 Task: Look for space in Puruliya, India from 9th June, 2023 to 16th June, 2023 for 2 adults in price range Rs.8000 to Rs.16000. Place can be entire place with 2 bedrooms having 2 beds and 1 bathroom. Property type can be house, flat, guest house. Booking option can be shelf check-in. Required host language is English.
Action: Mouse moved to (500, 68)
Screenshot: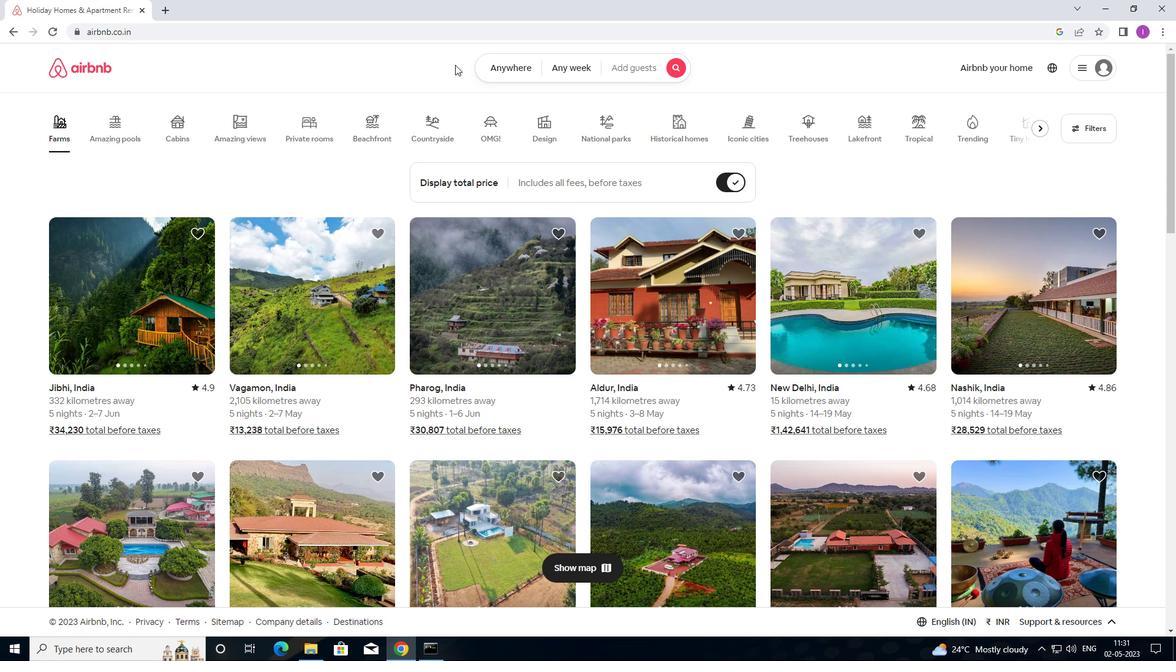
Action: Mouse pressed left at (500, 68)
Screenshot: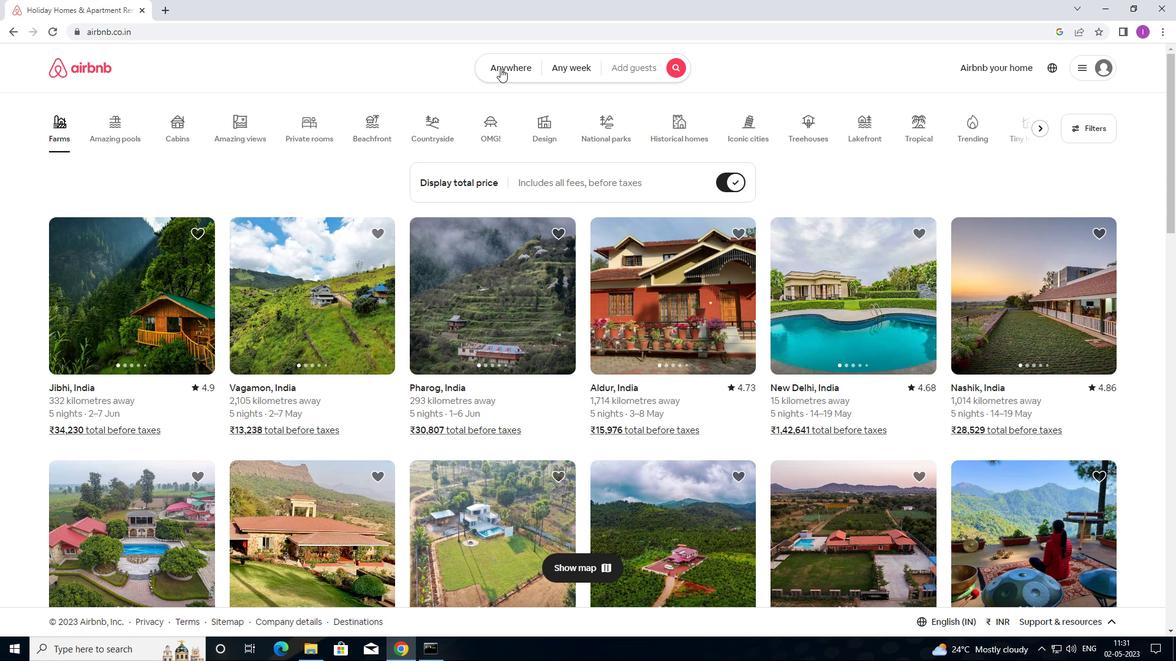 
Action: Mouse moved to (418, 107)
Screenshot: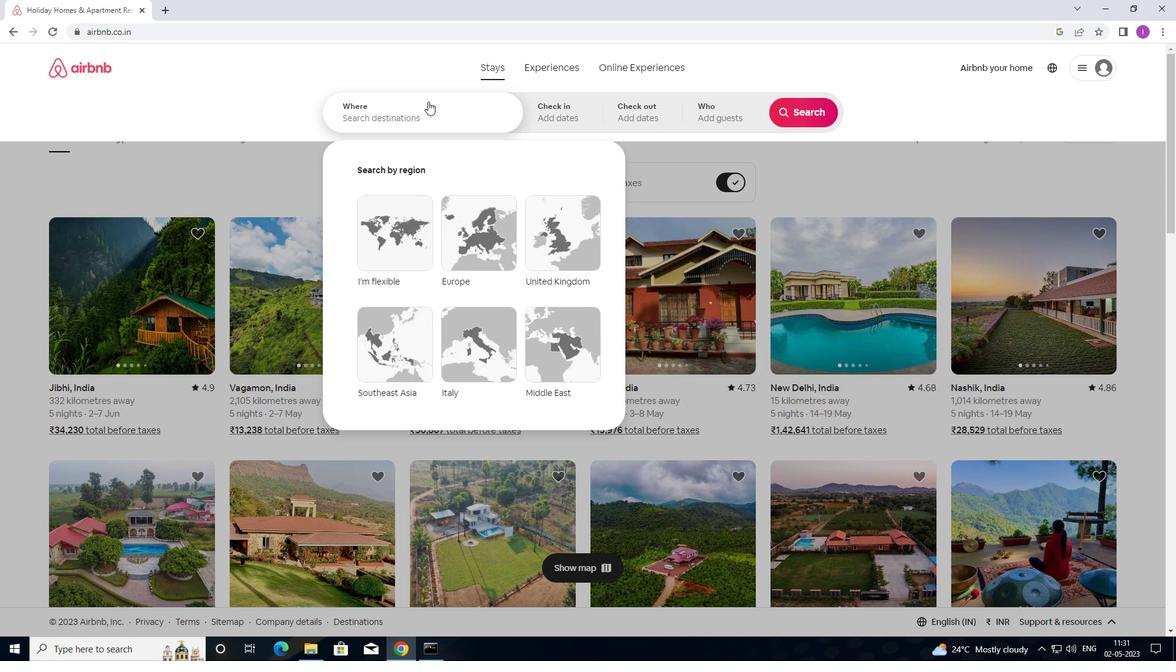 
Action: Mouse pressed left at (418, 107)
Screenshot: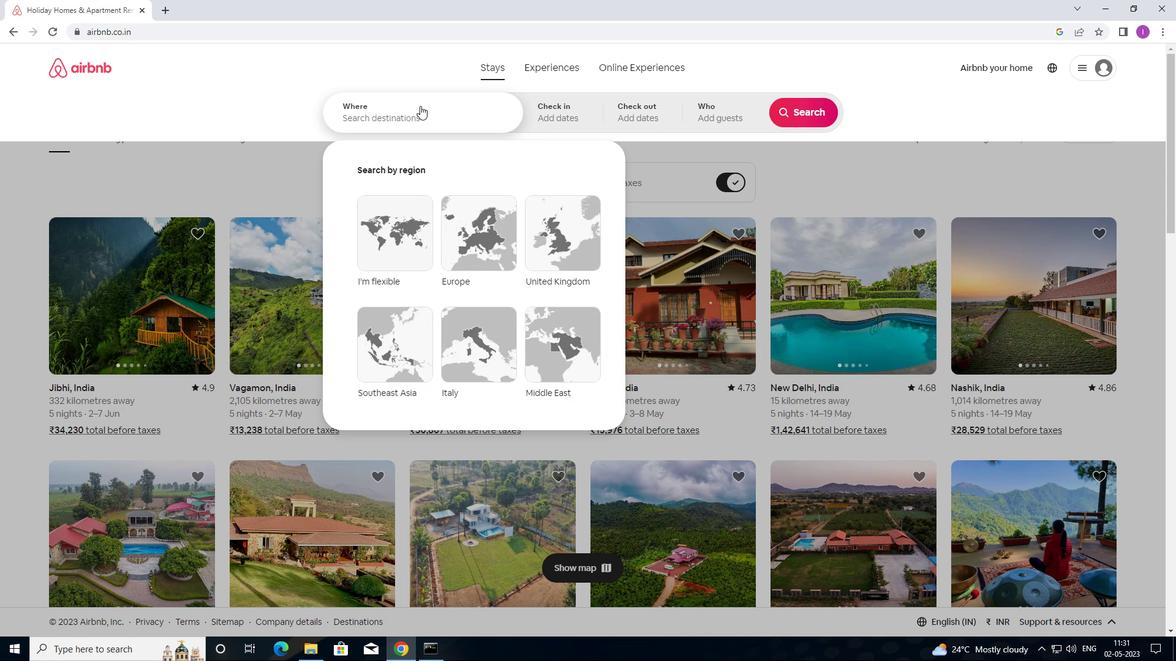 
Action: Key pressed <Key.shift>PURULIYA,<Key.shift>ctrl+INDIA
Screenshot: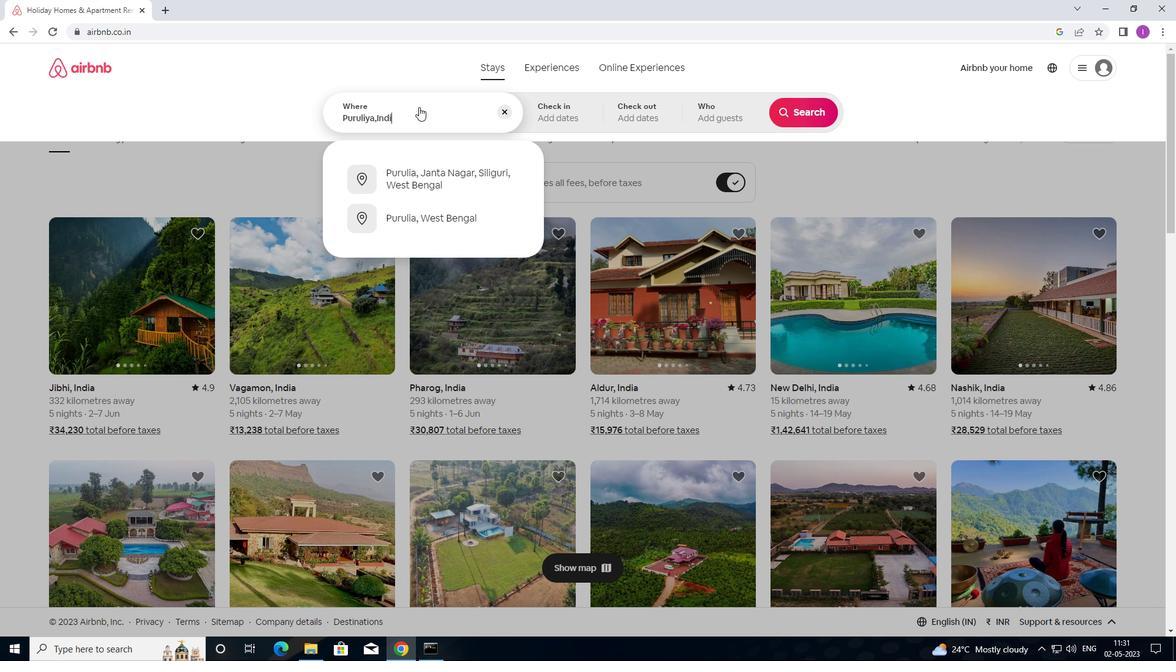 
Action: Mouse moved to (557, 115)
Screenshot: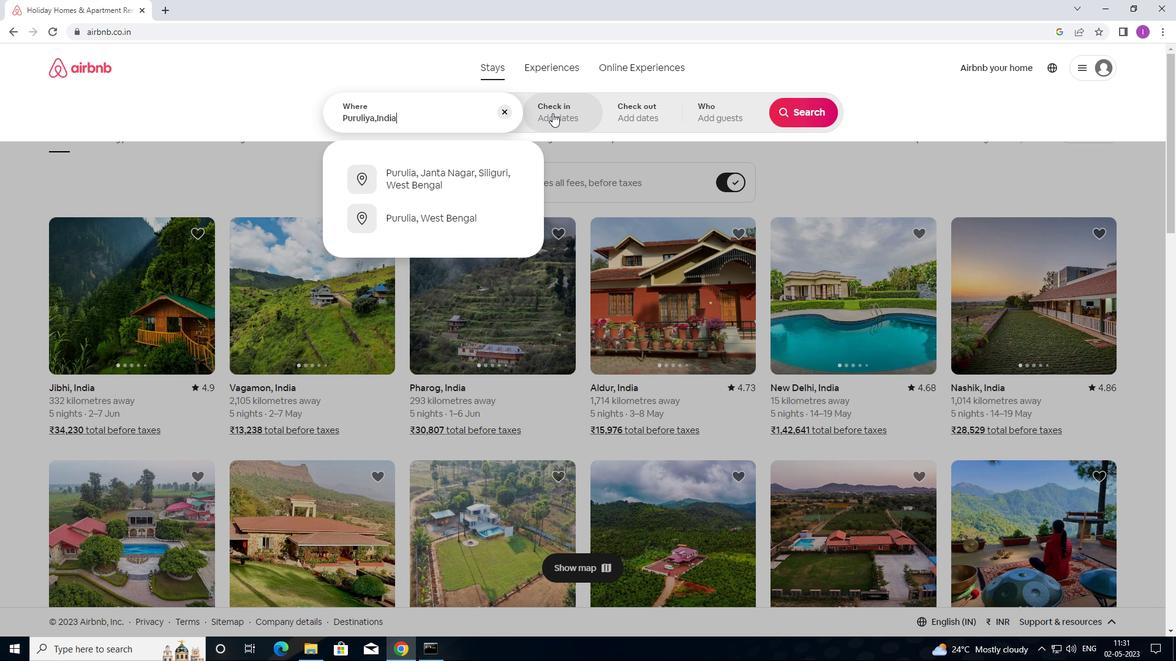 
Action: Mouse pressed left at (557, 115)
Screenshot: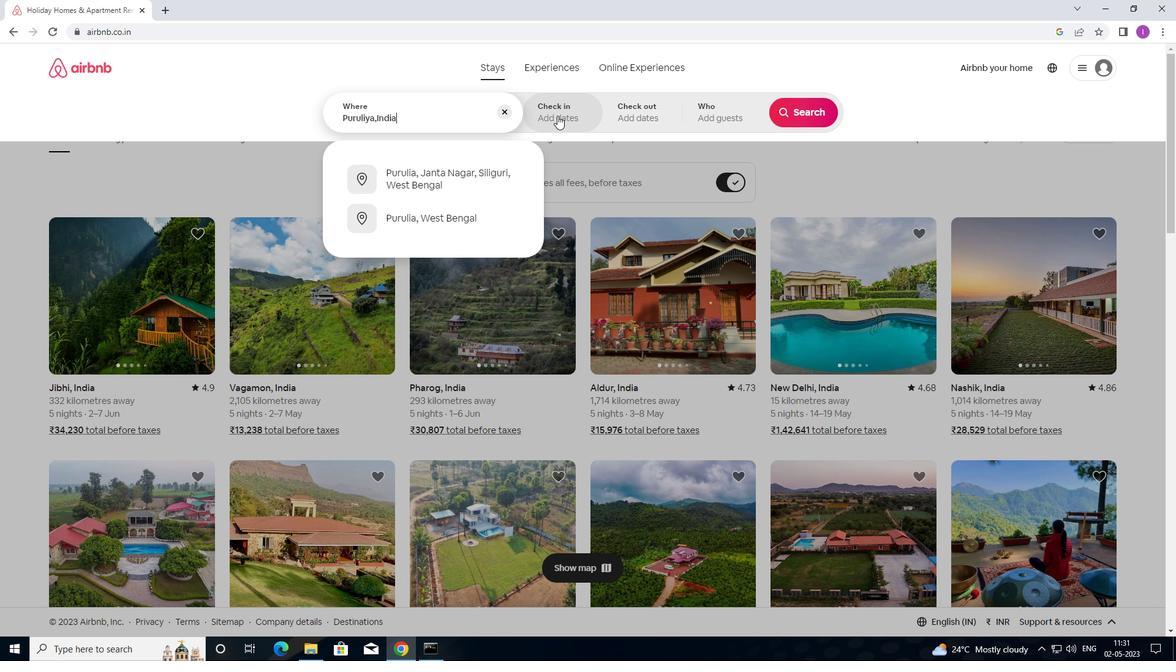 
Action: Mouse moved to (756, 291)
Screenshot: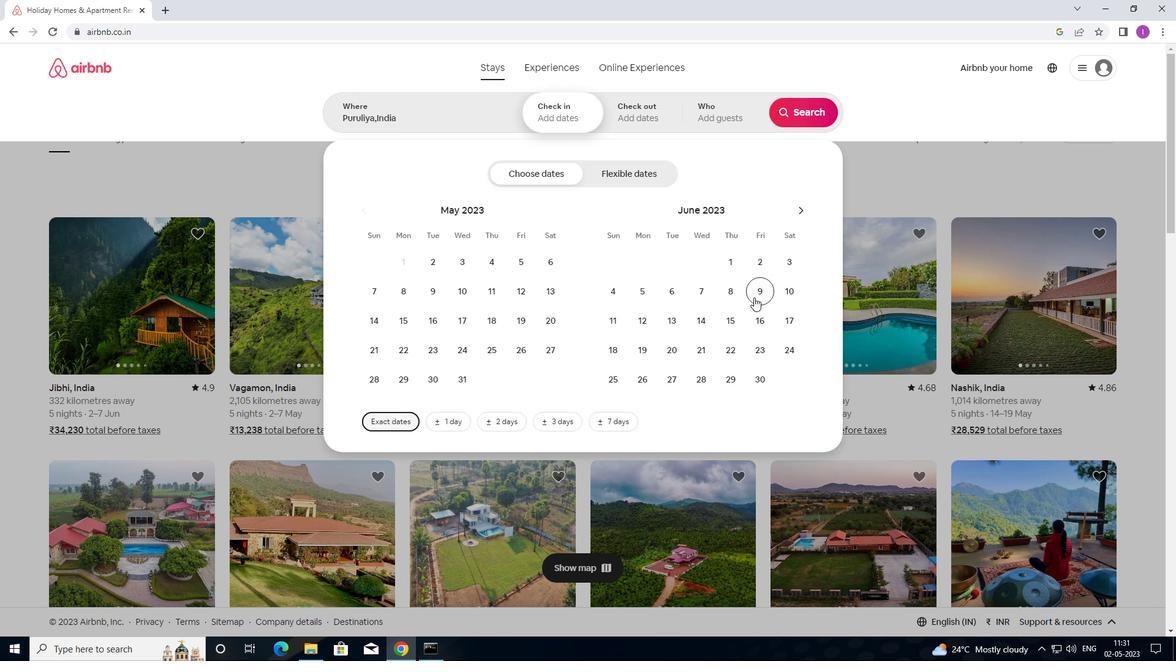 
Action: Mouse pressed left at (756, 291)
Screenshot: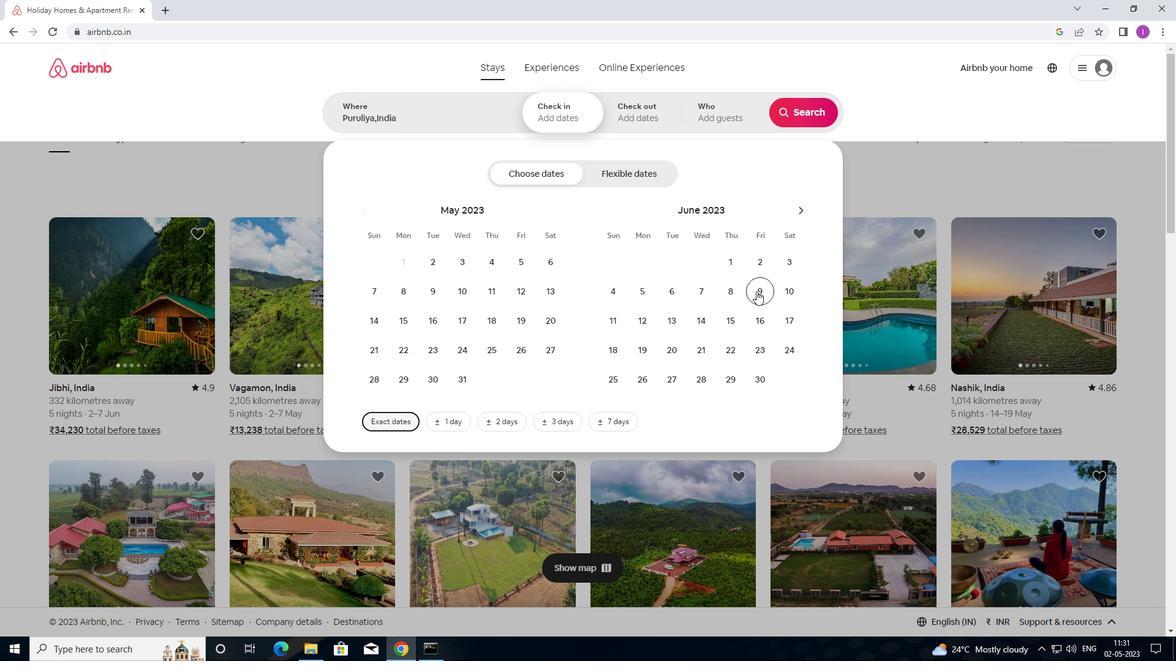 
Action: Mouse moved to (761, 313)
Screenshot: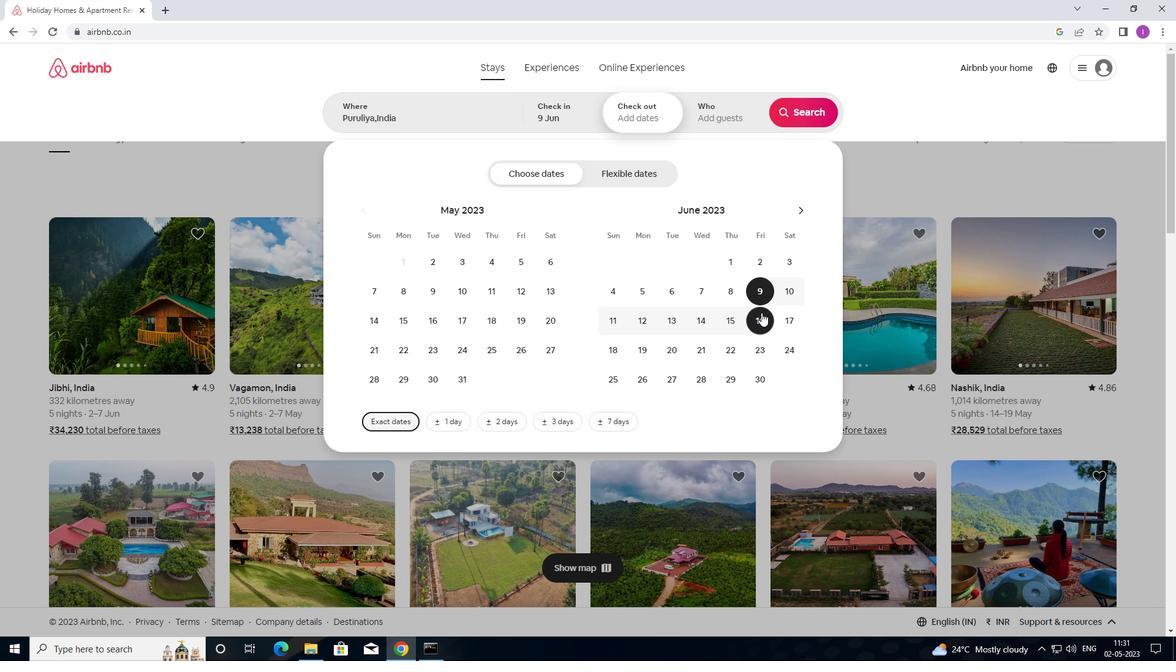 
Action: Mouse pressed left at (761, 313)
Screenshot: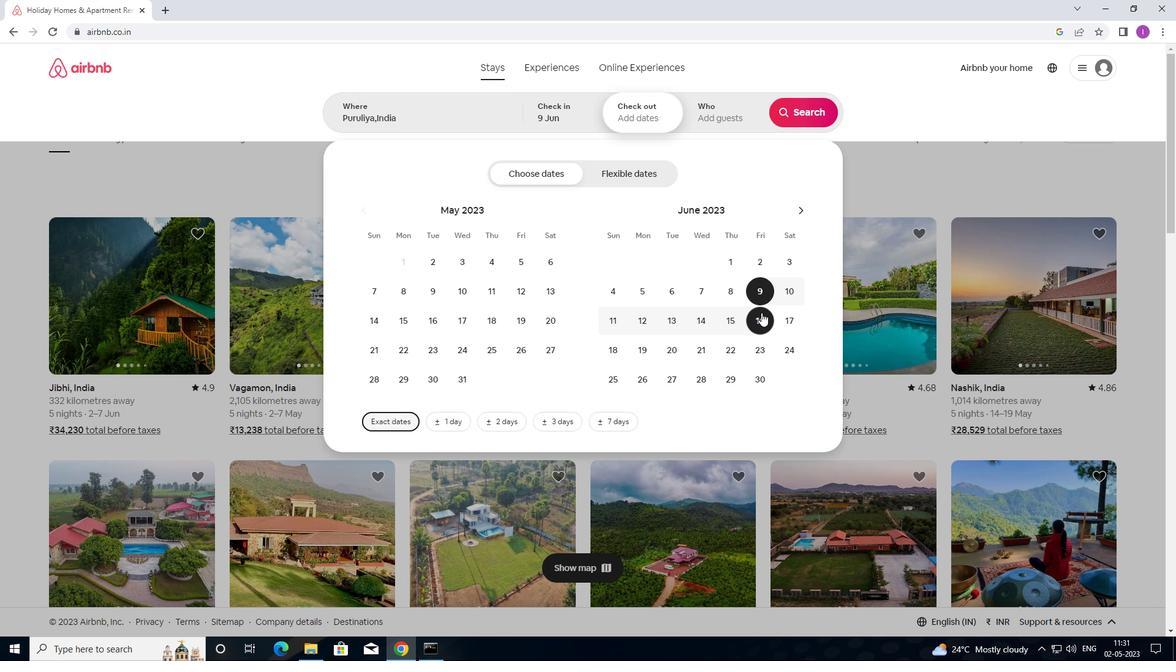 
Action: Mouse moved to (742, 124)
Screenshot: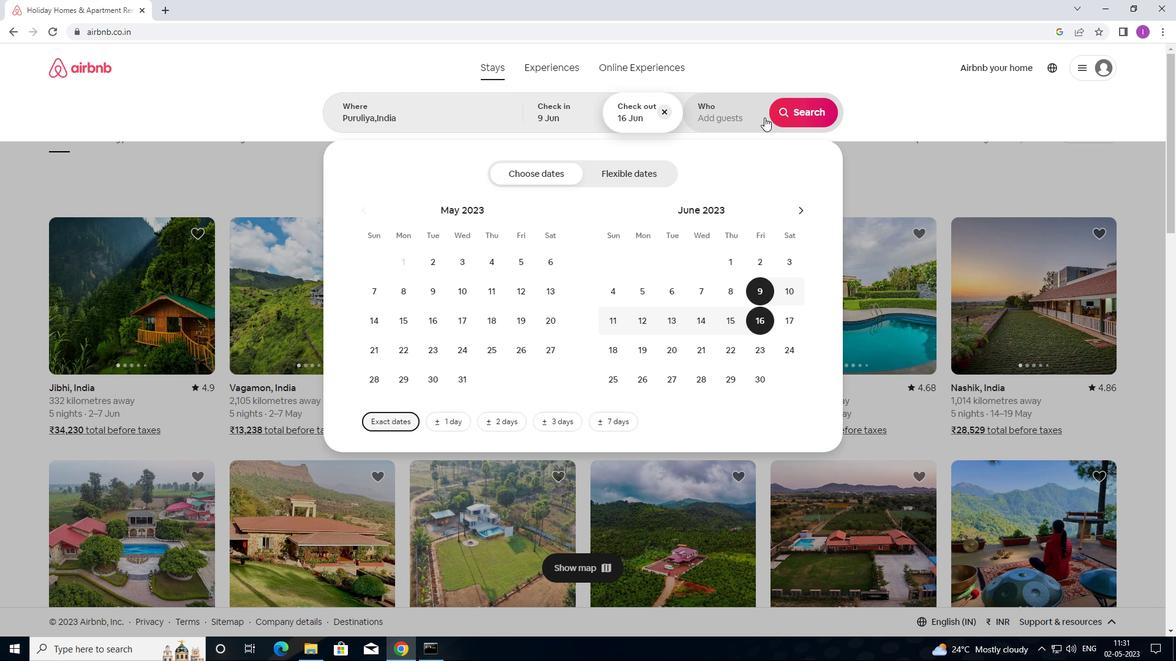 
Action: Mouse pressed left at (742, 124)
Screenshot: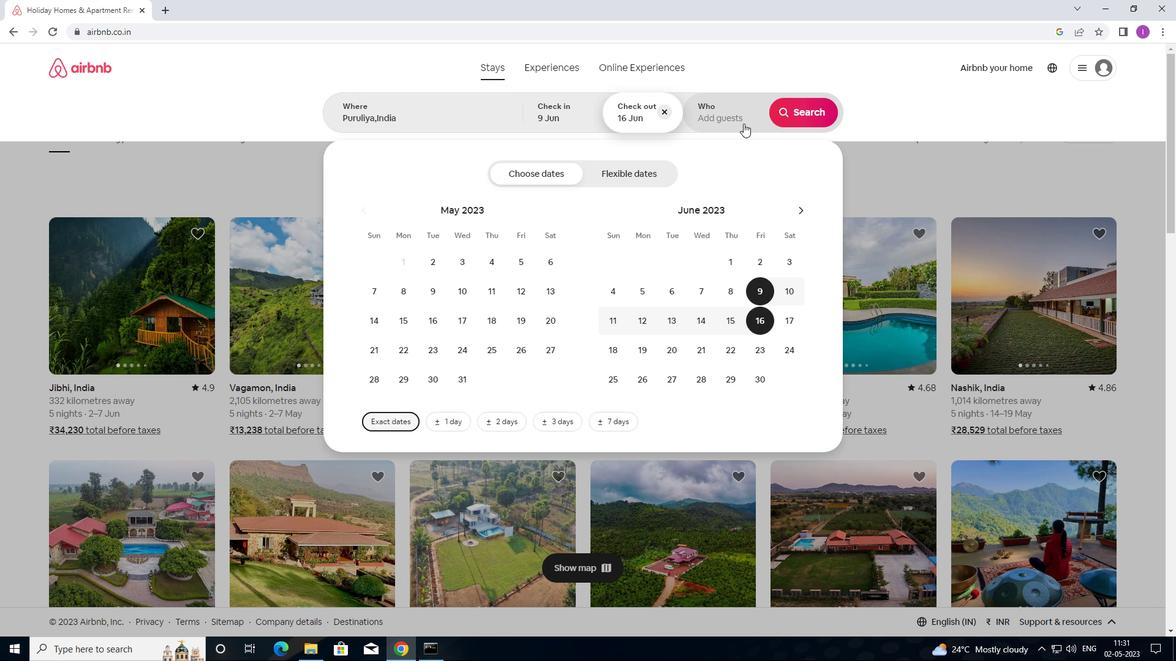 
Action: Mouse moved to (797, 178)
Screenshot: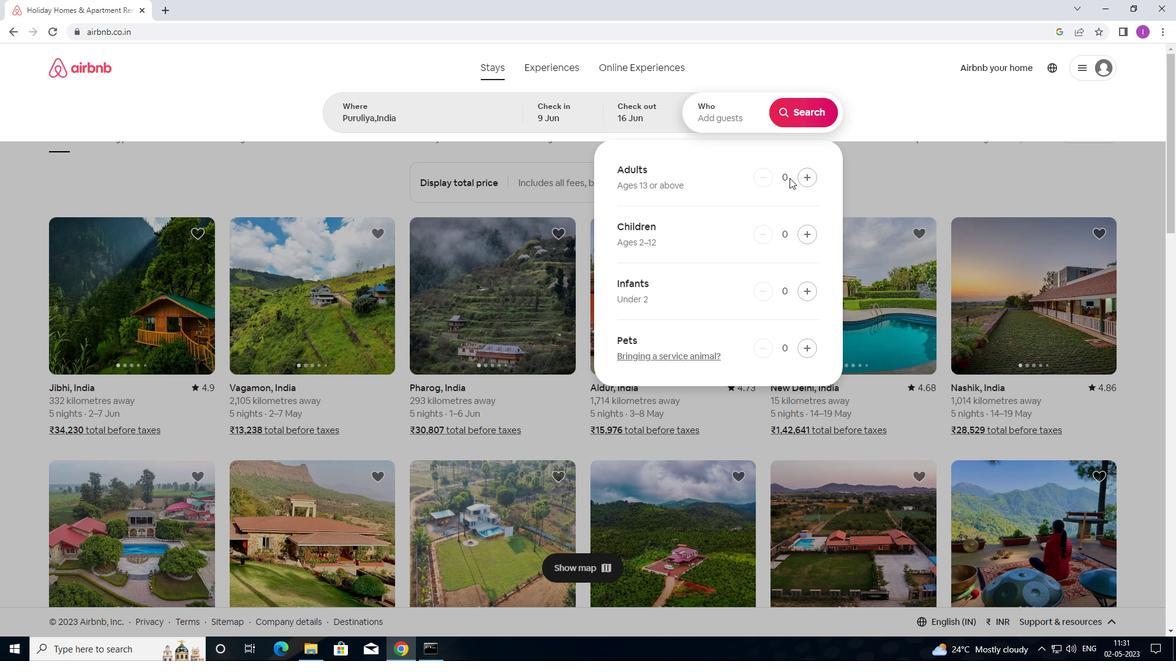 
Action: Mouse pressed left at (797, 178)
Screenshot: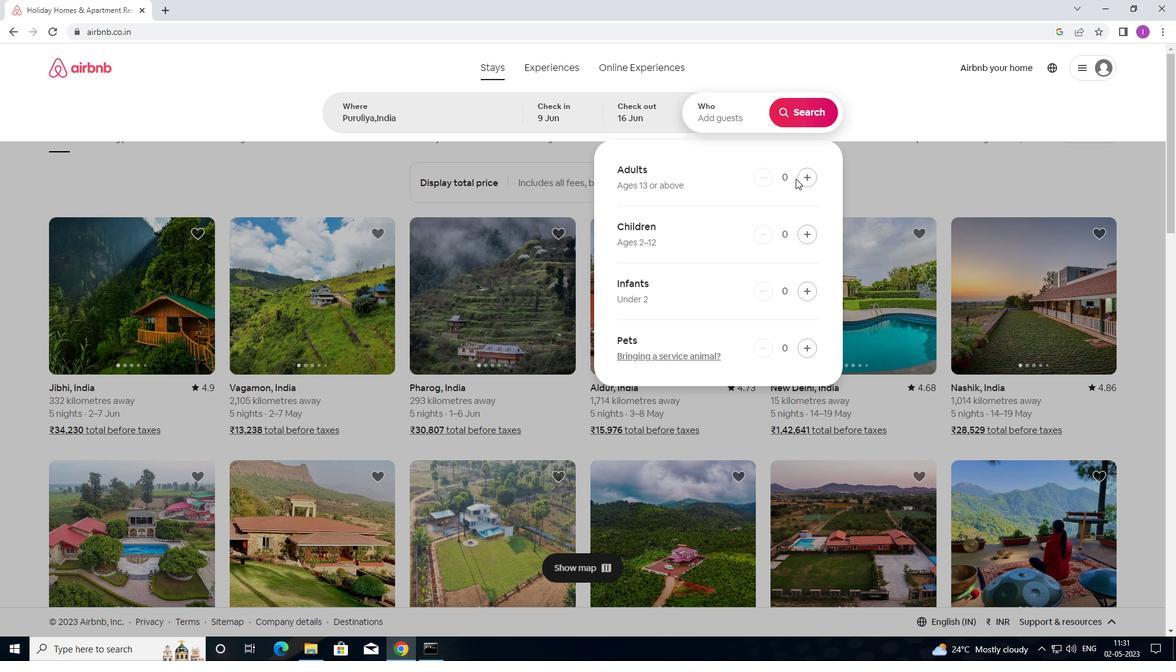 
Action: Mouse moved to (804, 178)
Screenshot: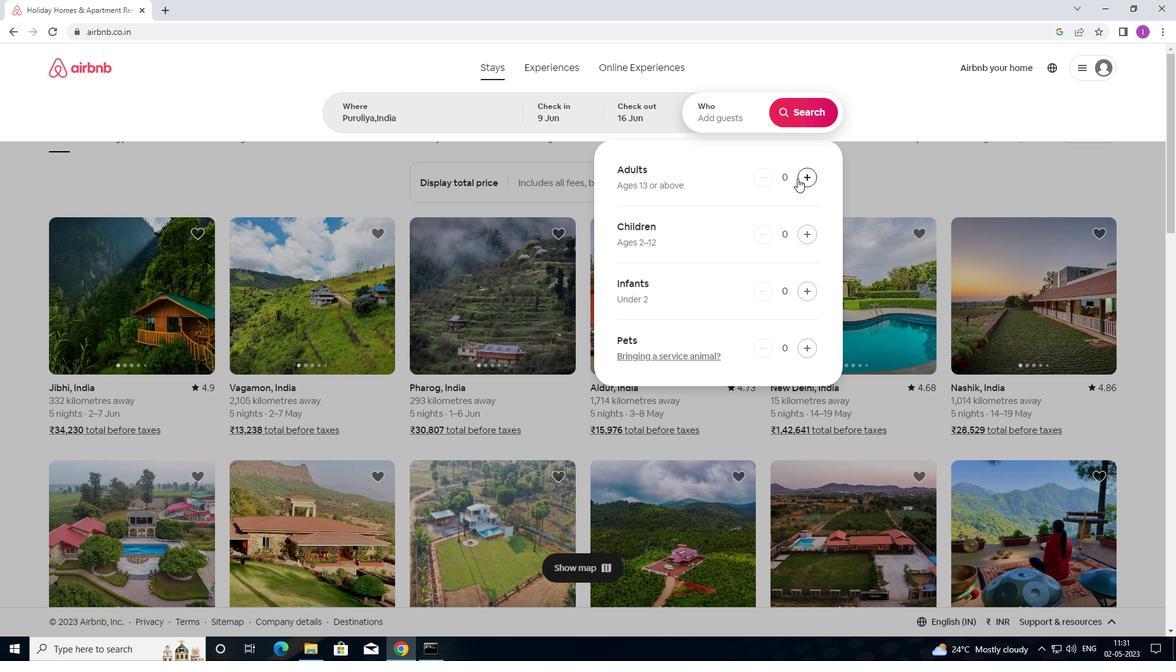 
Action: Mouse pressed left at (804, 178)
Screenshot: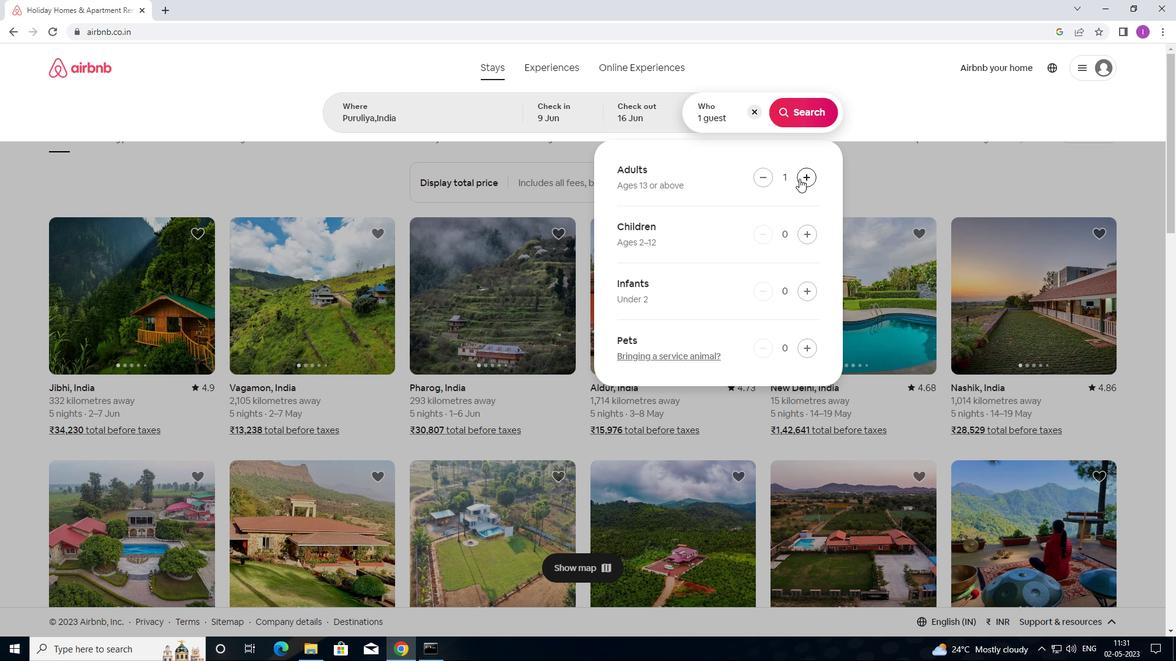 
Action: Mouse moved to (809, 106)
Screenshot: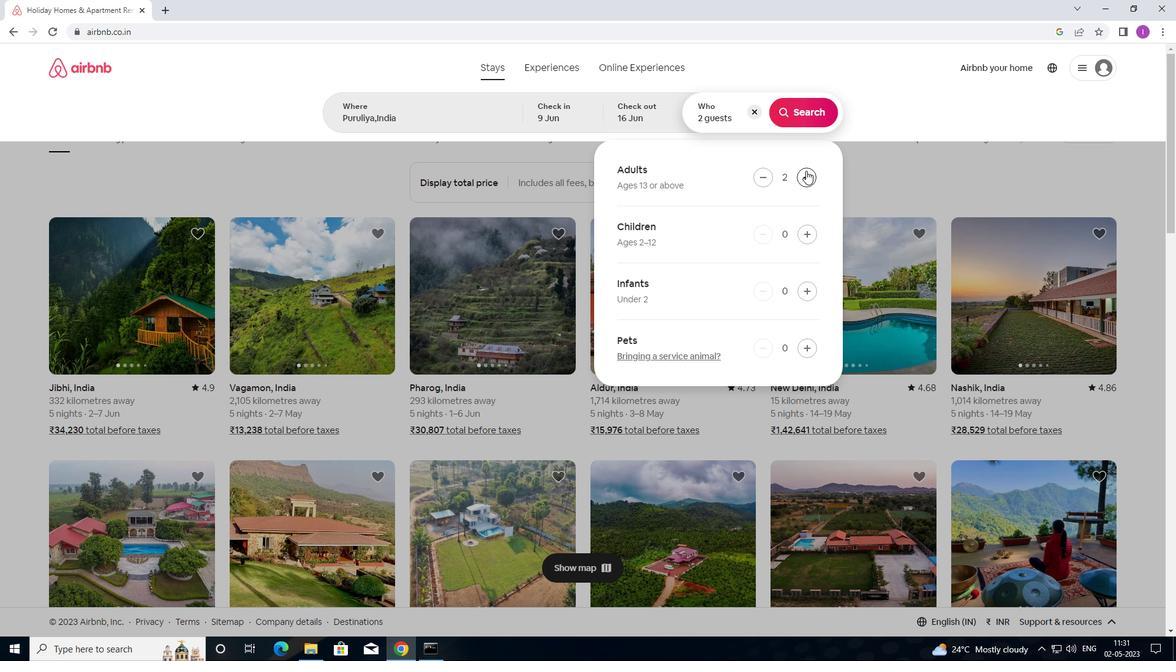 
Action: Mouse pressed left at (809, 106)
Screenshot: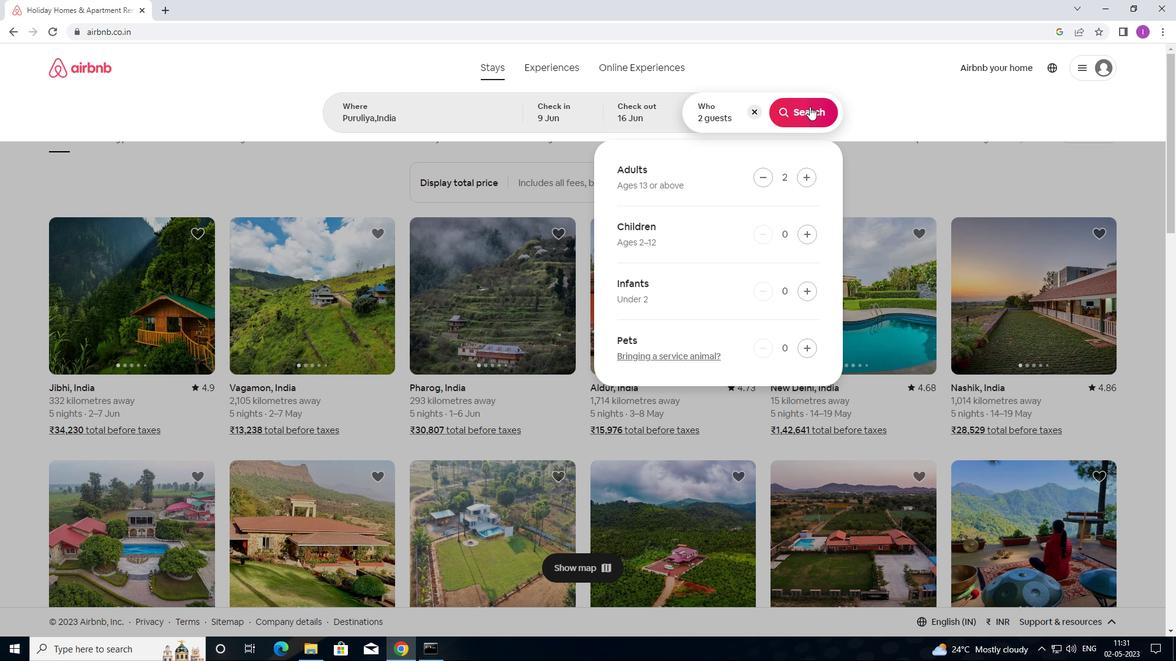 
Action: Mouse moved to (1106, 117)
Screenshot: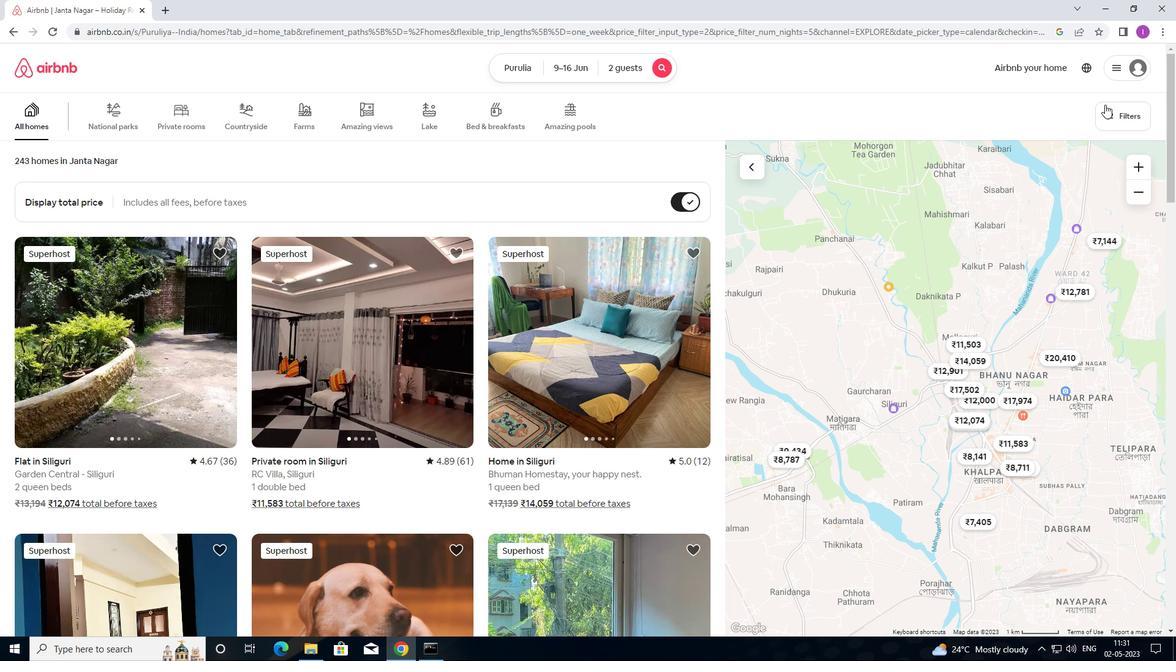 
Action: Mouse pressed left at (1106, 117)
Screenshot: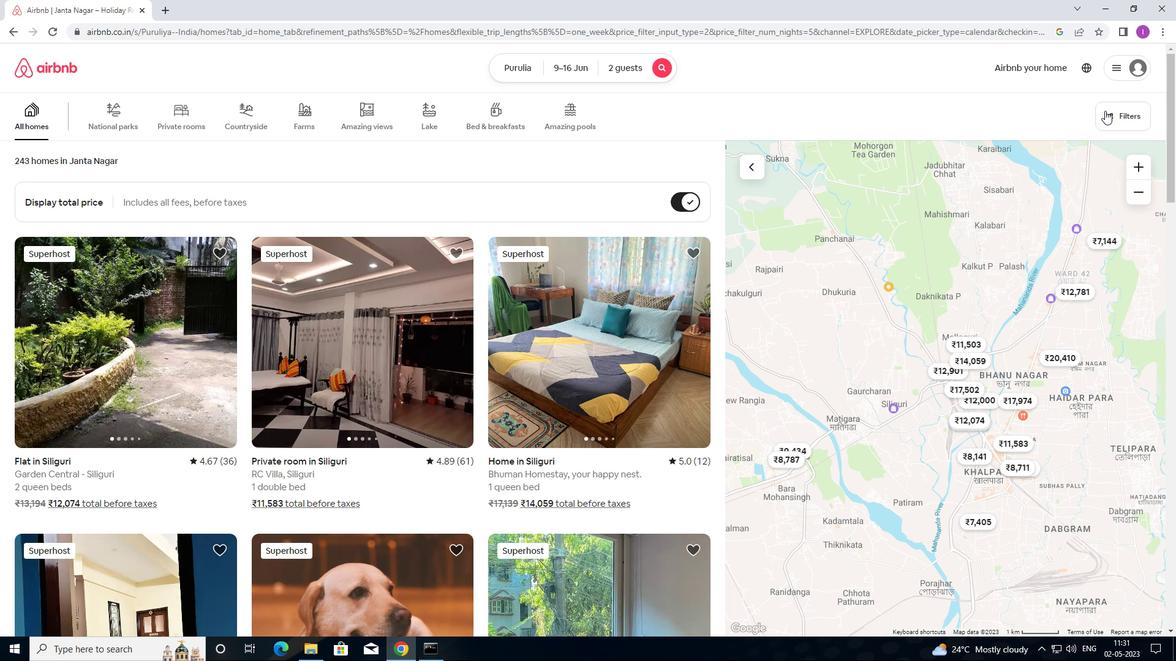 
Action: Mouse moved to (448, 270)
Screenshot: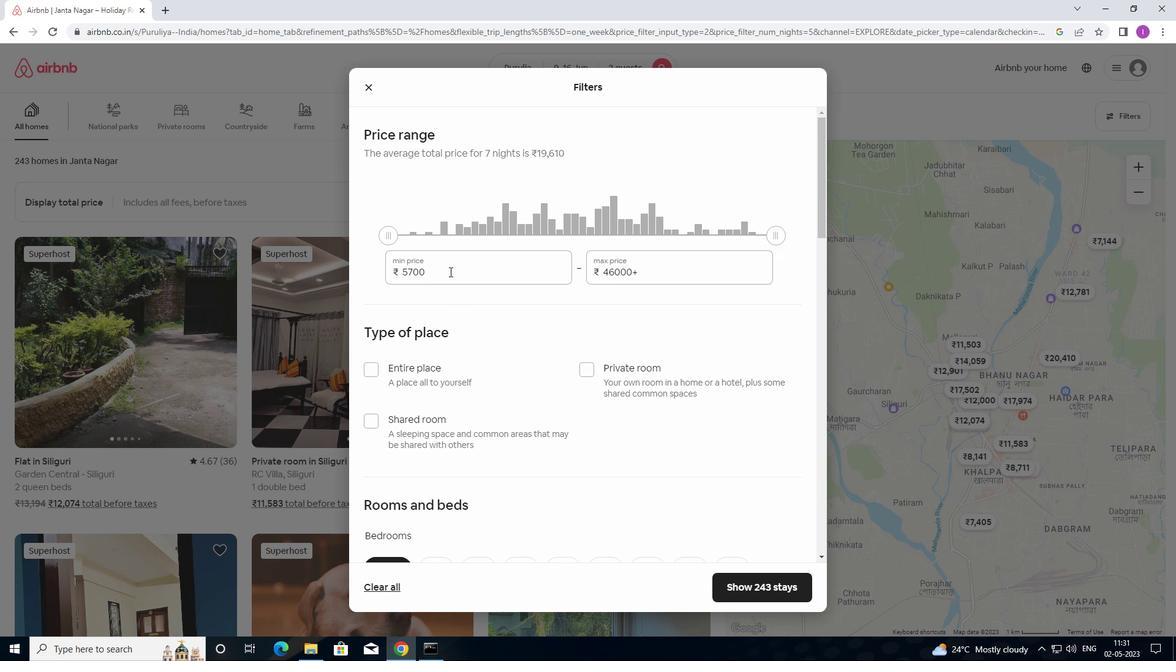 
Action: Mouse pressed left at (448, 270)
Screenshot: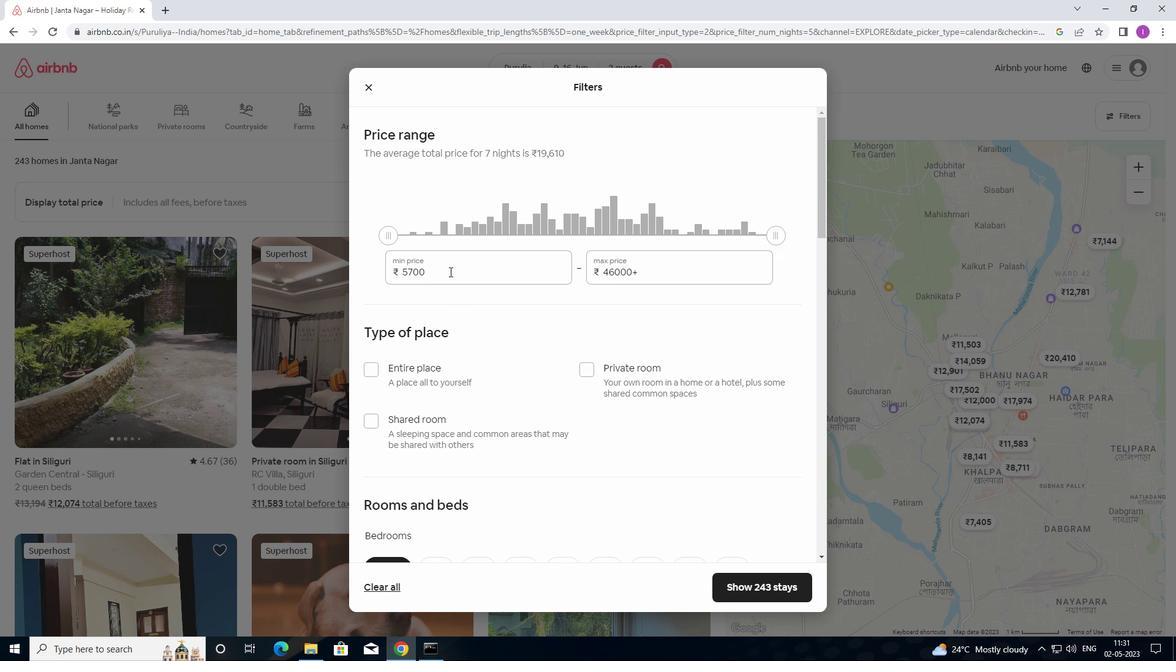 
Action: Mouse moved to (431, 270)
Screenshot: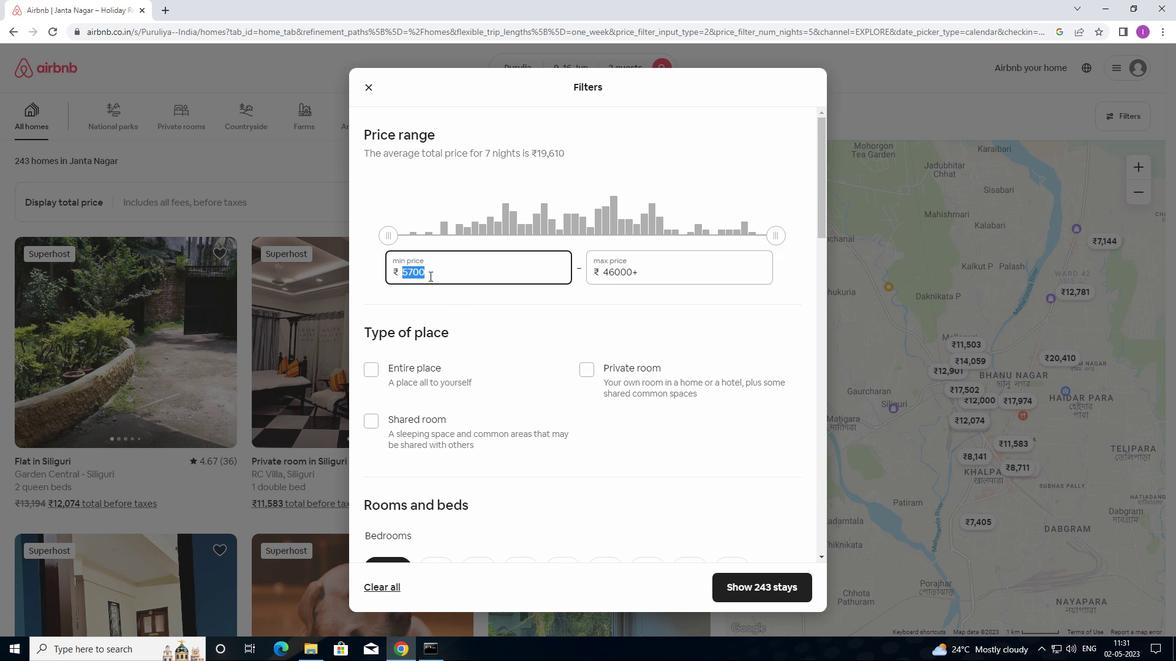 
Action: Key pressed 8
Screenshot: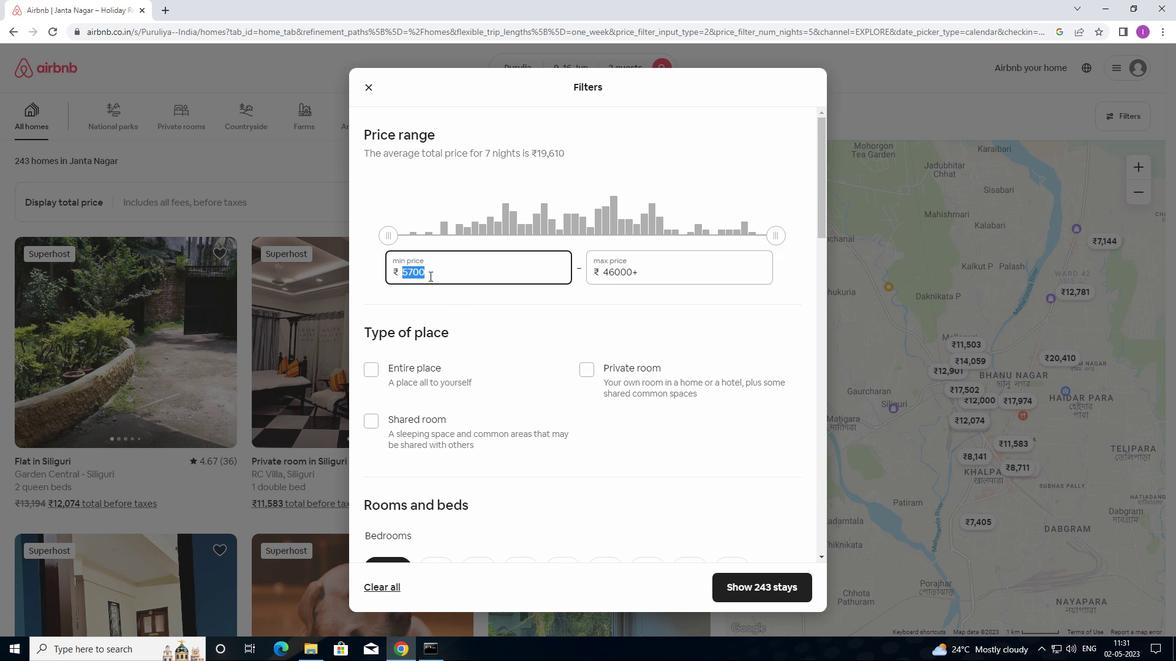 
Action: Mouse moved to (431, 268)
Screenshot: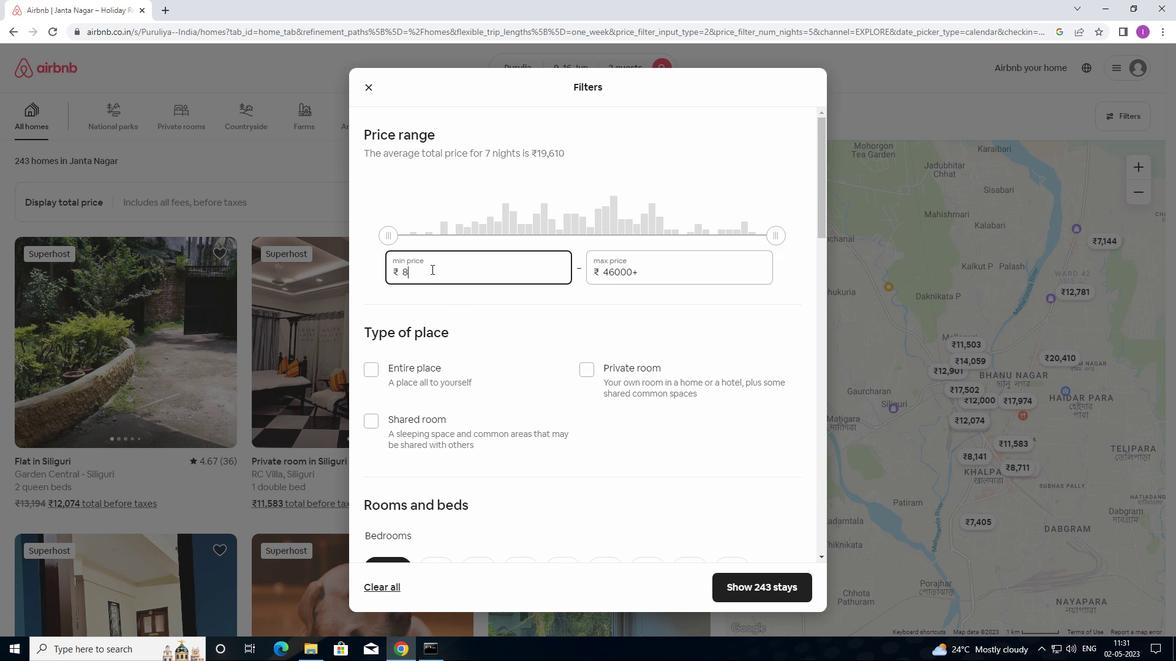 
Action: Key pressed 000
Screenshot: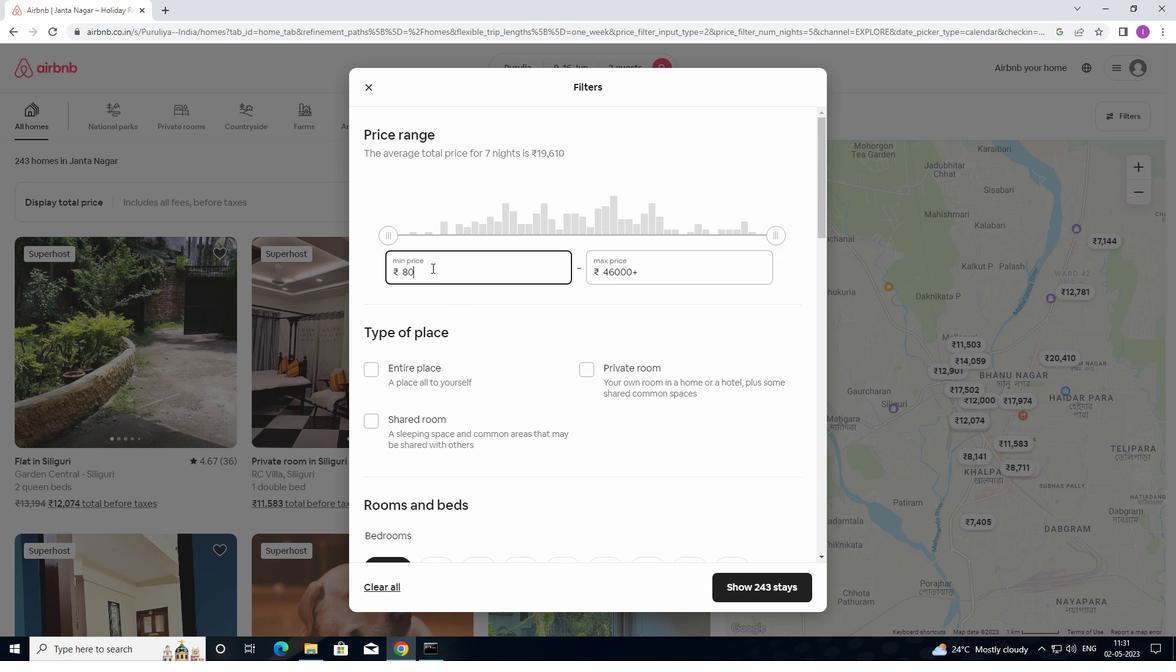 
Action: Mouse moved to (655, 276)
Screenshot: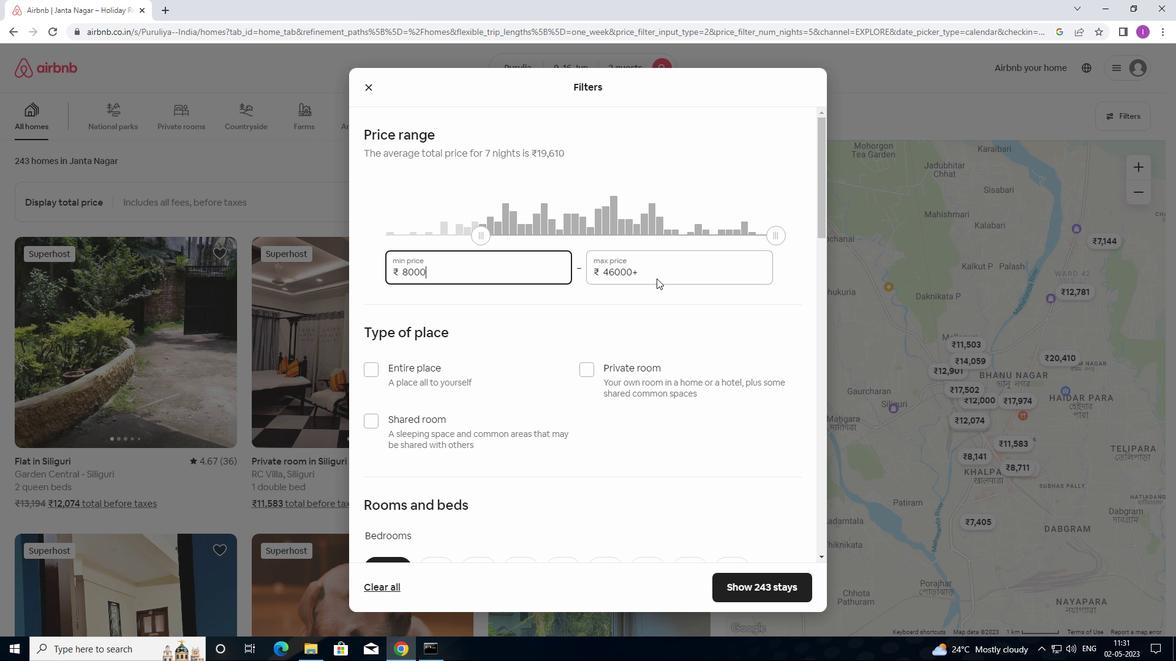 
Action: Mouse pressed left at (655, 276)
Screenshot: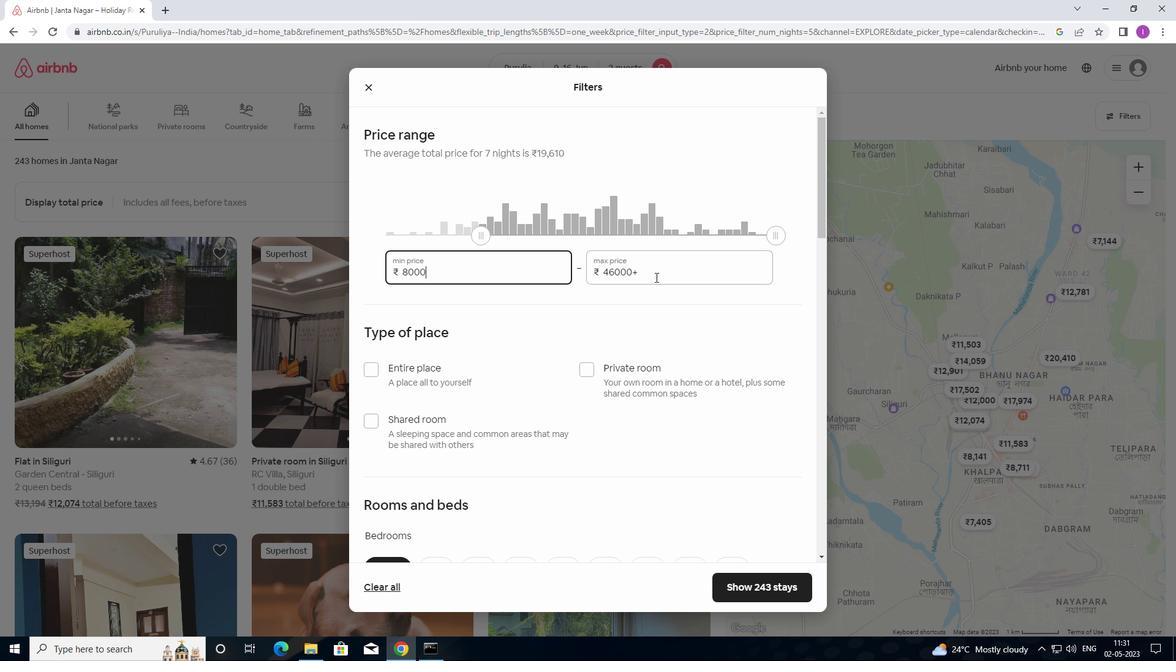 
Action: Mouse moved to (580, 280)
Screenshot: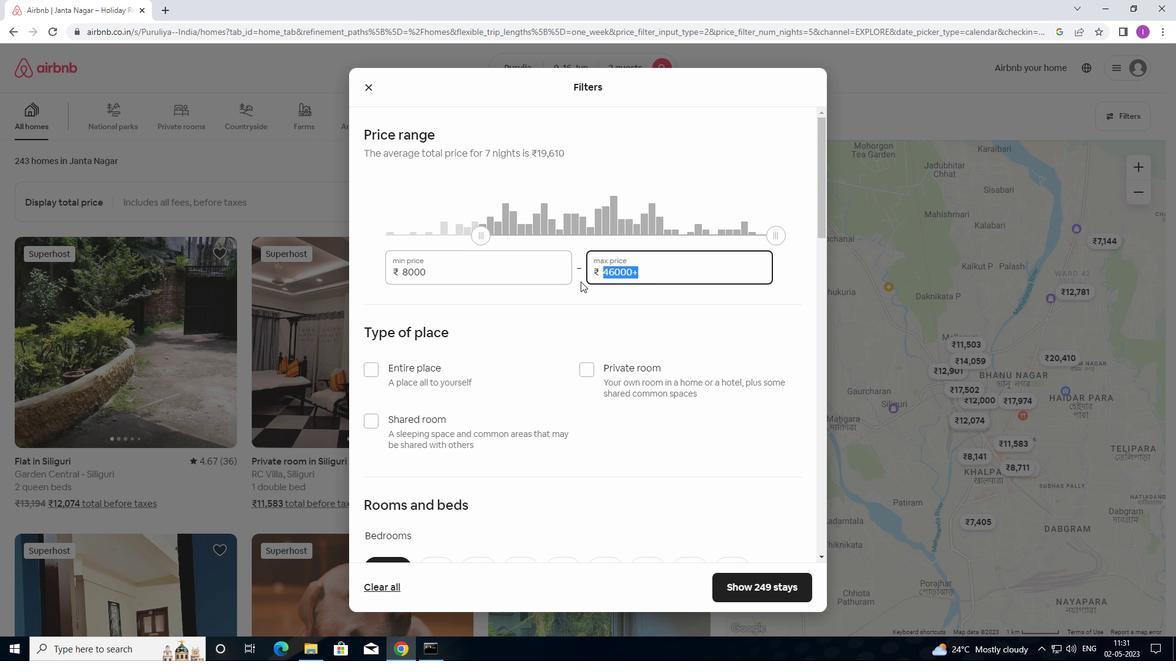 
Action: Key pressed 1
Screenshot: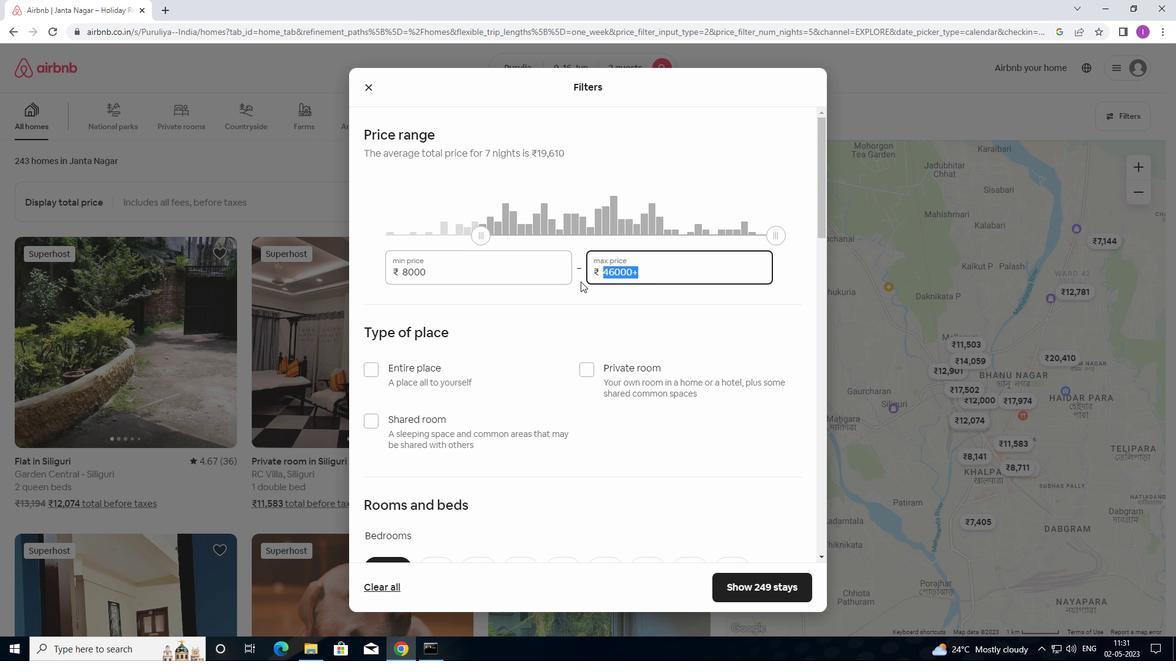 
Action: Mouse moved to (583, 275)
Screenshot: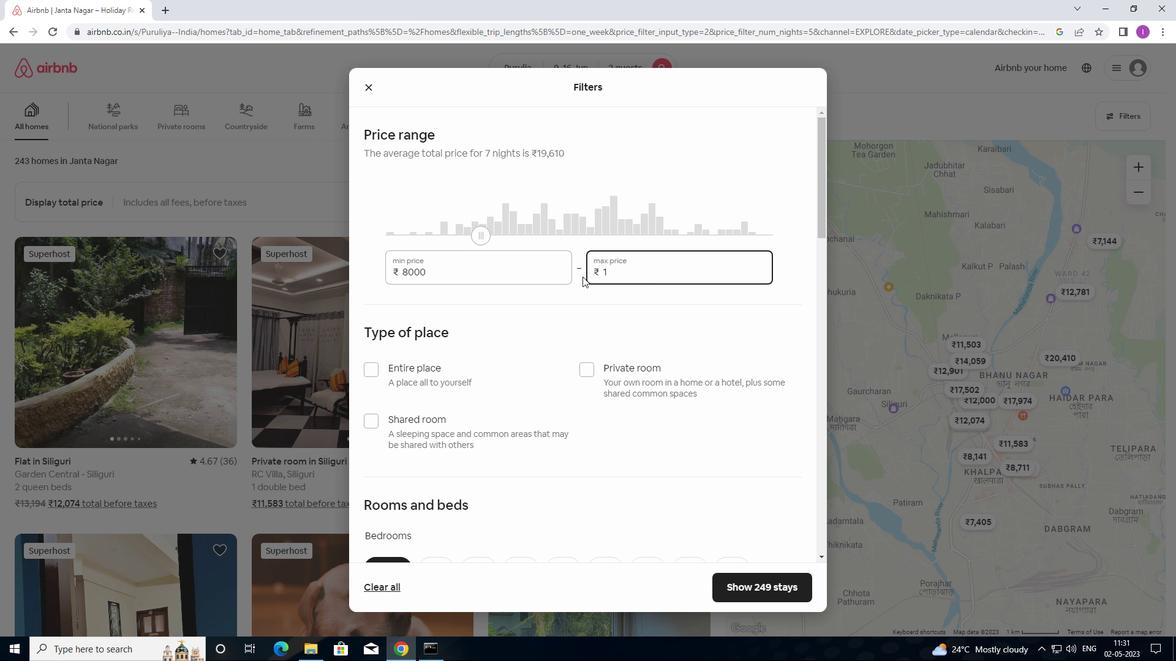 
Action: Key pressed 6
Screenshot: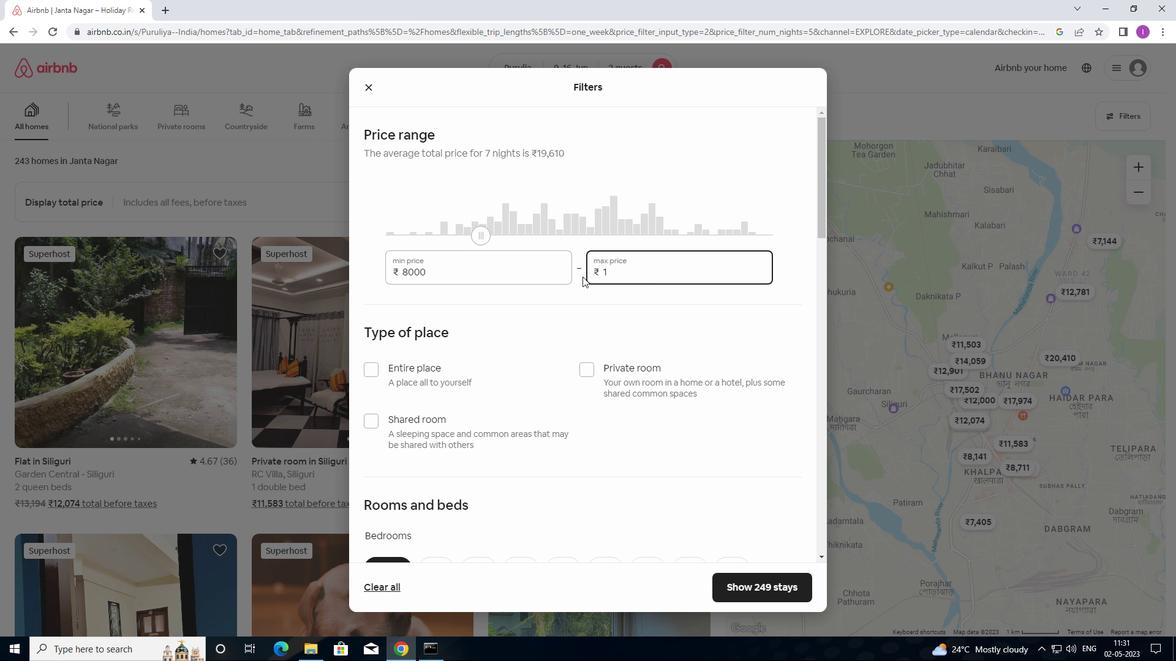 
Action: Mouse moved to (583, 275)
Screenshot: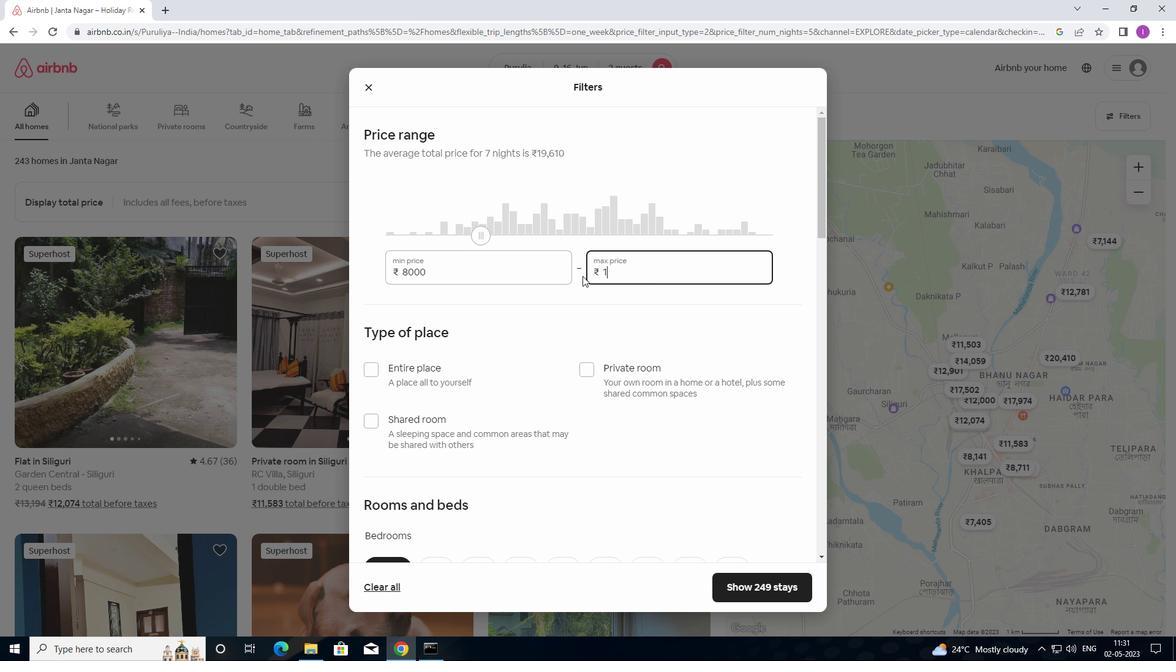 
Action: Key pressed 00
Screenshot: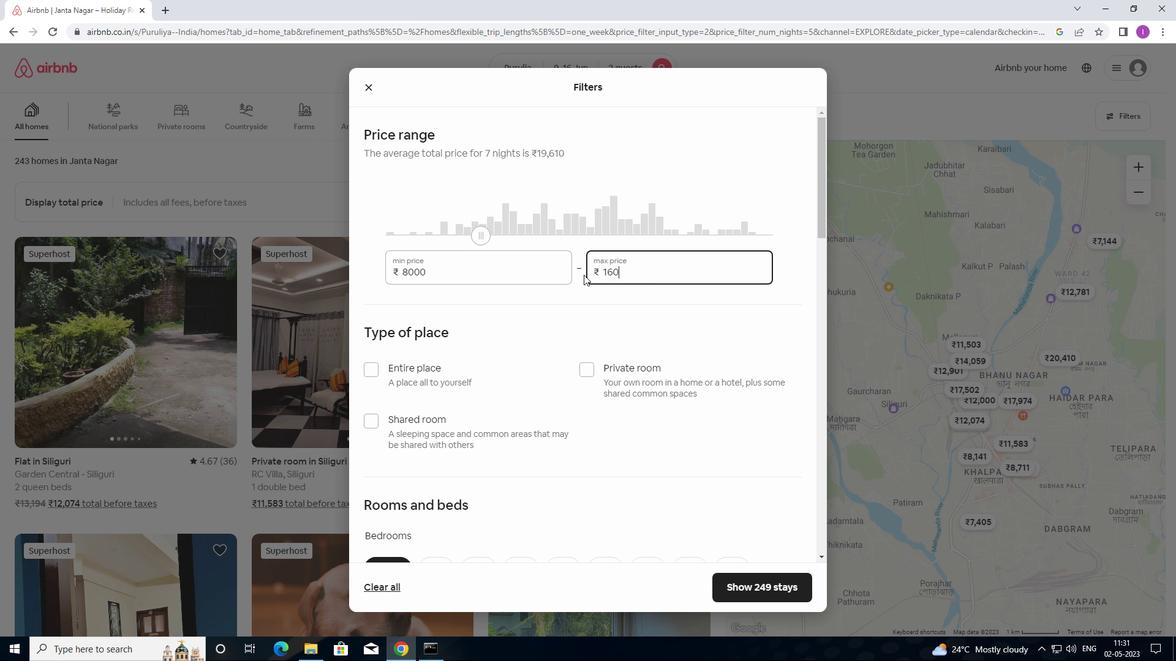 
Action: Mouse moved to (584, 272)
Screenshot: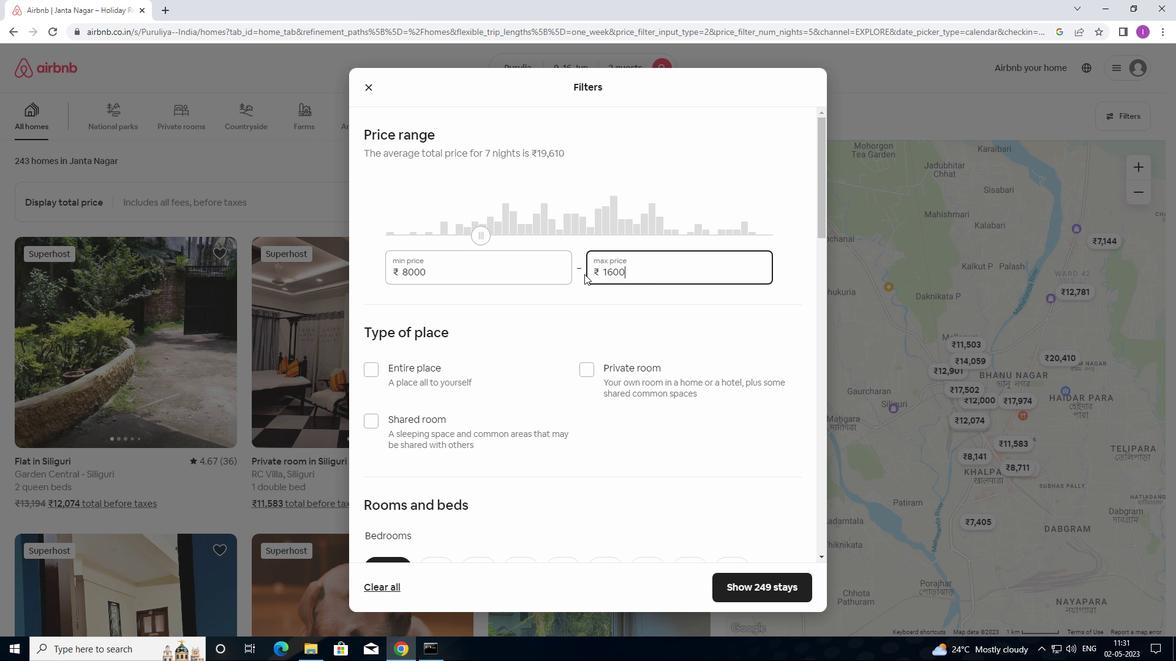 
Action: Key pressed 0
Screenshot: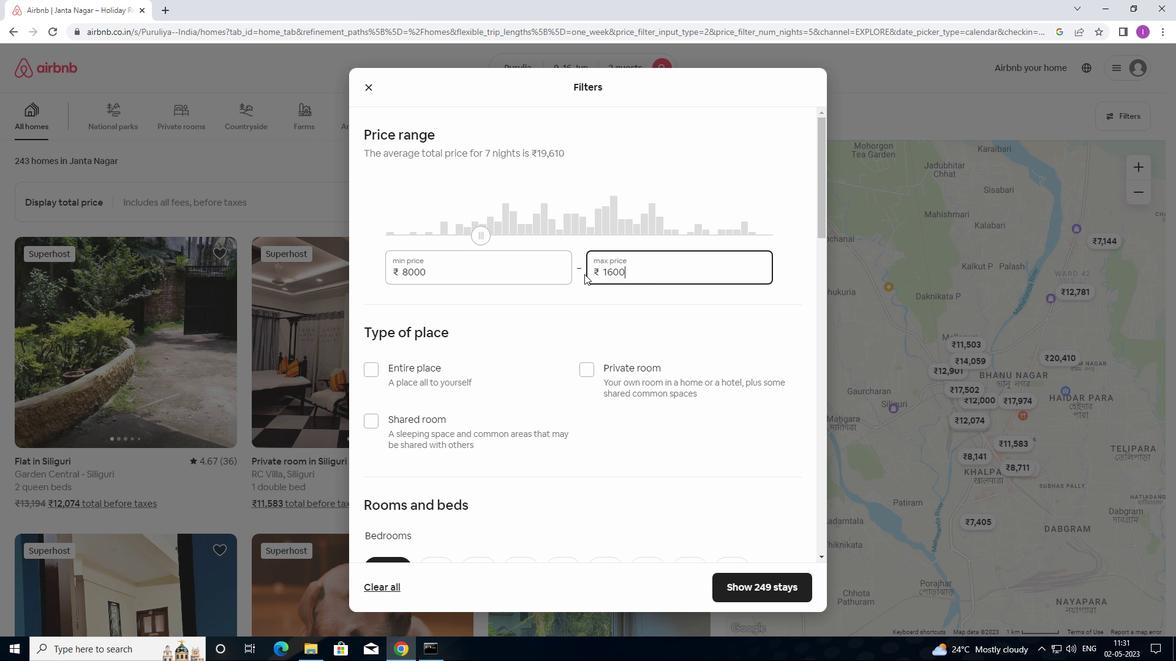 
Action: Mouse moved to (578, 335)
Screenshot: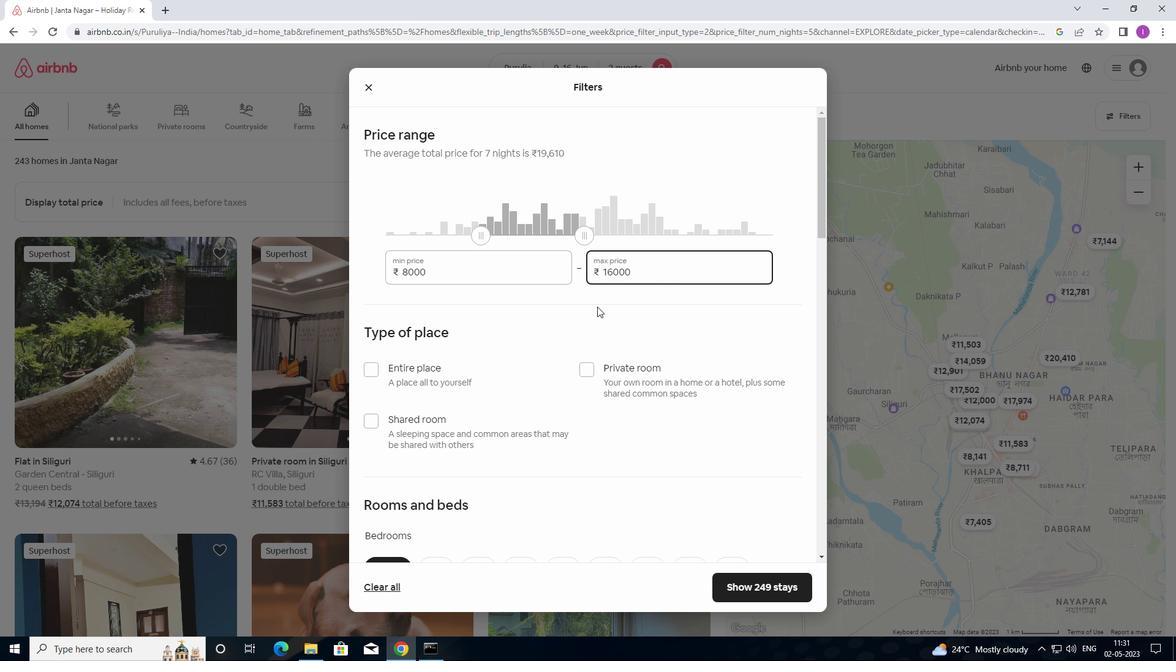 
Action: Mouse scrolled (578, 334) with delta (0, 0)
Screenshot: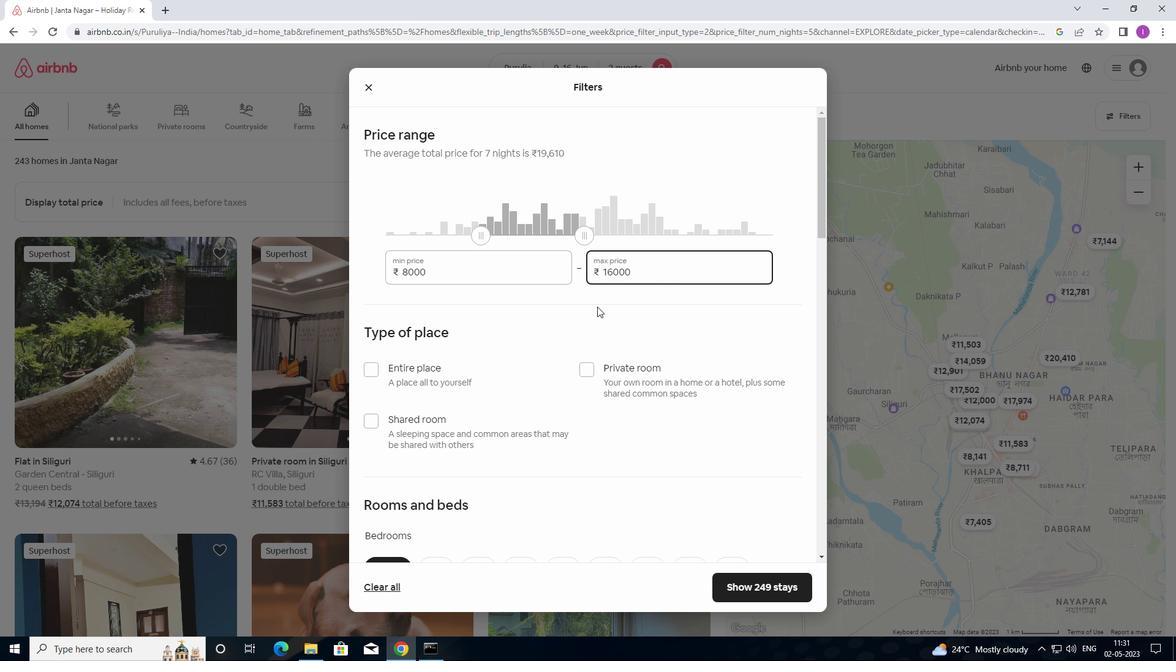 
Action: Mouse moved to (578, 336)
Screenshot: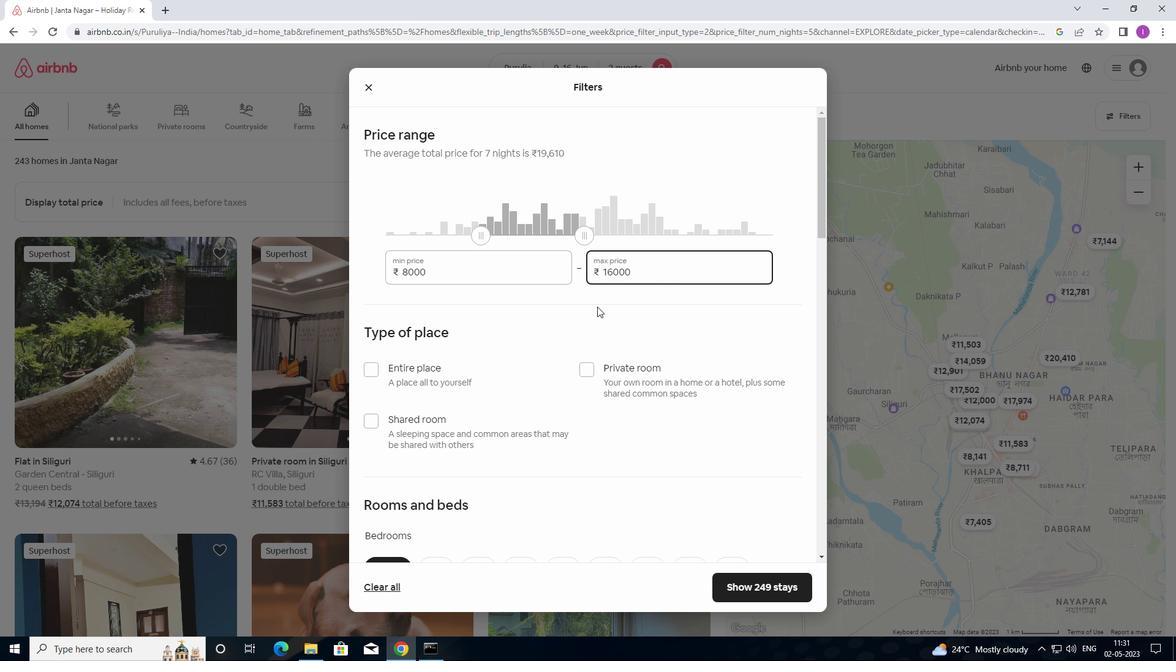 
Action: Mouse scrolled (578, 336) with delta (0, 0)
Screenshot: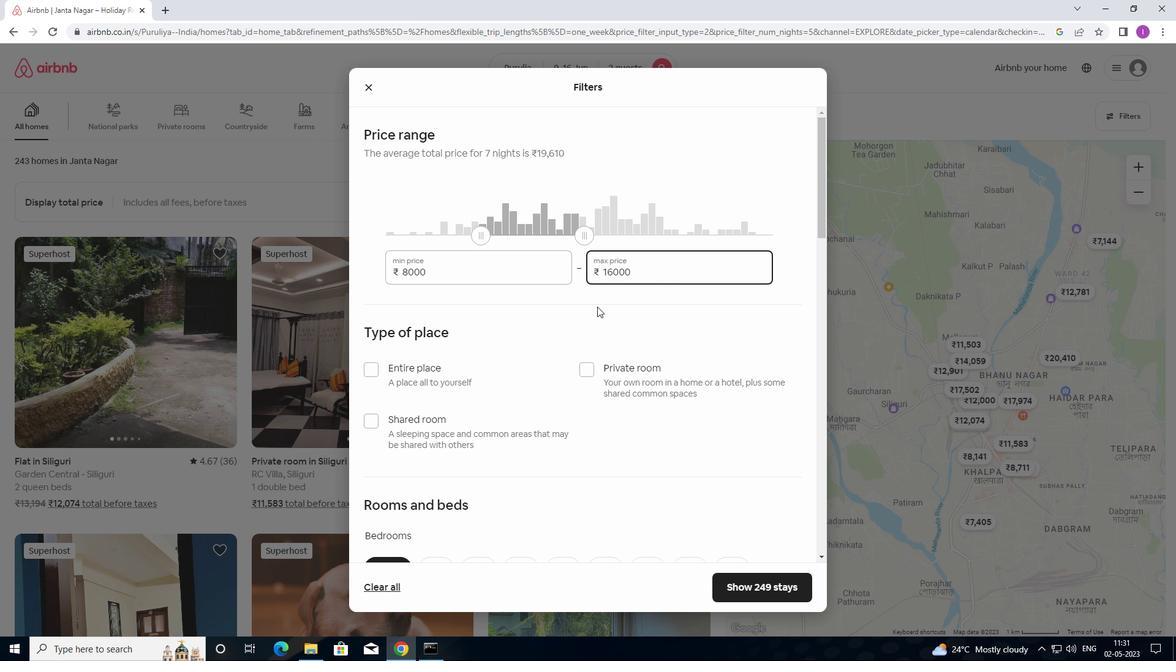 
Action: Mouse moved to (369, 247)
Screenshot: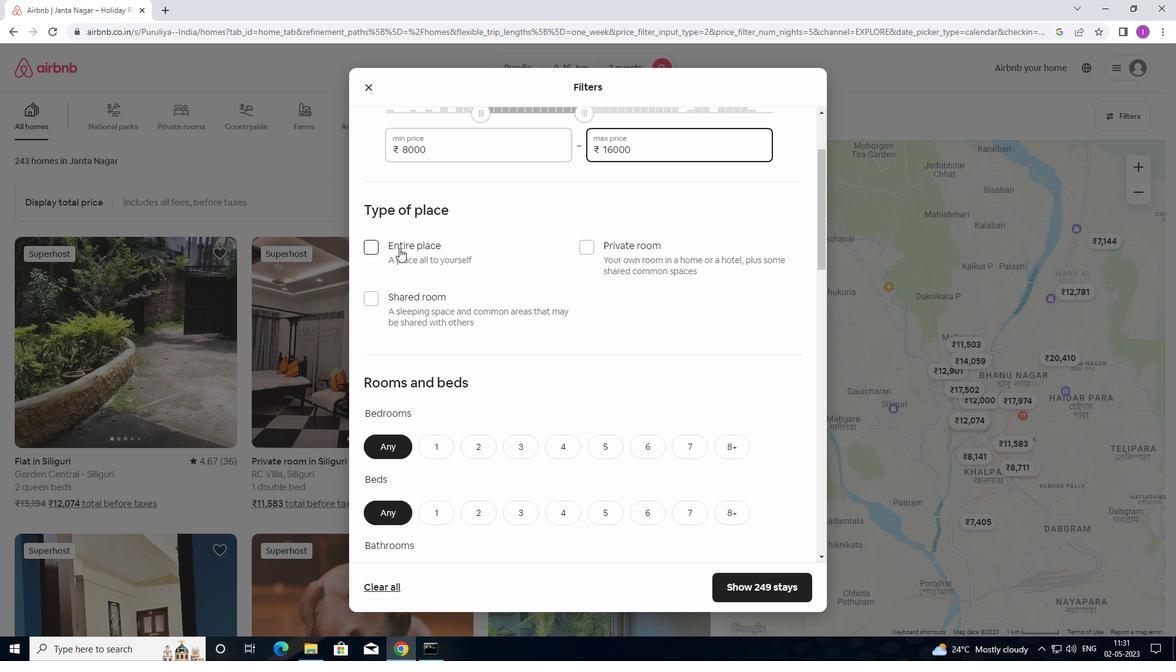 
Action: Mouse pressed left at (369, 247)
Screenshot: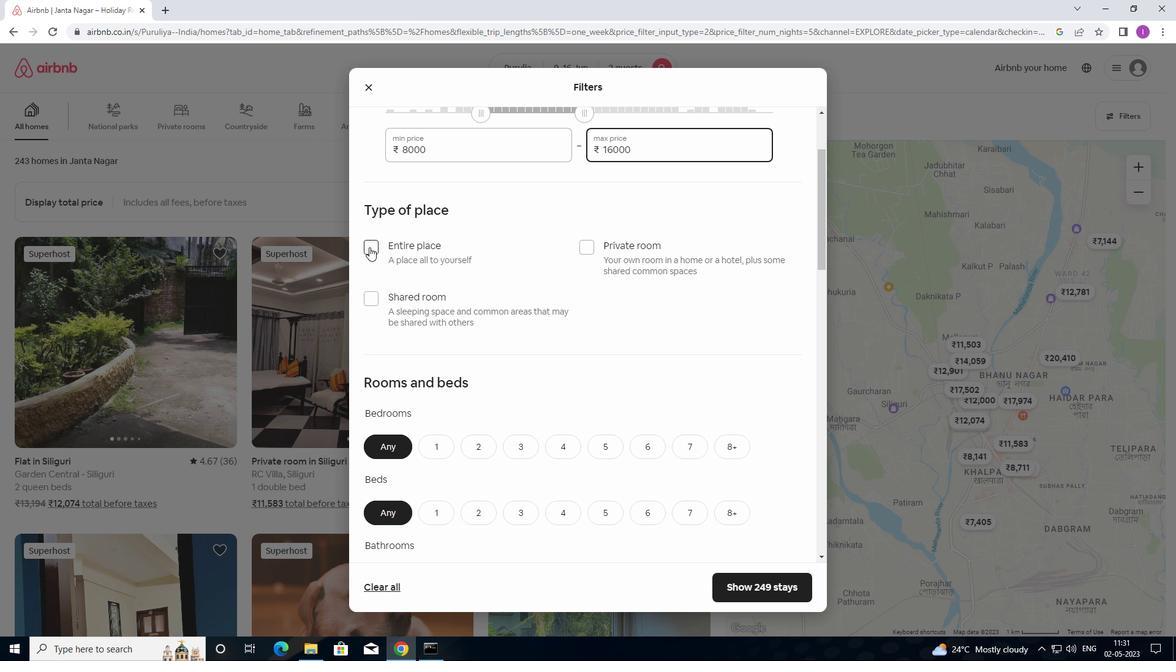 
Action: Mouse moved to (414, 302)
Screenshot: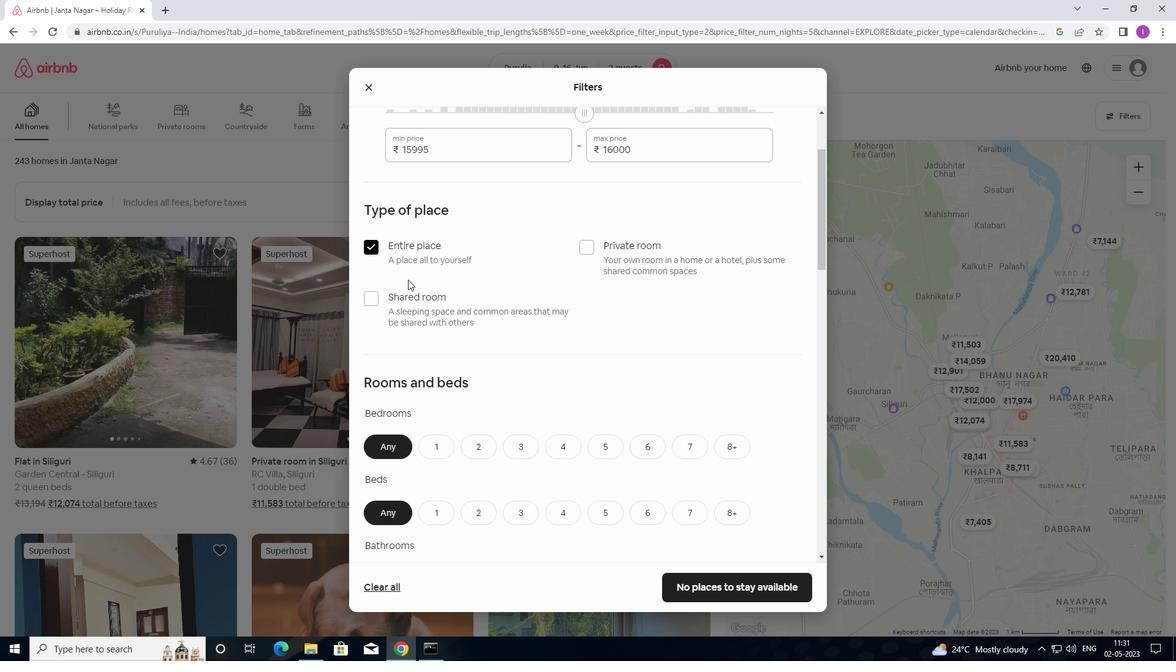 
Action: Mouse scrolled (414, 301) with delta (0, 0)
Screenshot: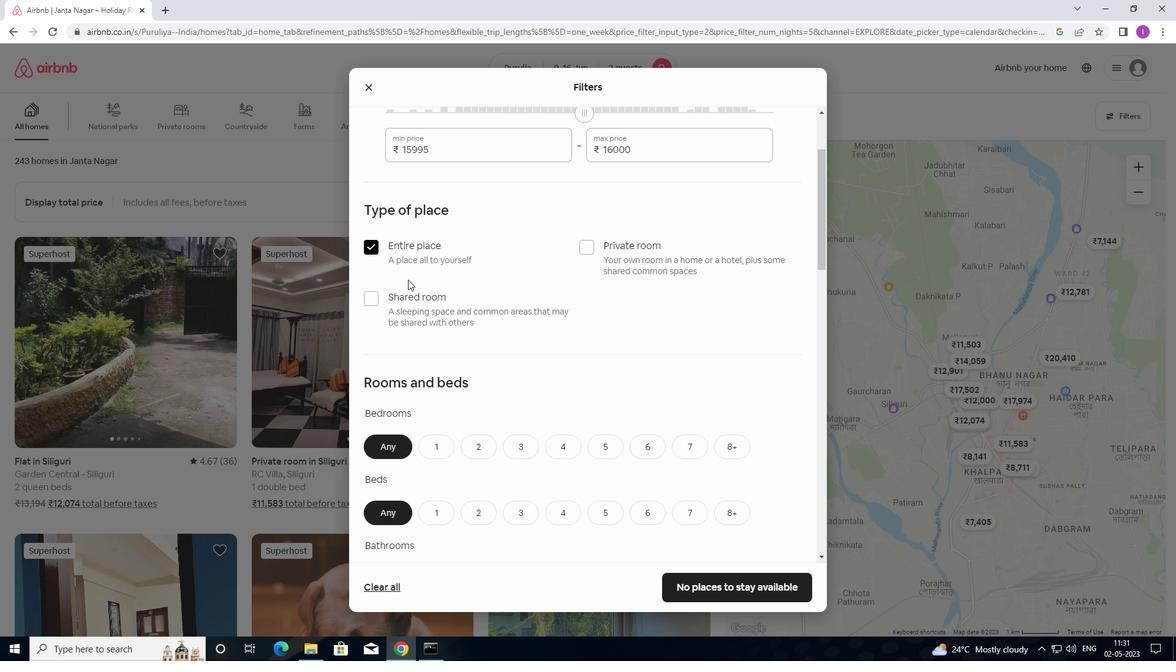 
Action: Mouse moved to (418, 312)
Screenshot: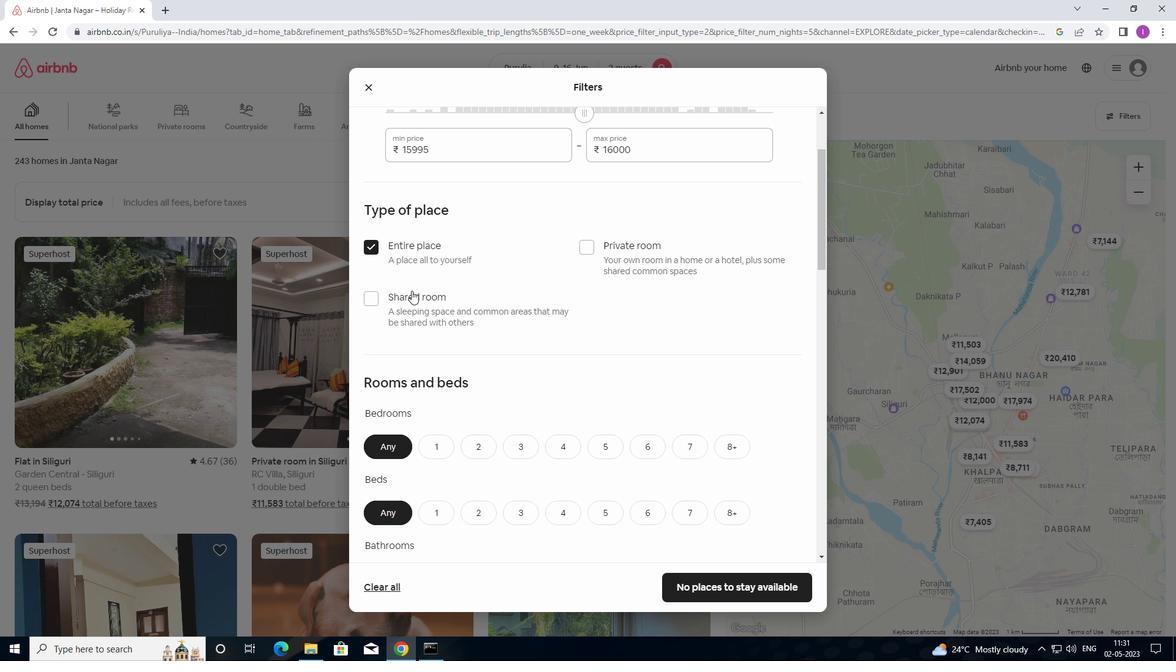 
Action: Mouse scrolled (418, 312) with delta (0, 0)
Screenshot: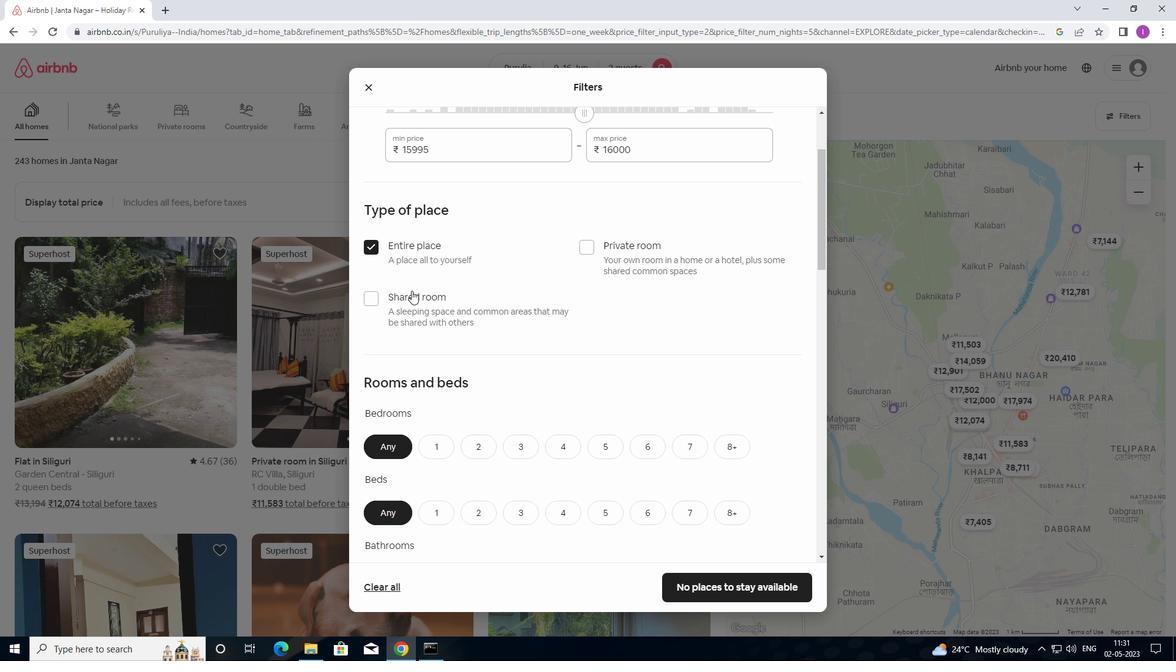 
Action: Mouse moved to (418, 313)
Screenshot: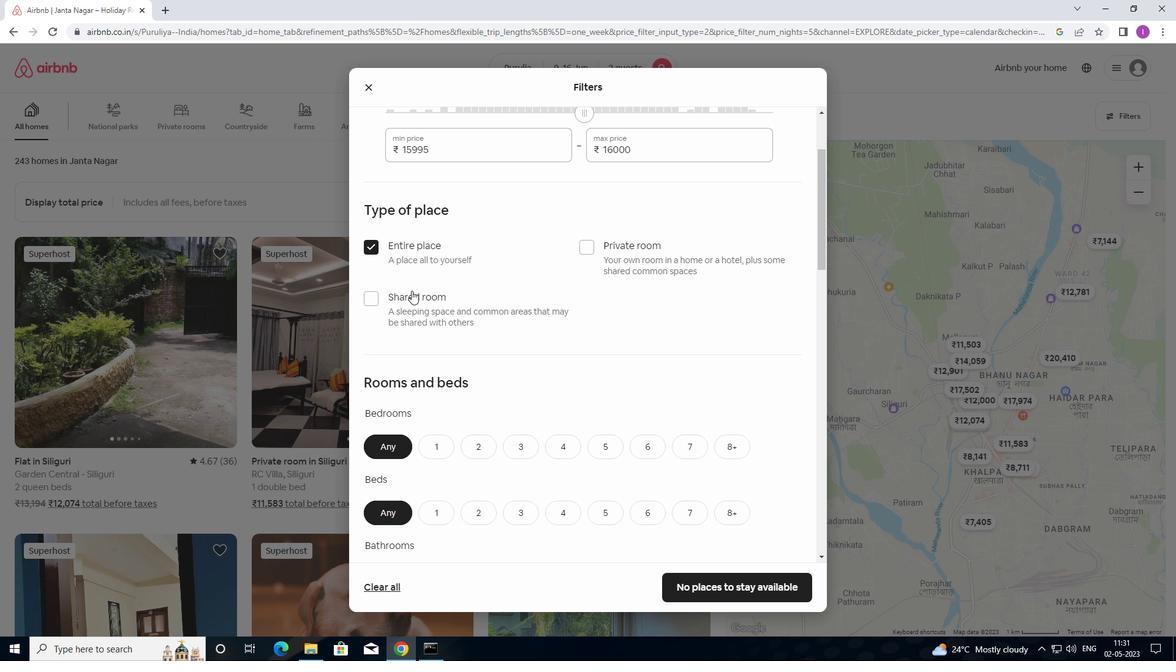 
Action: Mouse scrolled (418, 312) with delta (0, 0)
Screenshot: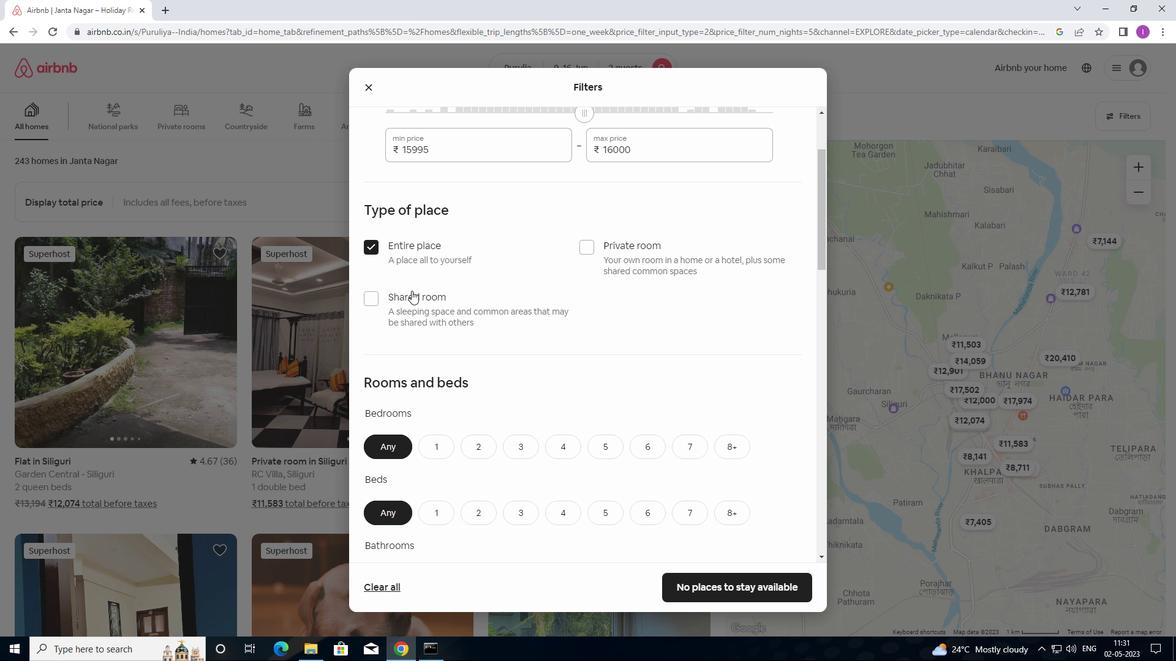
Action: Mouse moved to (418, 314)
Screenshot: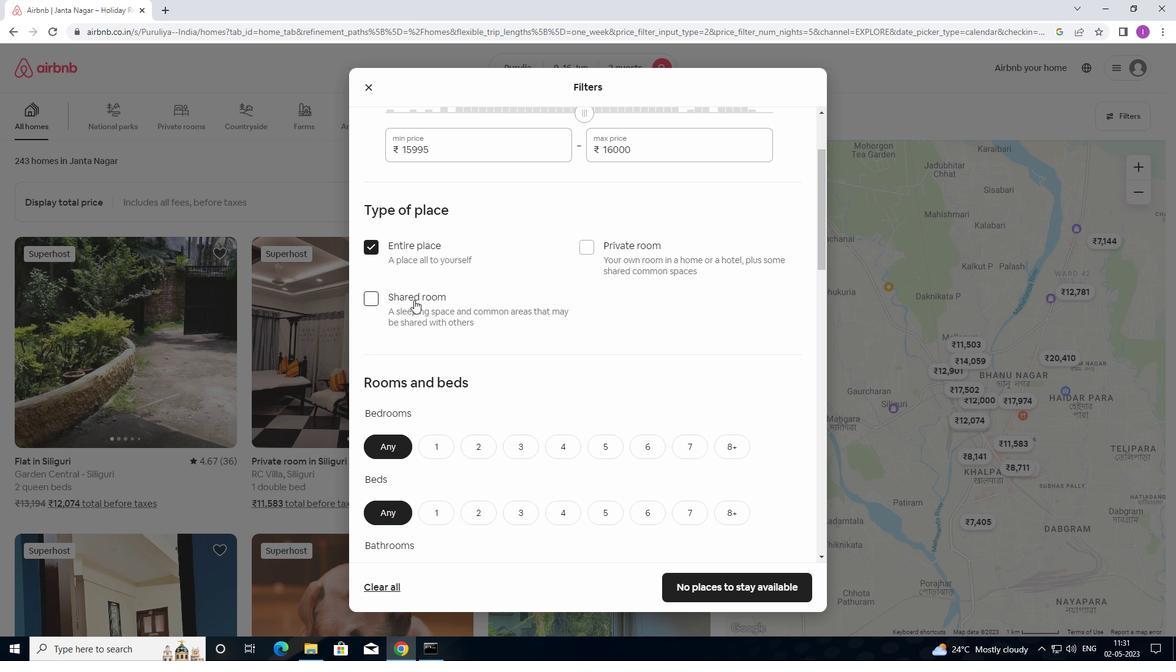 
Action: Mouse scrolled (418, 314) with delta (0, 0)
Screenshot: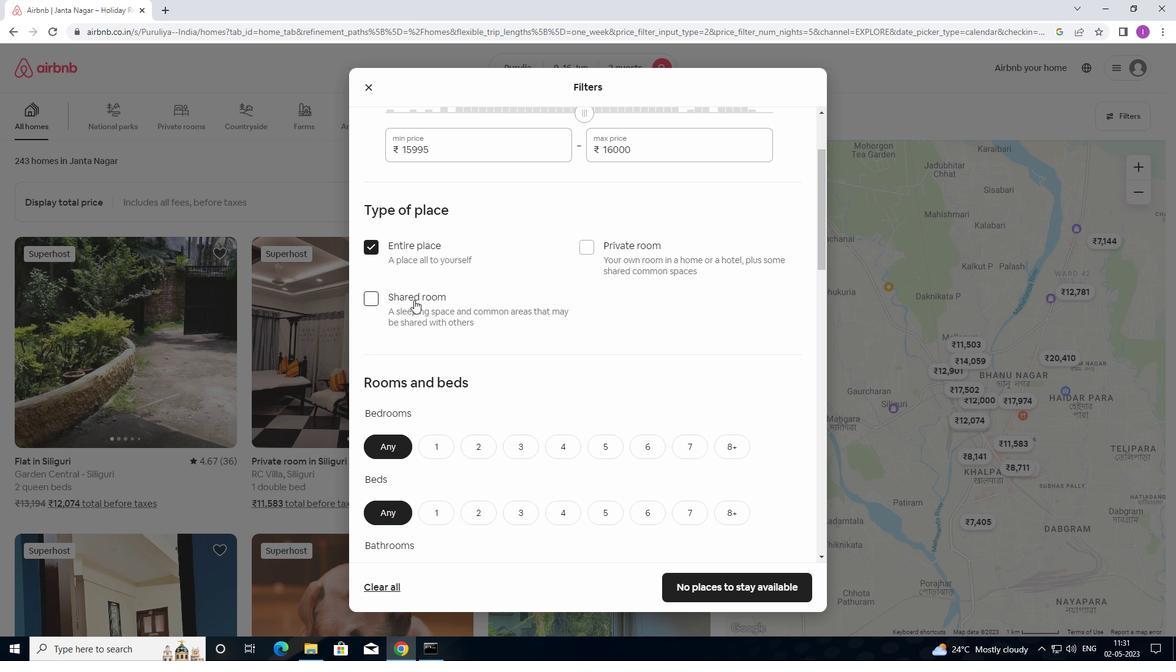 
Action: Mouse moved to (471, 208)
Screenshot: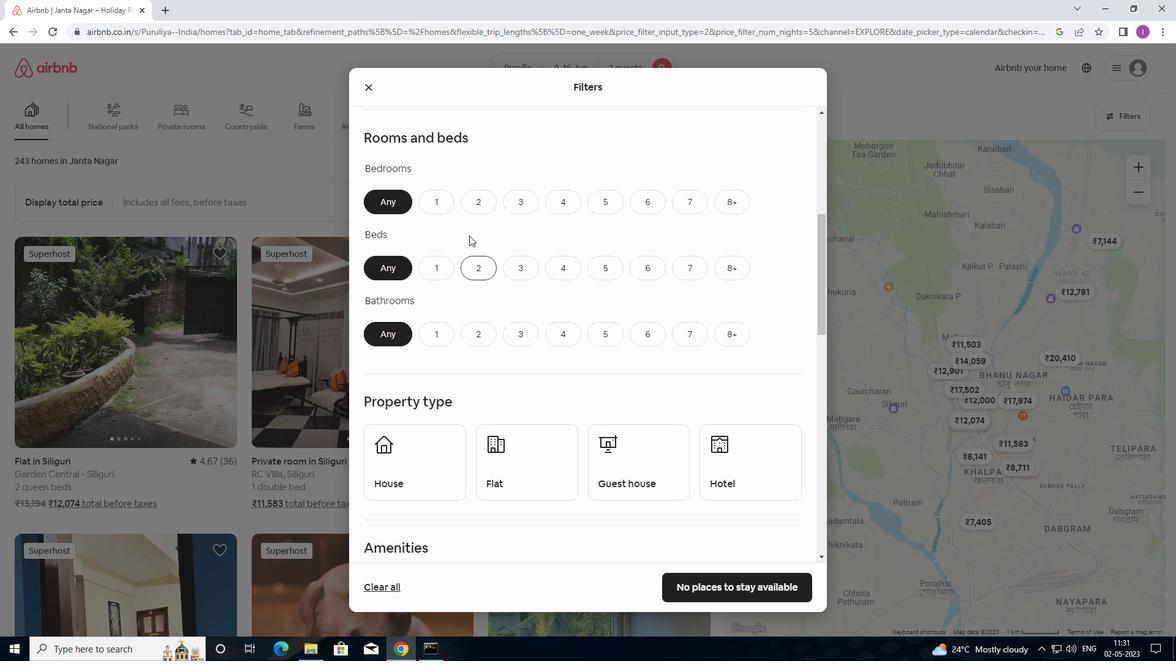 
Action: Mouse pressed left at (471, 208)
Screenshot: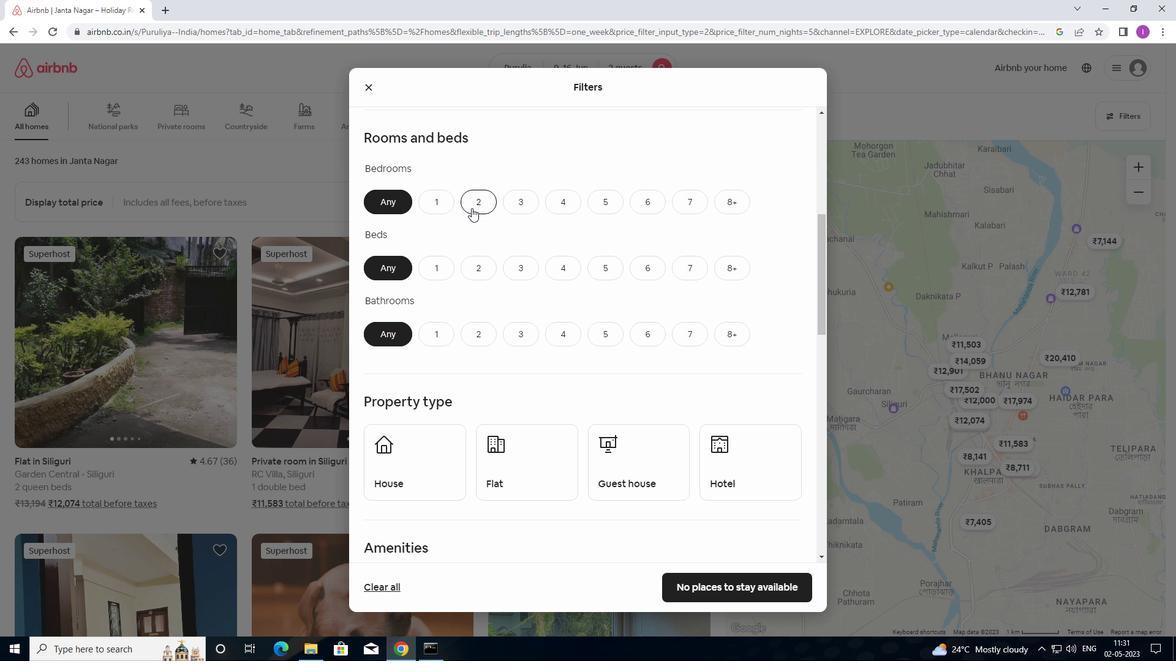 
Action: Mouse moved to (479, 263)
Screenshot: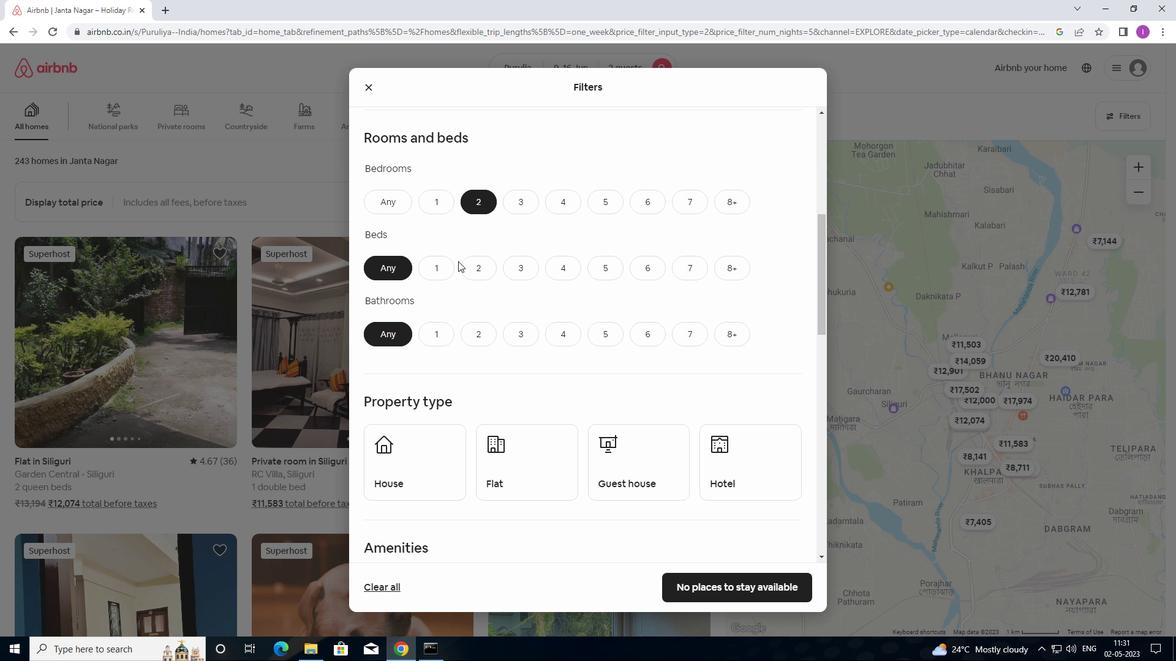 
Action: Mouse pressed left at (479, 263)
Screenshot: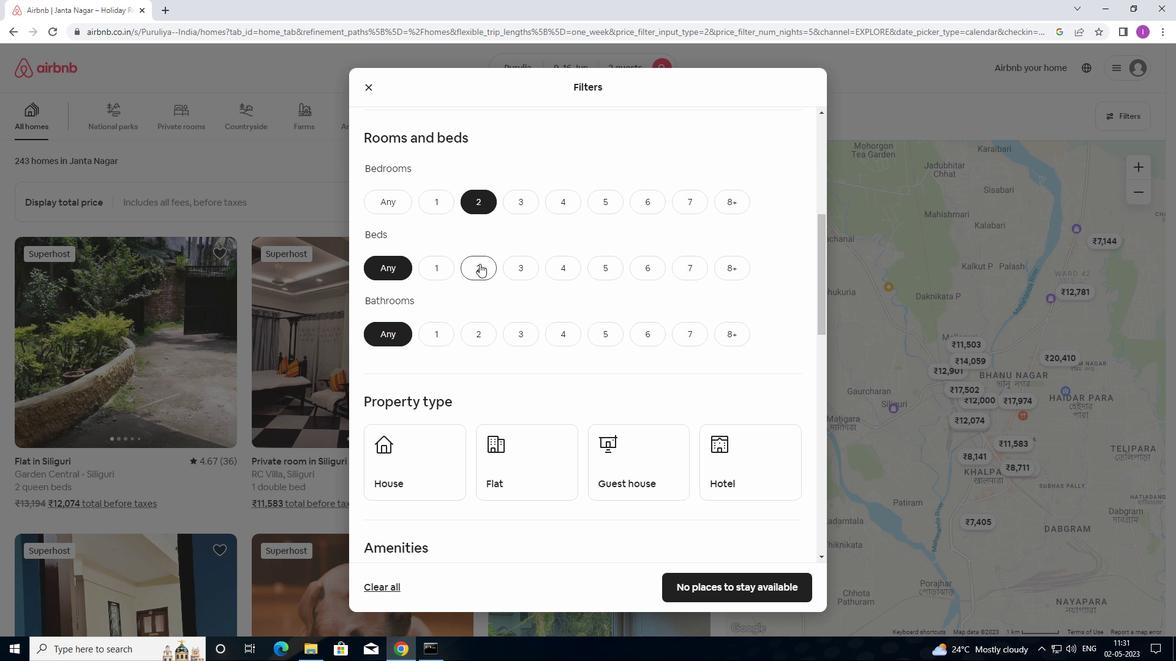 
Action: Mouse moved to (435, 334)
Screenshot: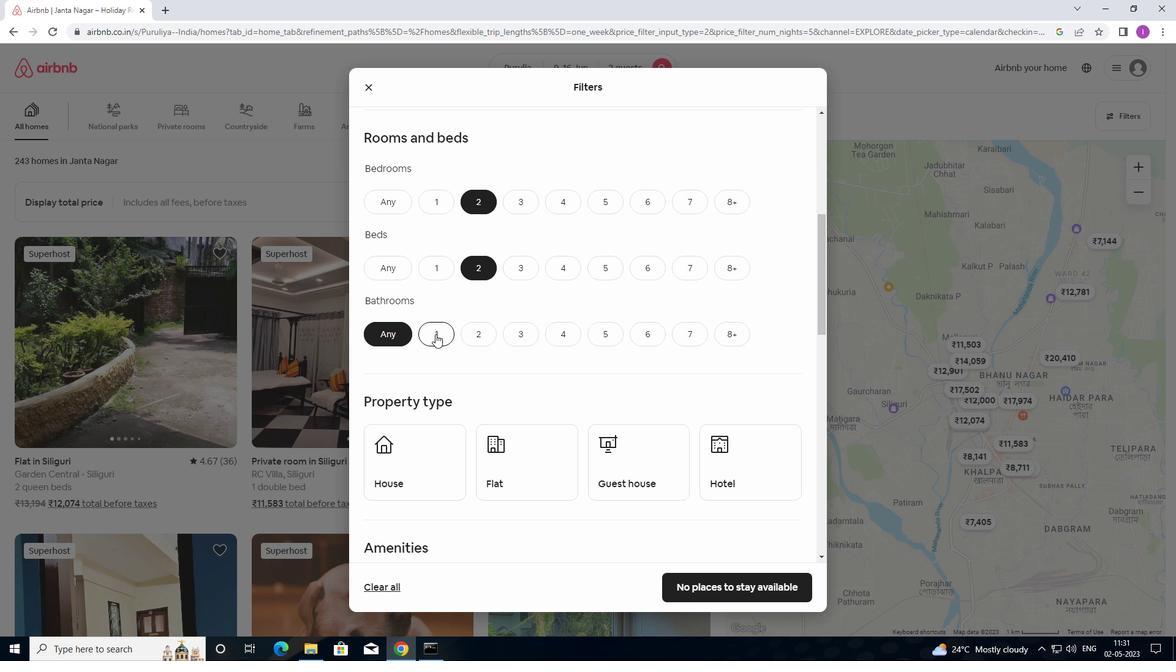 
Action: Mouse pressed left at (435, 334)
Screenshot: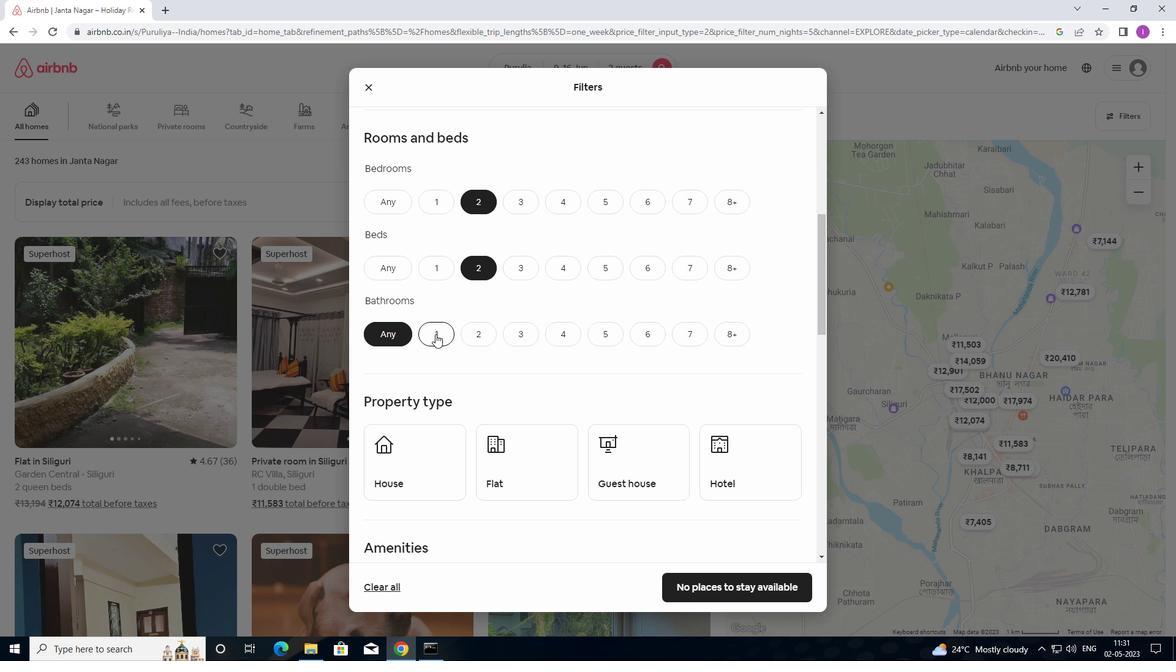 
Action: Mouse moved to (458, 332)
Screenshot: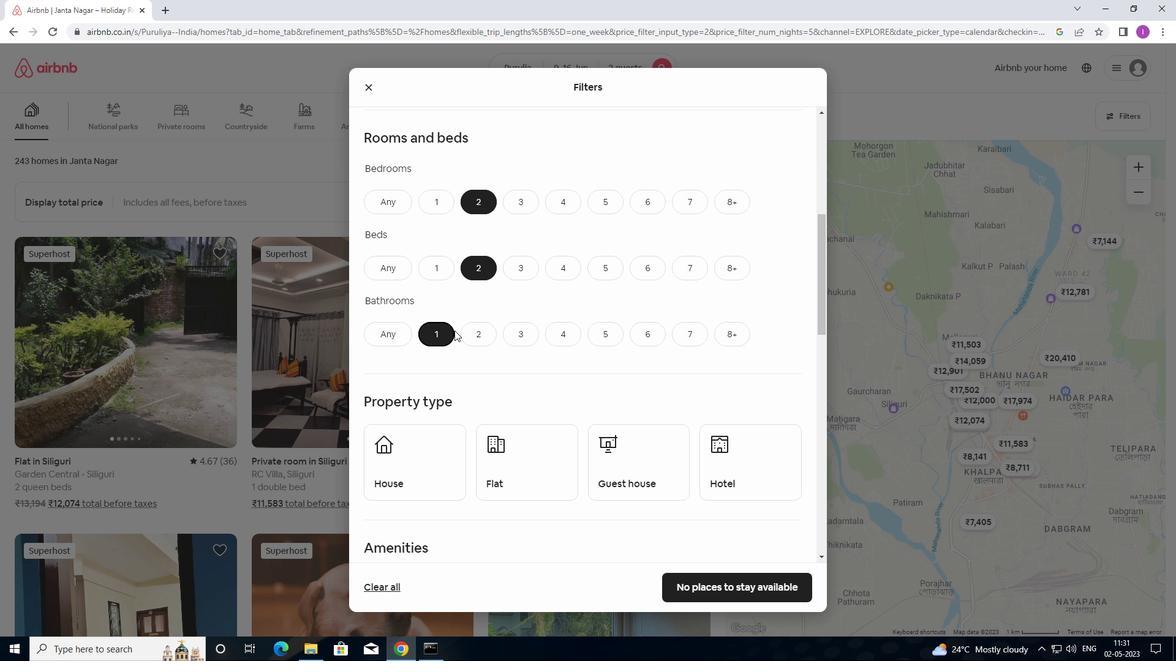 
Action: Mouse scrolled (458, 331) with delta (0, 0)
Screenshot: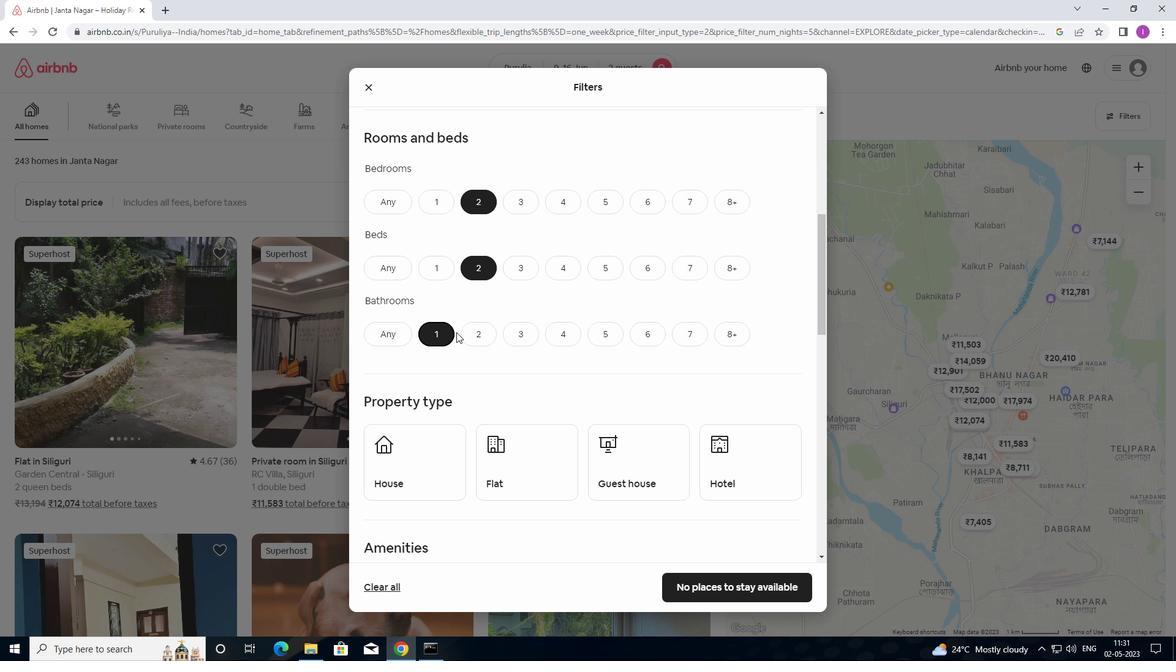 
Action: Mouse scrolled (458, 331) with delta (0, 0)
Screenshot: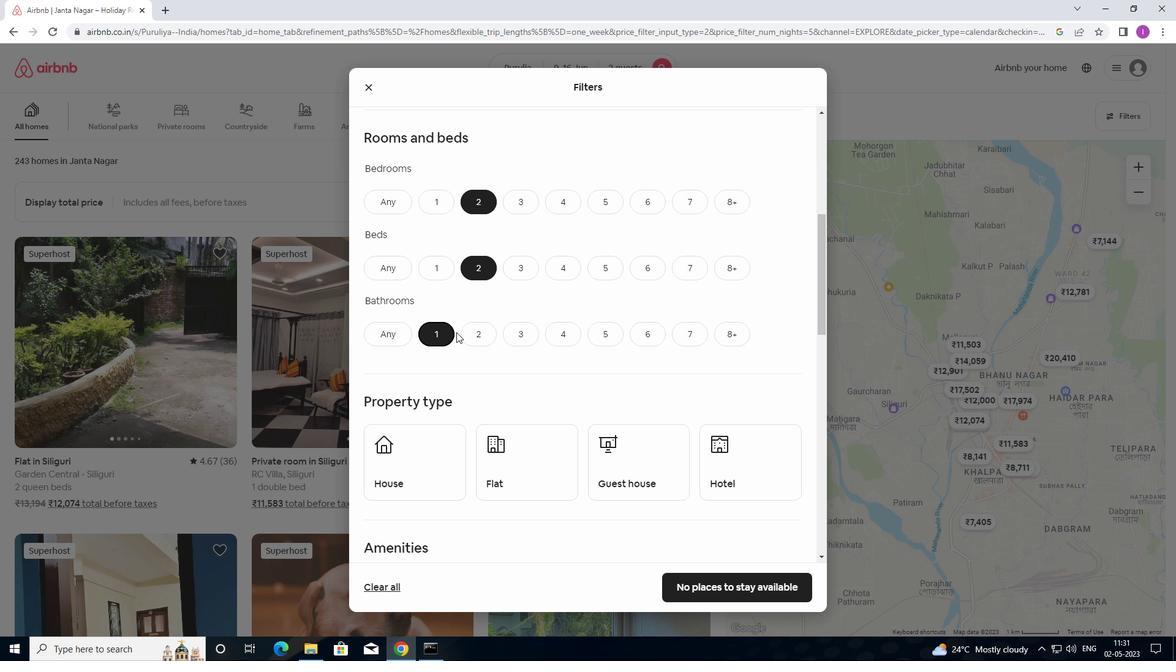 
Action: Mouse scrolled (458, 331) with delta (0, 0)
Screenshot: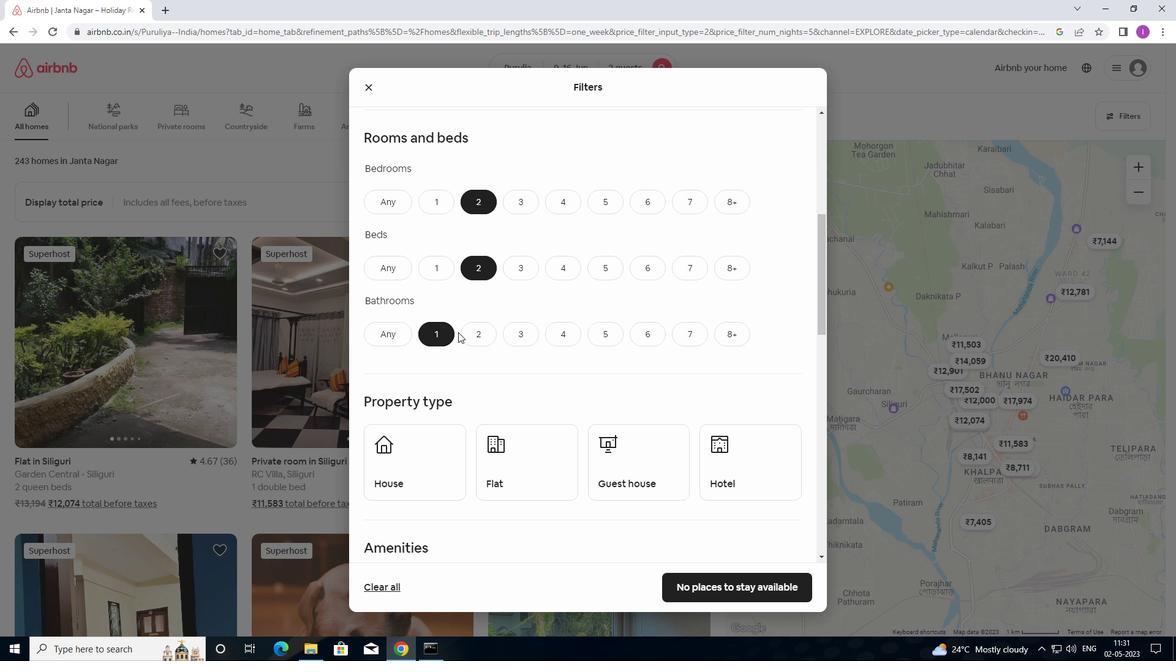 
Action: Mouse moved to (421, 298)
Screenshot: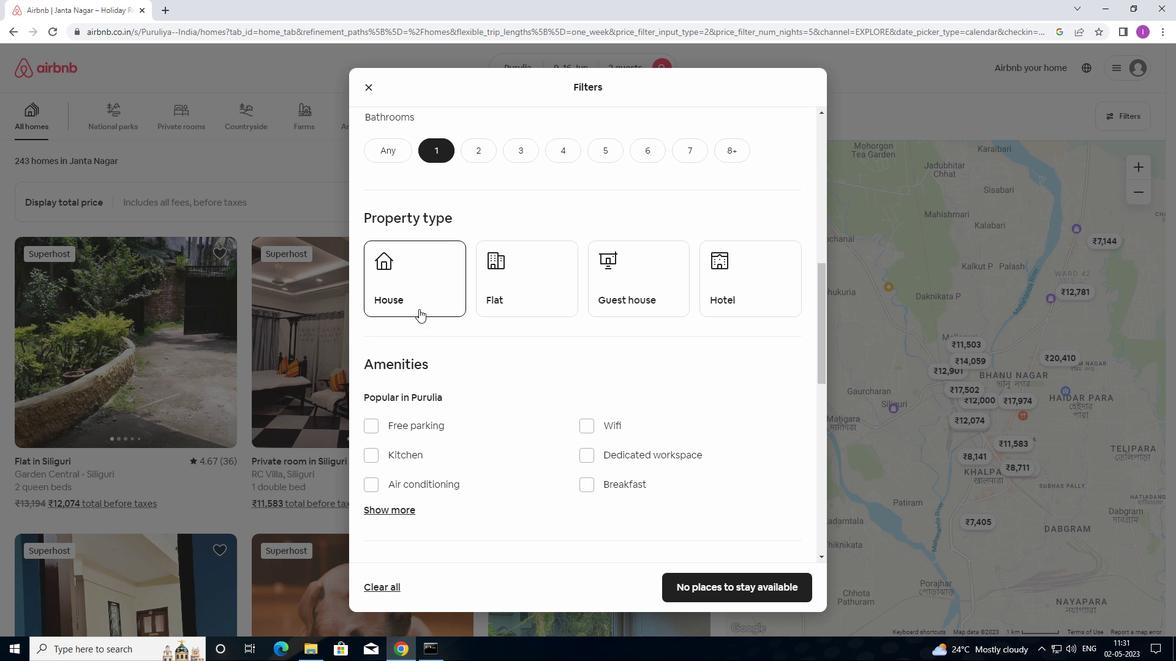 
Action: Mouse pressed left at (421, 298)
Screenshot: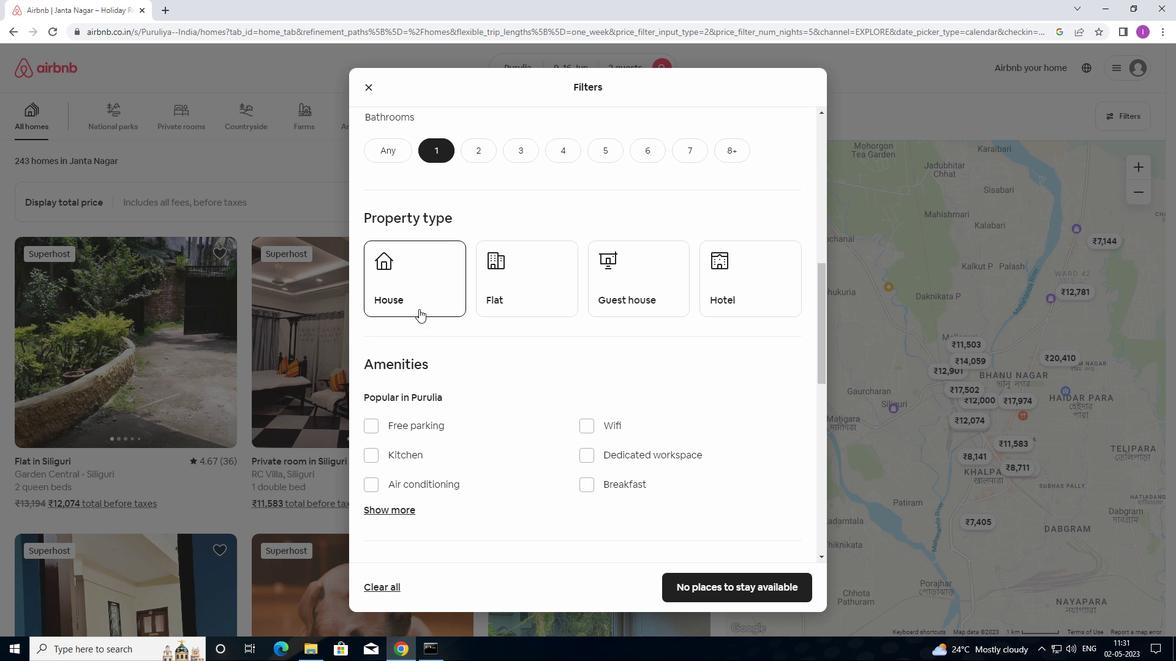 
Action: Mouse moved to (529, 306)
Screenshot: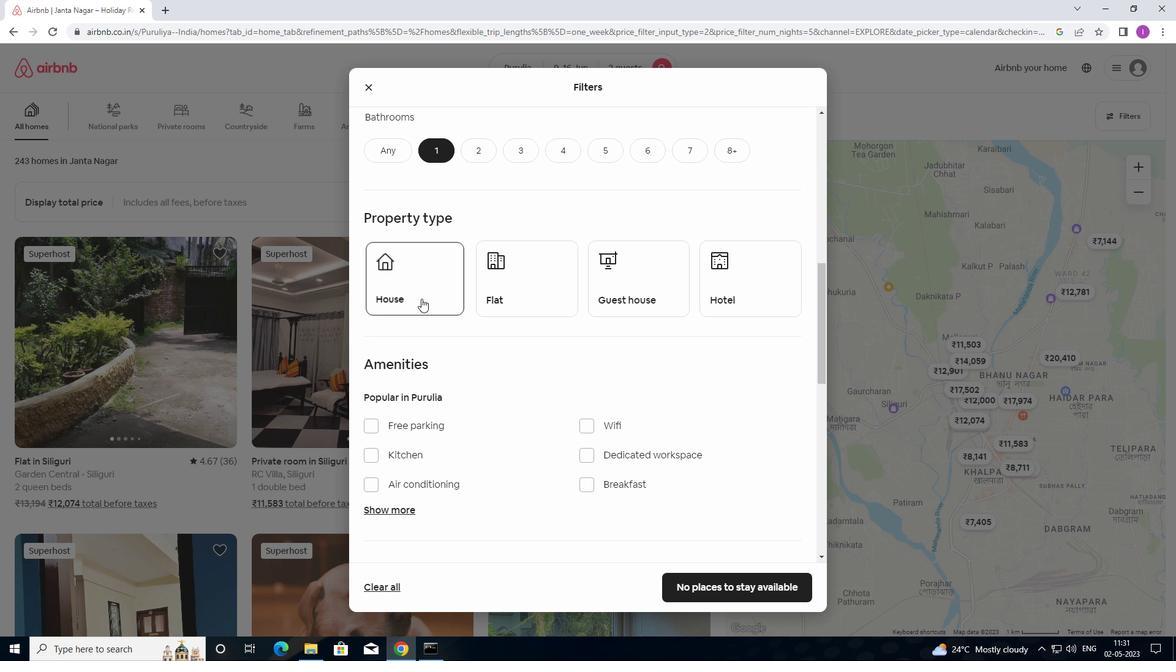 
Action: Mouse pressed left at (529, 306)
Screenshot: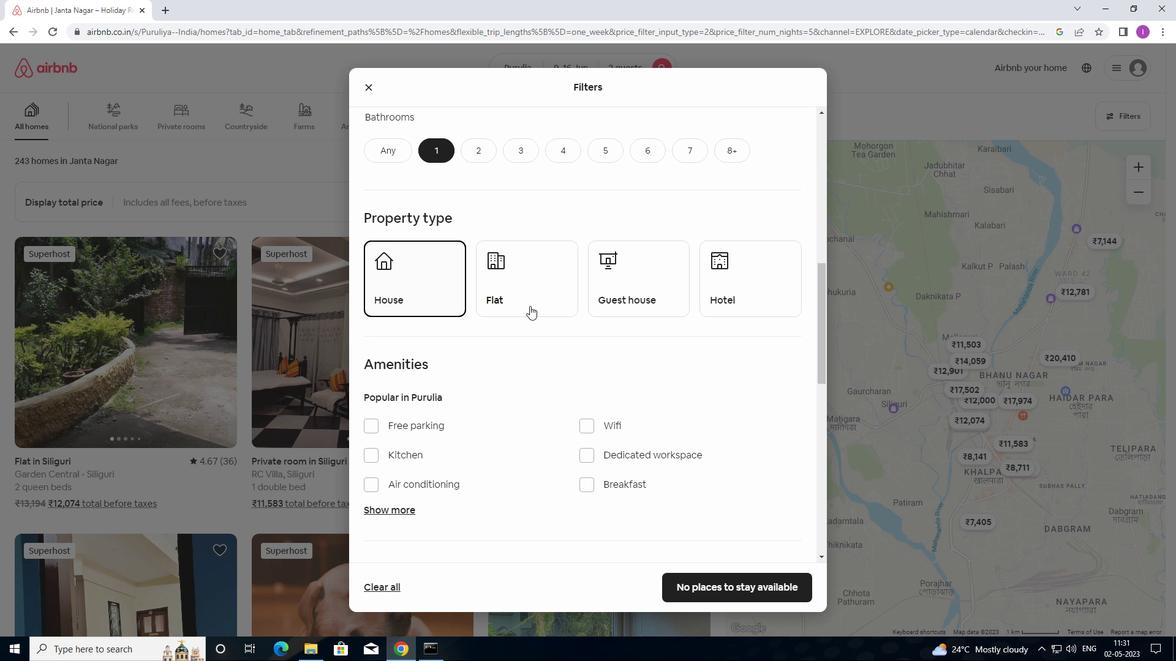 
Action: Mouse moved to (621, 299)
Screenshot: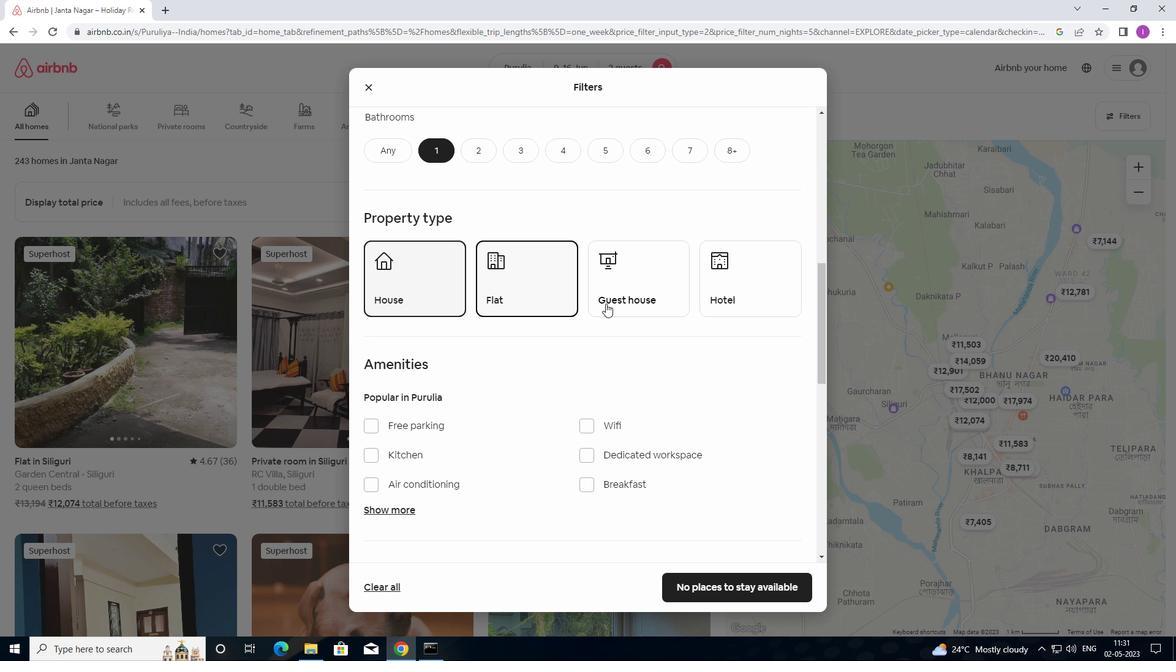 
Action: Mouse pressed left at (621, 299)
Screenshot: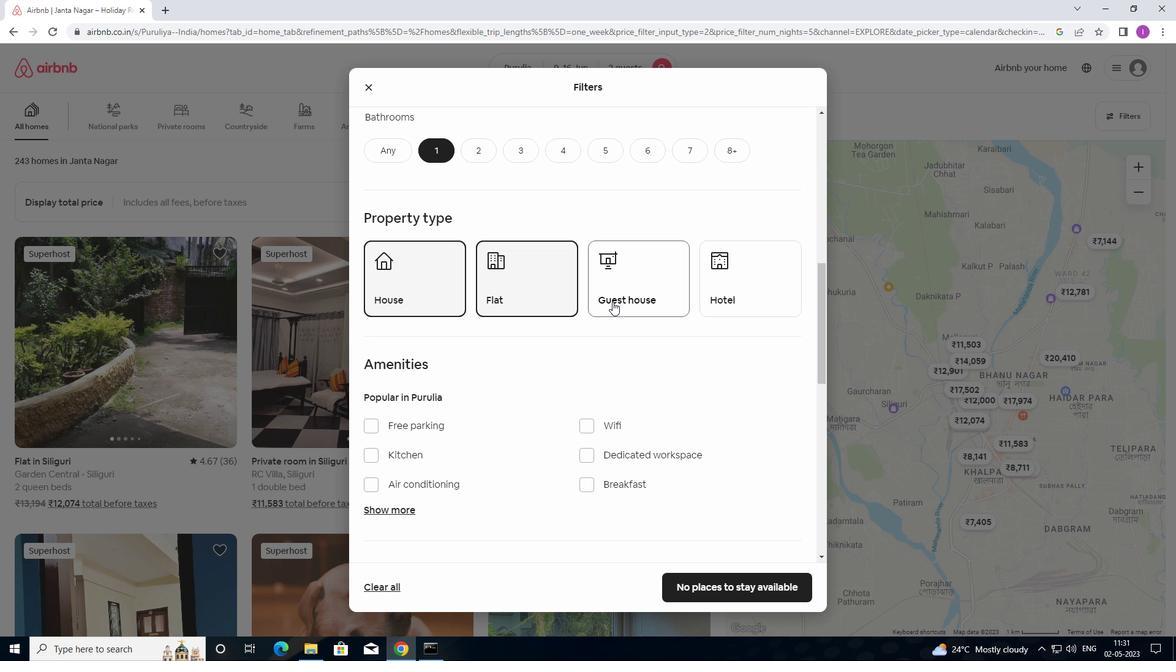 
Action: Mouse moved to (638, 344)
Screenshot: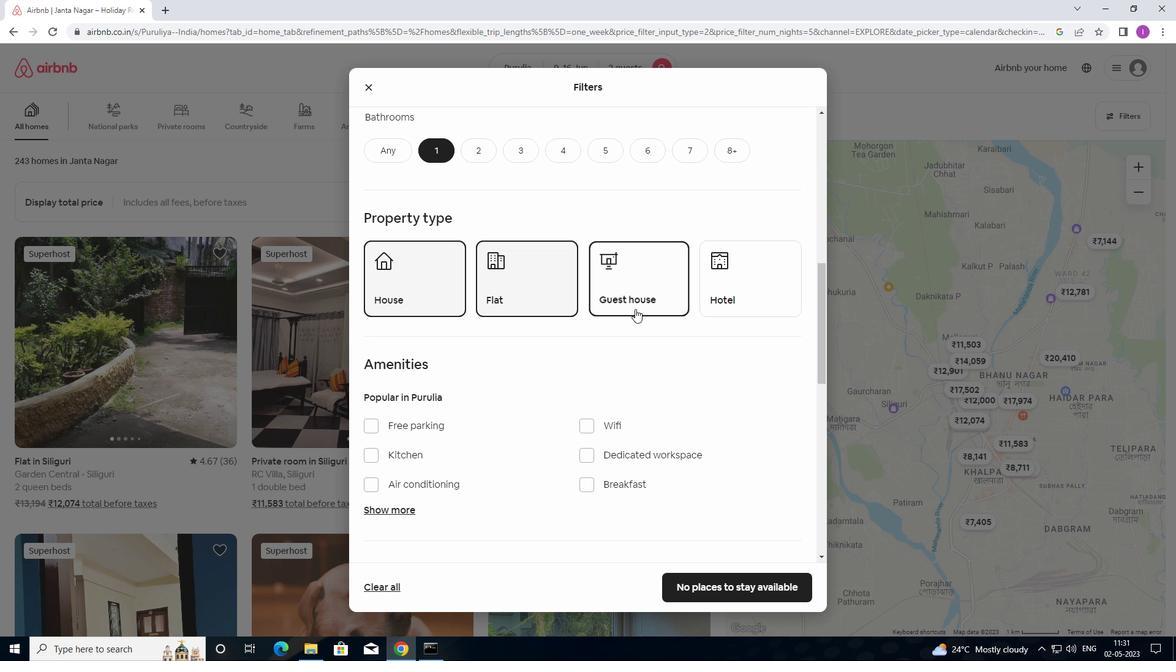 
Action: Mouse scrolled (638, 344) with delta (0, 0)
Screenshot: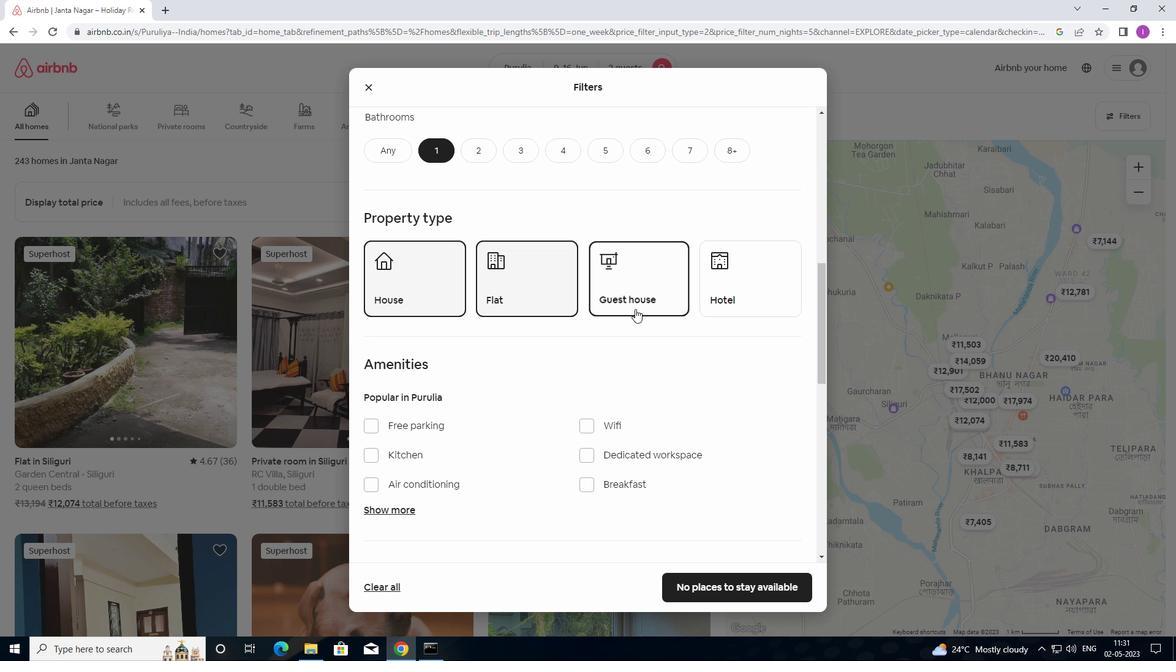 
Action: Mouse moved to (638, 353)
Screenshot: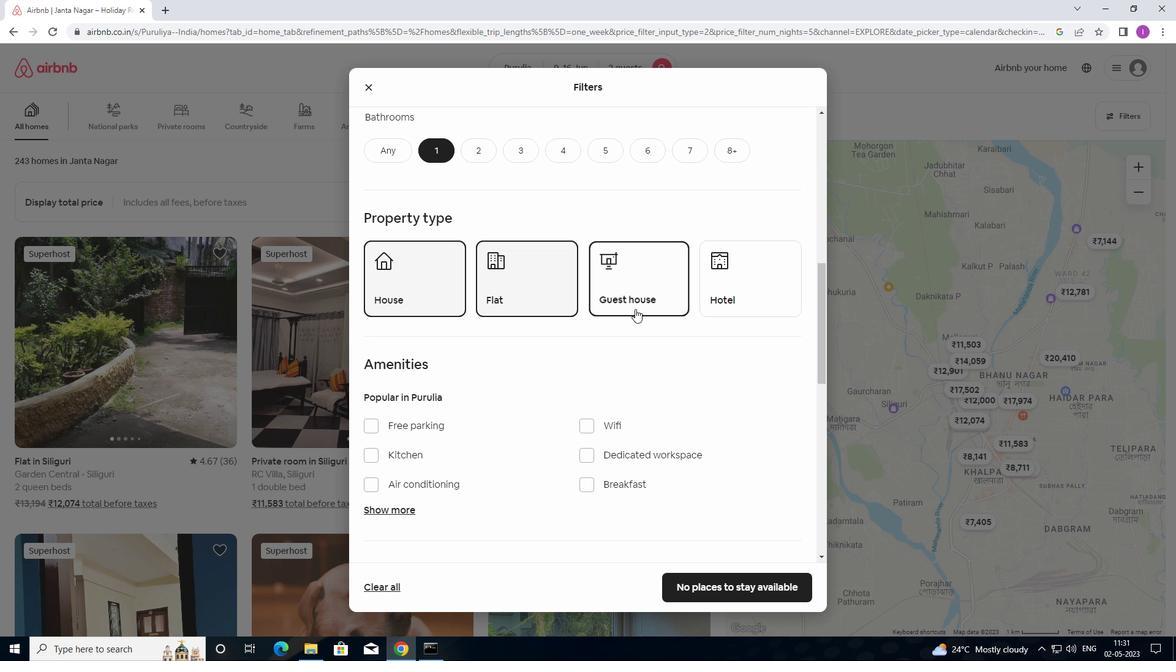 
Action: Mouse scrolled (638, 352) with delta (0, 0)
Screenshot: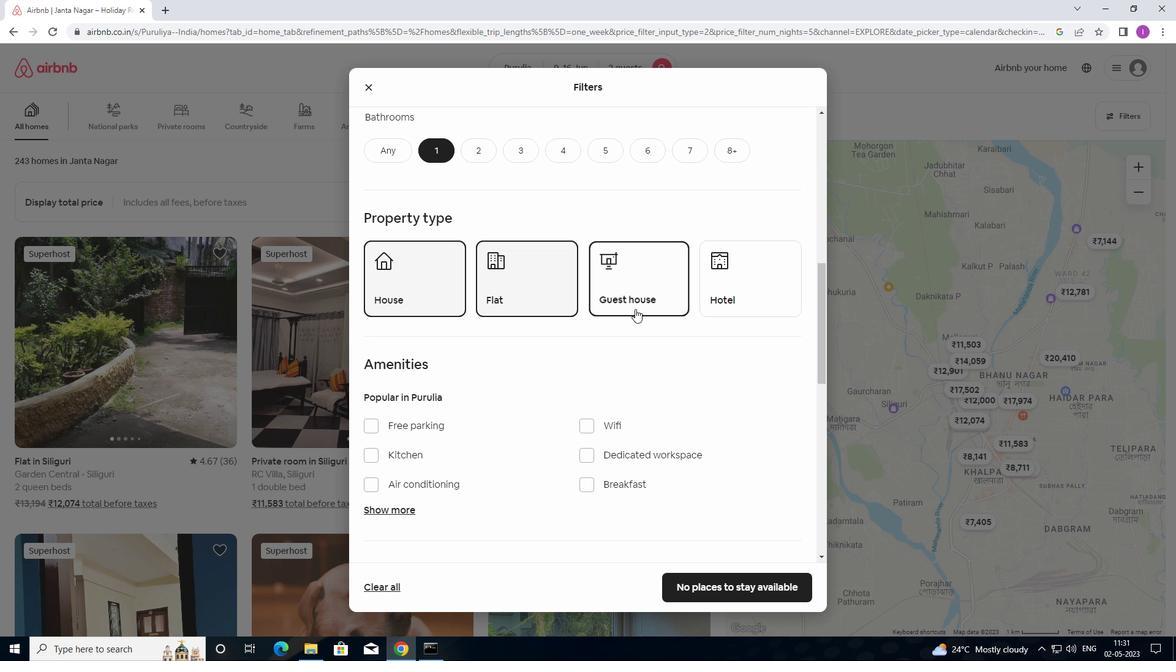 
Action: Mouse moved to (638, 357)
Screenshot: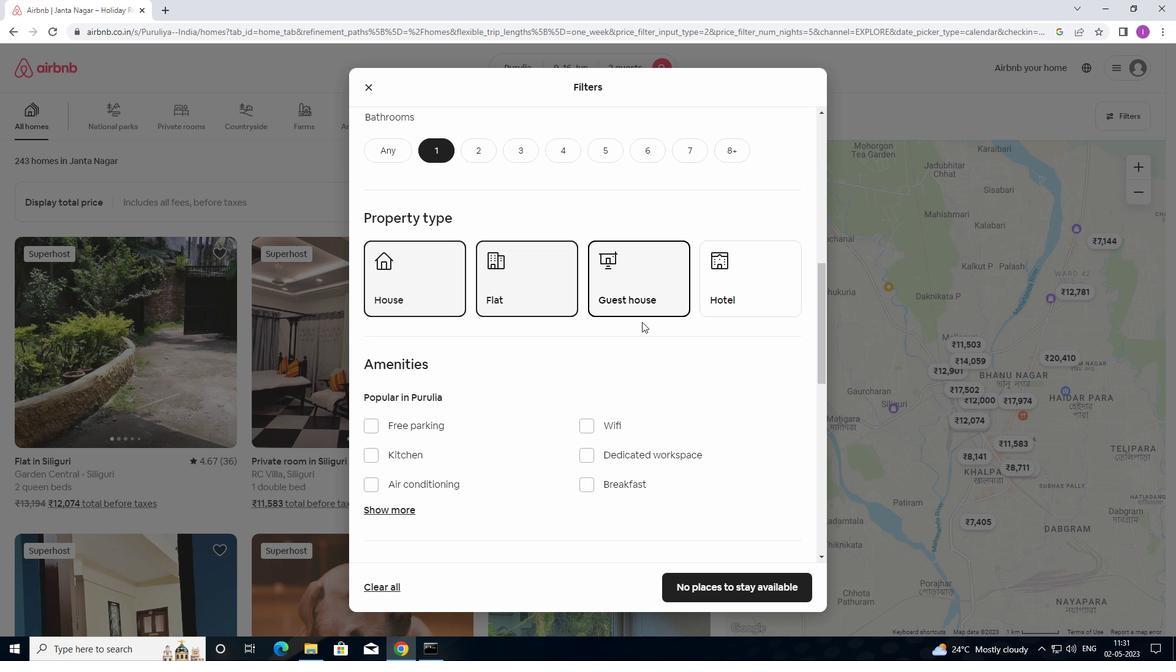 
Action: Mouse scrolled (638, 357) with delta (0, 0)
Screenshot: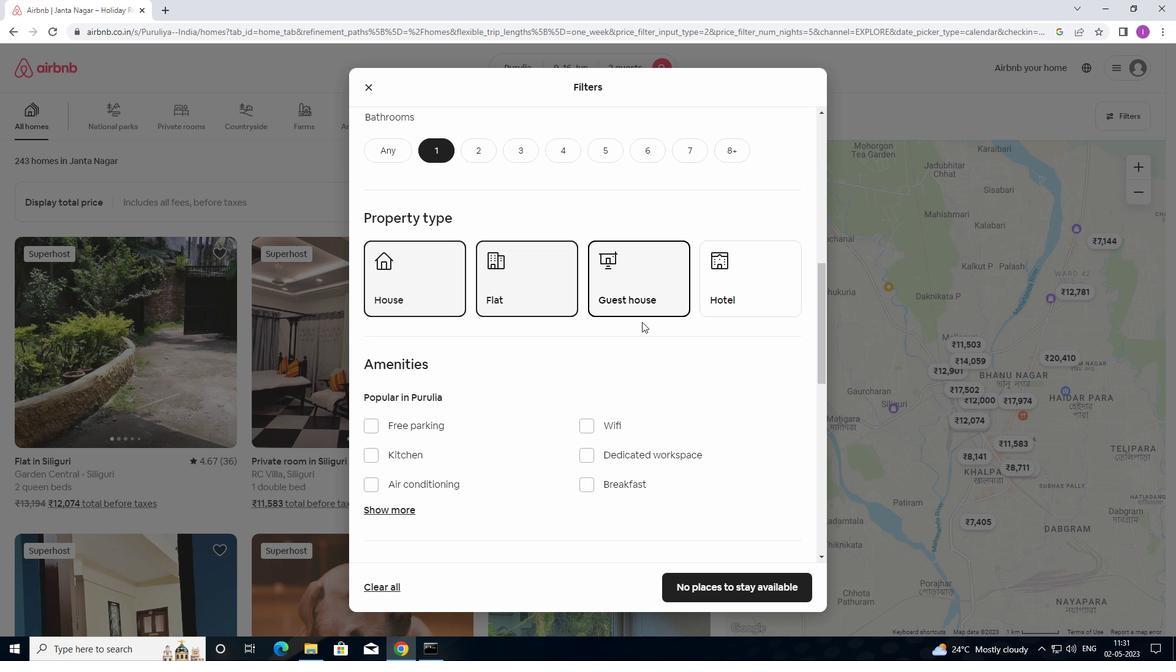 
Action: Mouse moved to (638, 358)
Screenshot: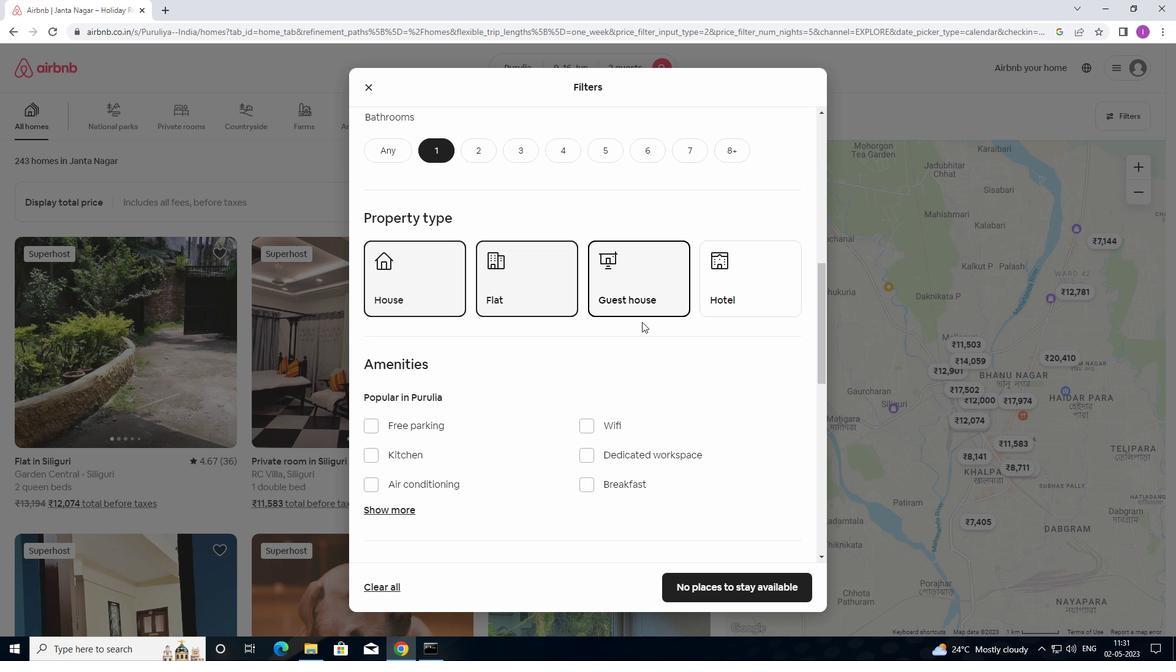 
Action: Mouse scrolled (638, 358) with delta (0, 0)
Screenshot: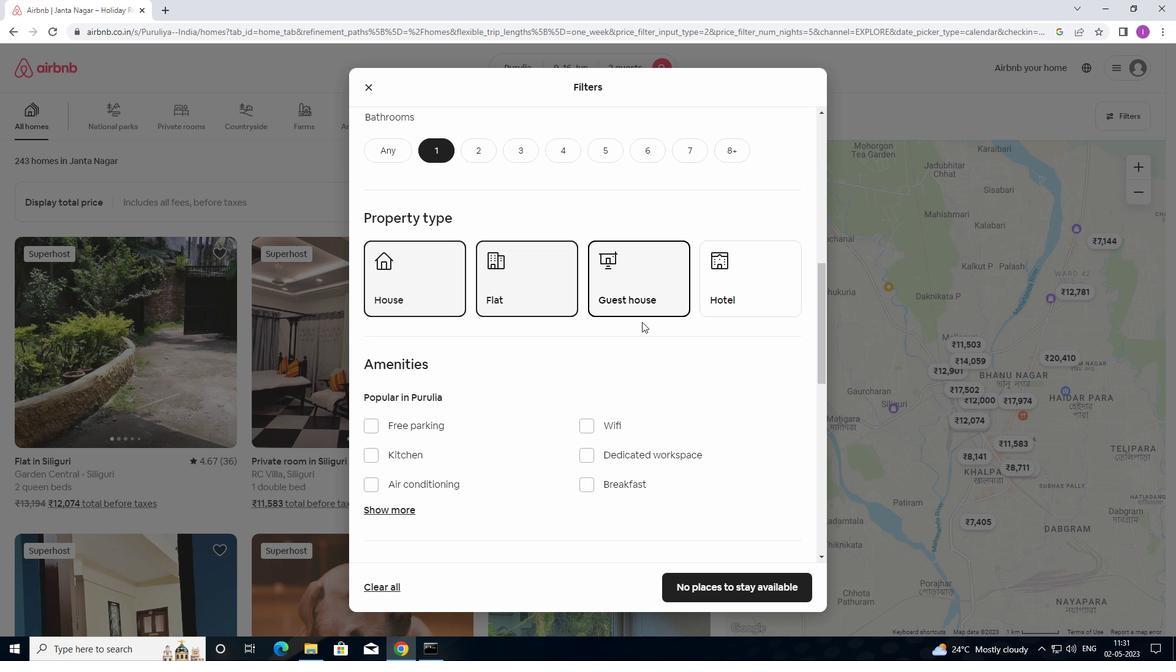 
Action: Mouse scrolled (638, 358) with delta (0, 0)
Screenshot: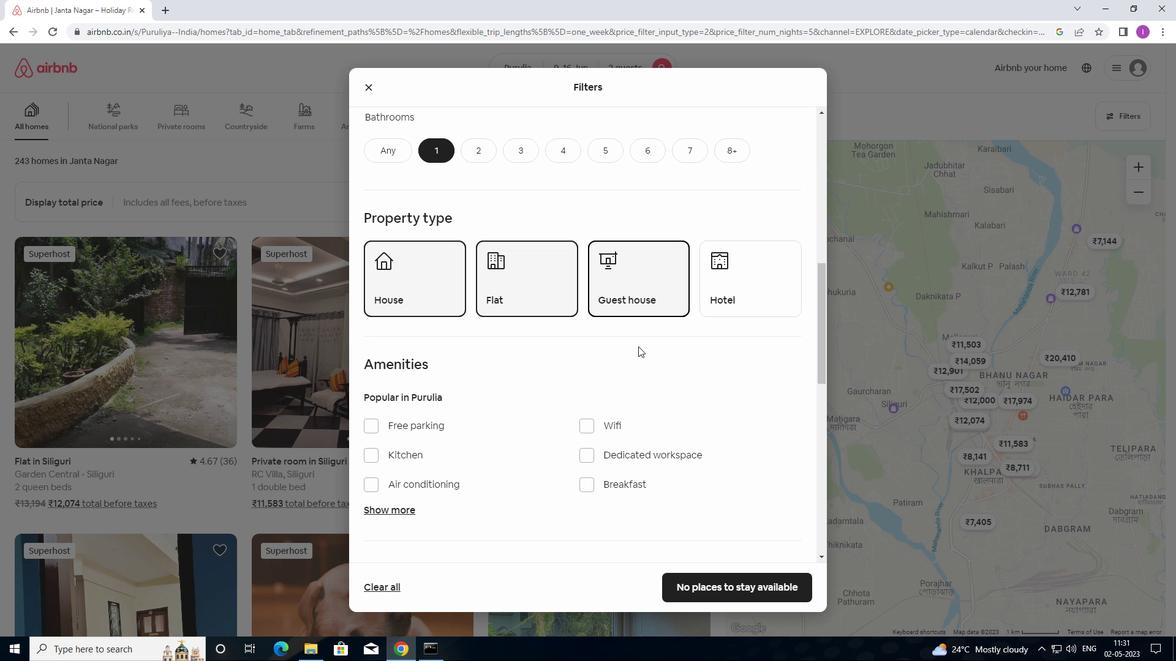 
Action: Mouse moved to (778, 344)
Screenshot: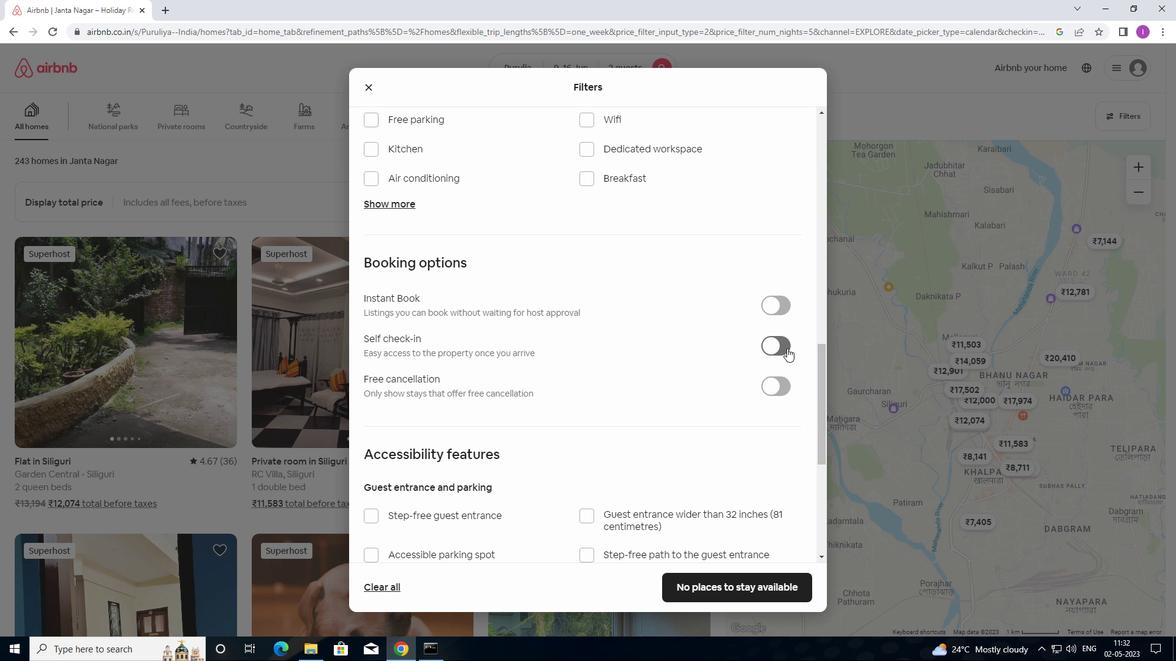 
Action: Mouse pressed left at (778, 344)
Screenshot: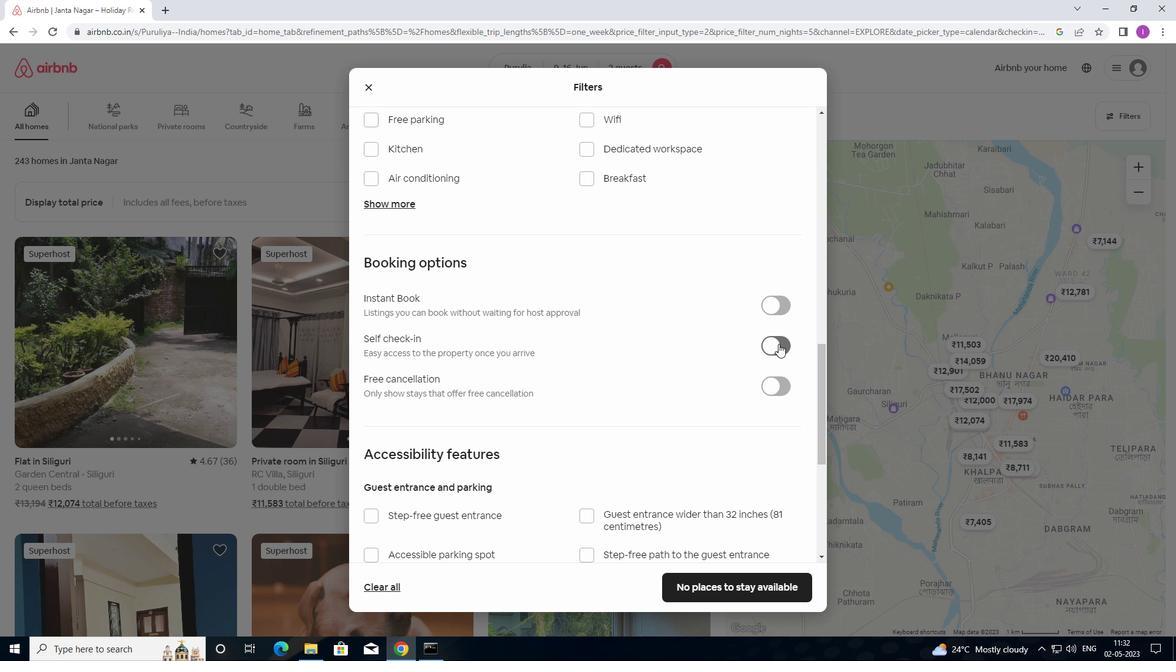 
Action: Mouse moved to (557, 440)
Screenshot: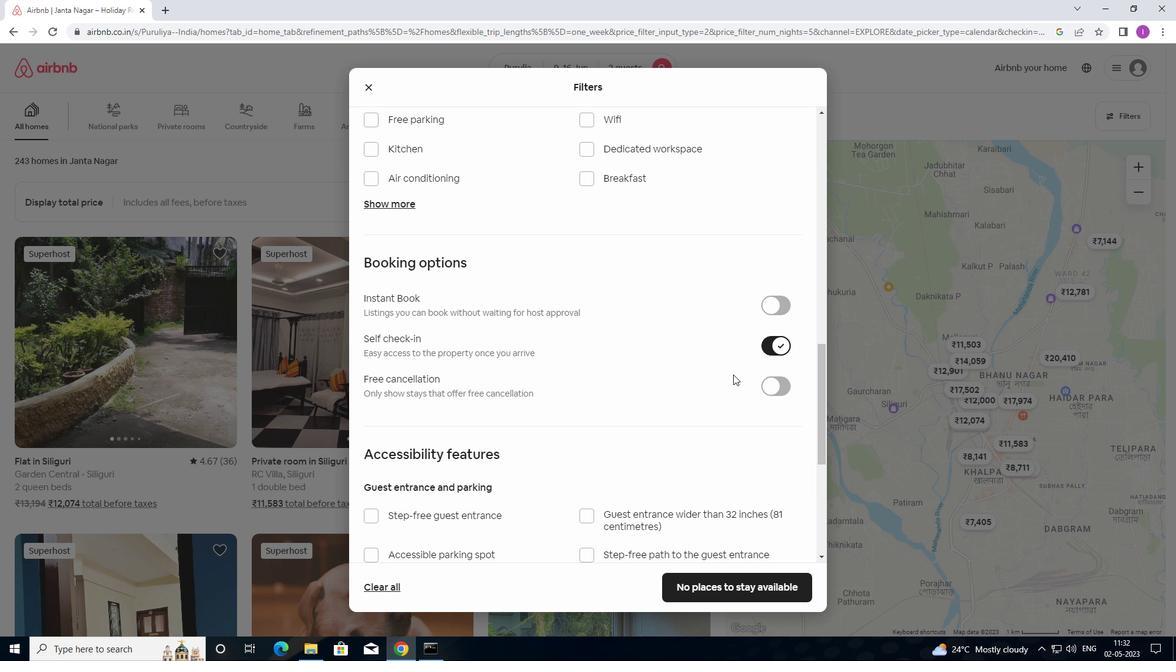 
Action: Mouse scrolled (557, 439) with delta (0, 0)
Screenshot: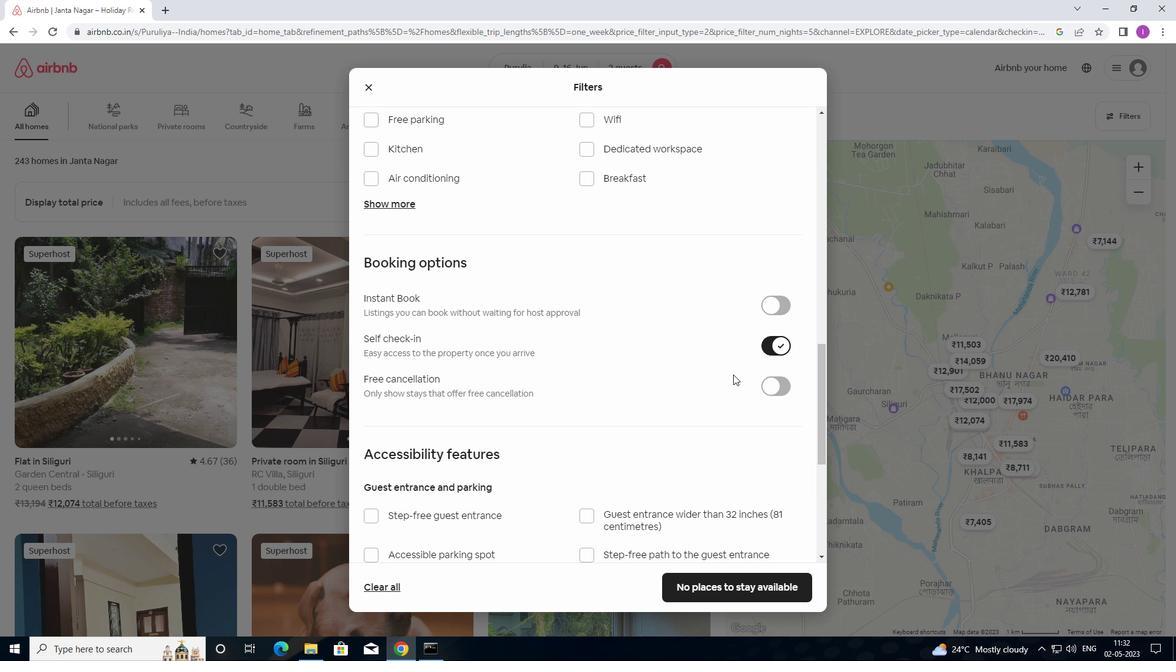 
Action: Mouse moved to (548, 447)
Screenshot: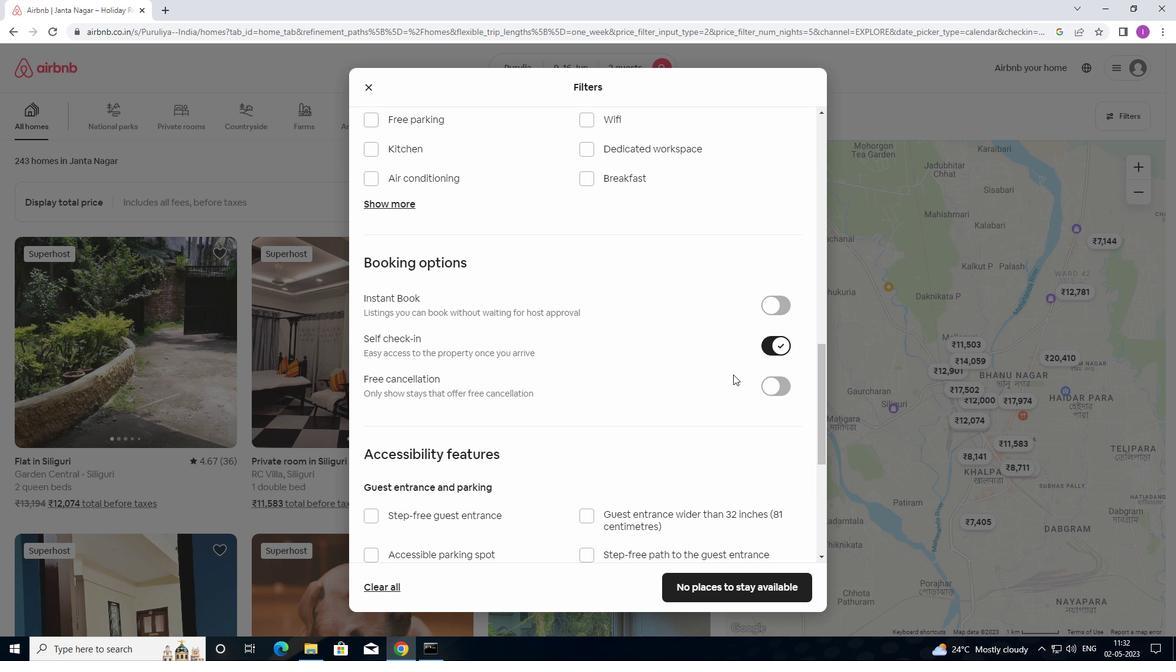 
Action: Mouse scrolled (548, 446) with delta (0, 0)
Screenshot: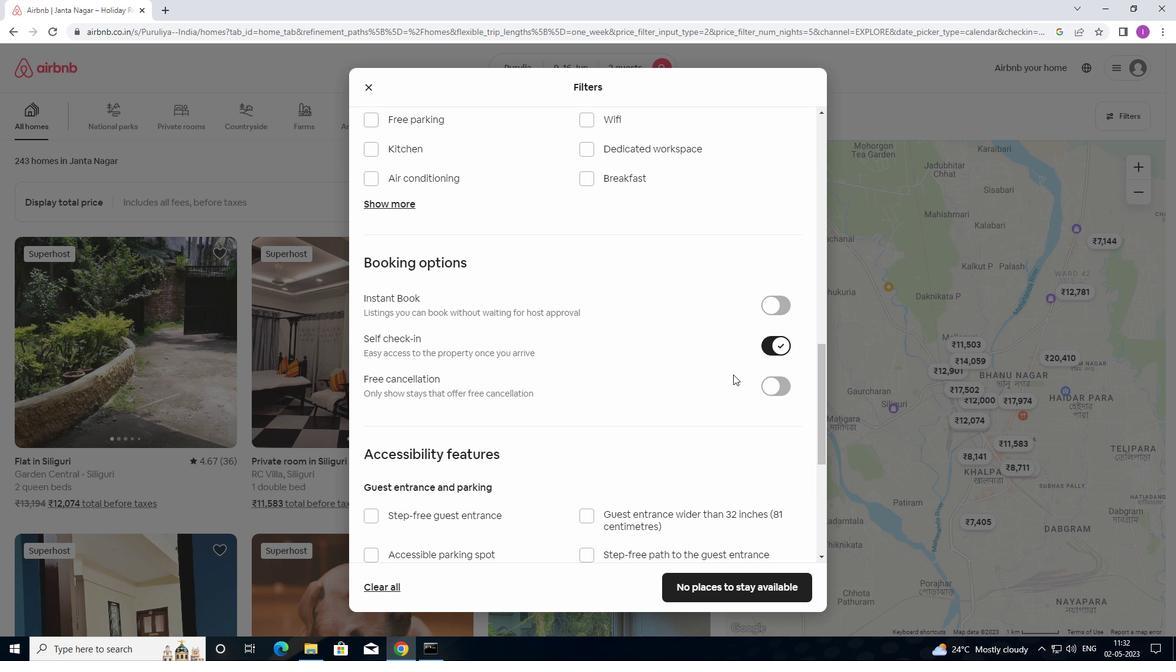 
Action: Mouse moved to (545, 449)
Screenshot: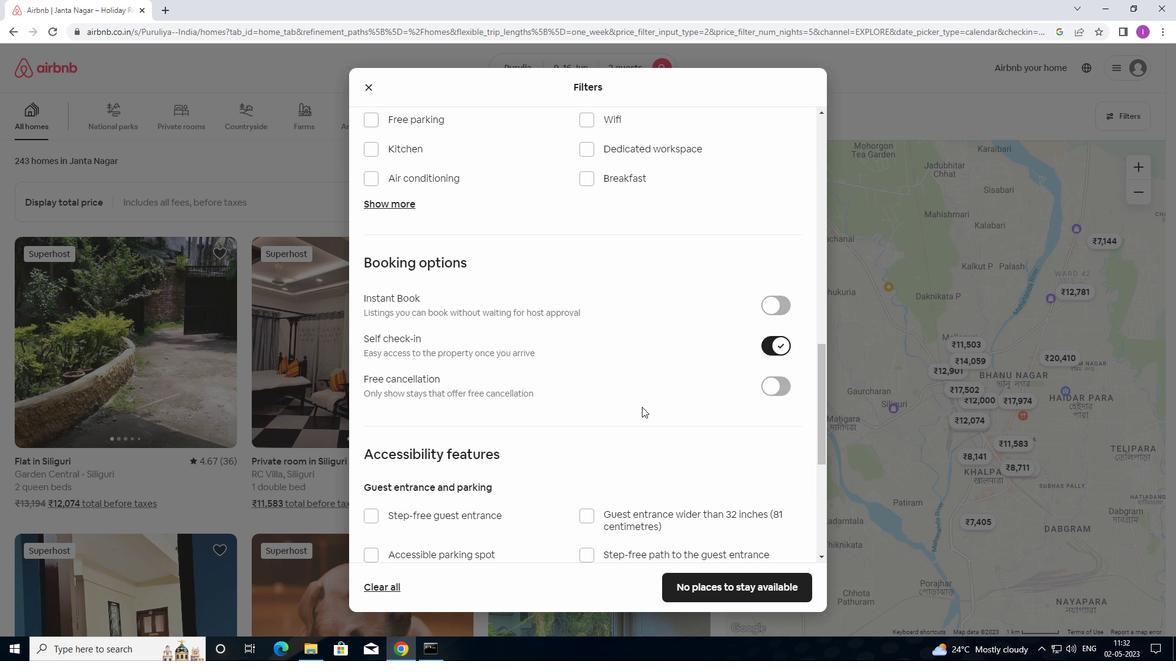 
Action: Mouse scrolled (545, 448) with delta (0, 0)
Screenshot: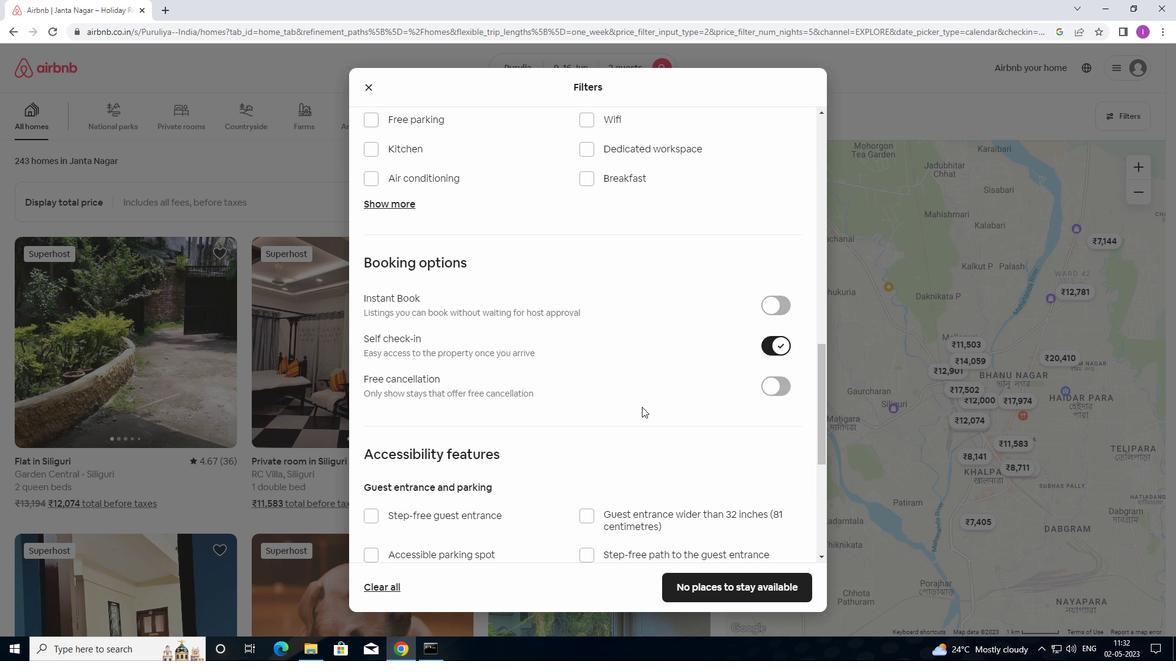
Action: Mouse moved to (542, 450)
Screenshot: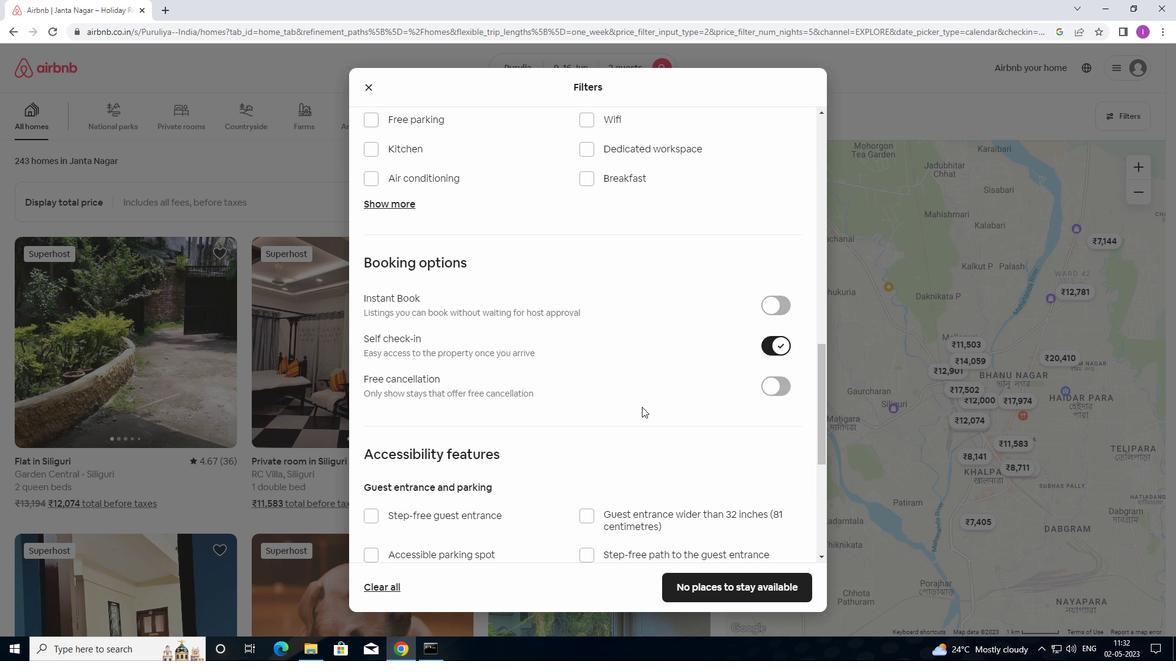 
Action: Mouse scrolled (542, 450) with delta (0, 0)
Screenshot: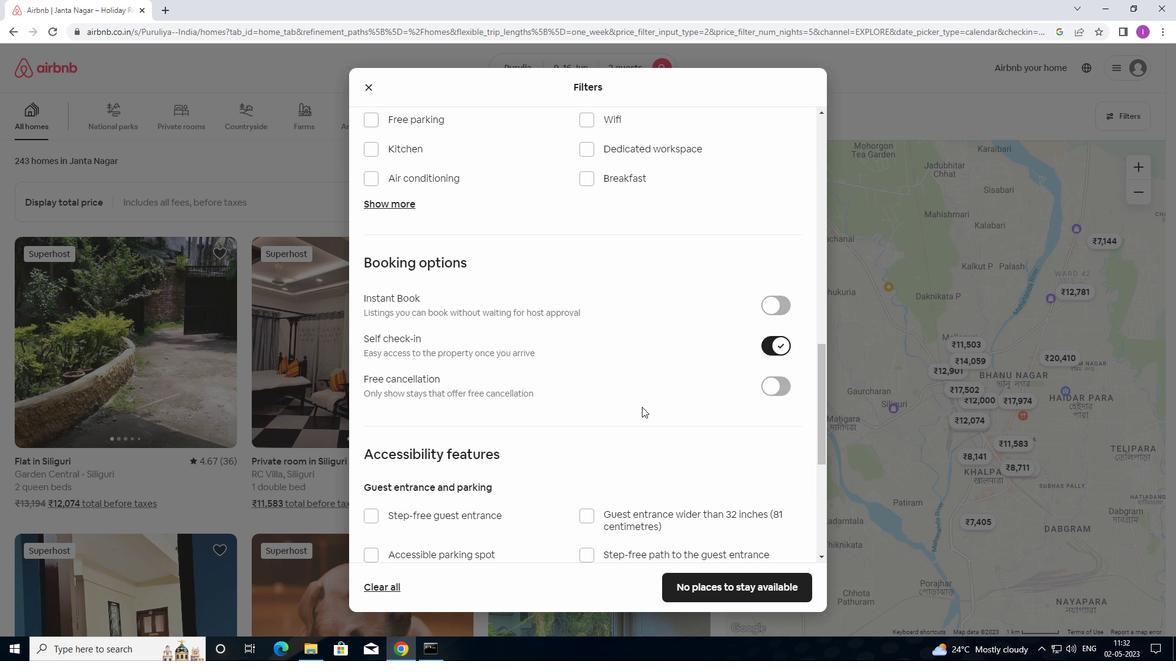 
Action: Mouse moved to (536, 452)
Screenshot: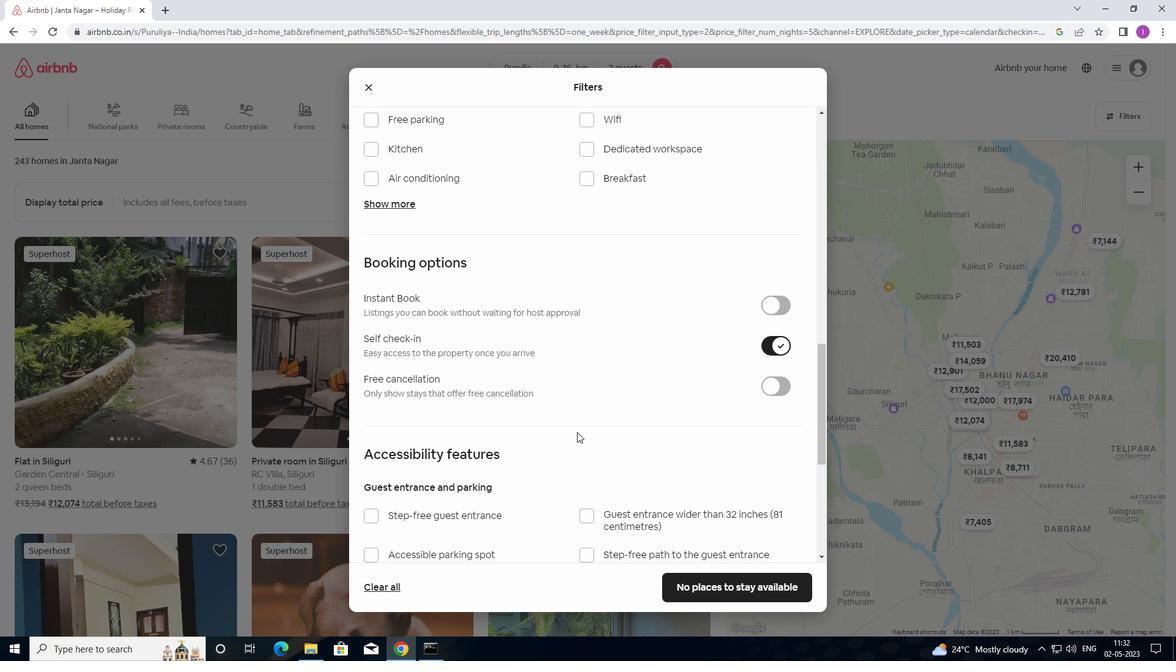 
Action: Mouse scrolled (536, 452) with delta (0, 0)
Screenshot: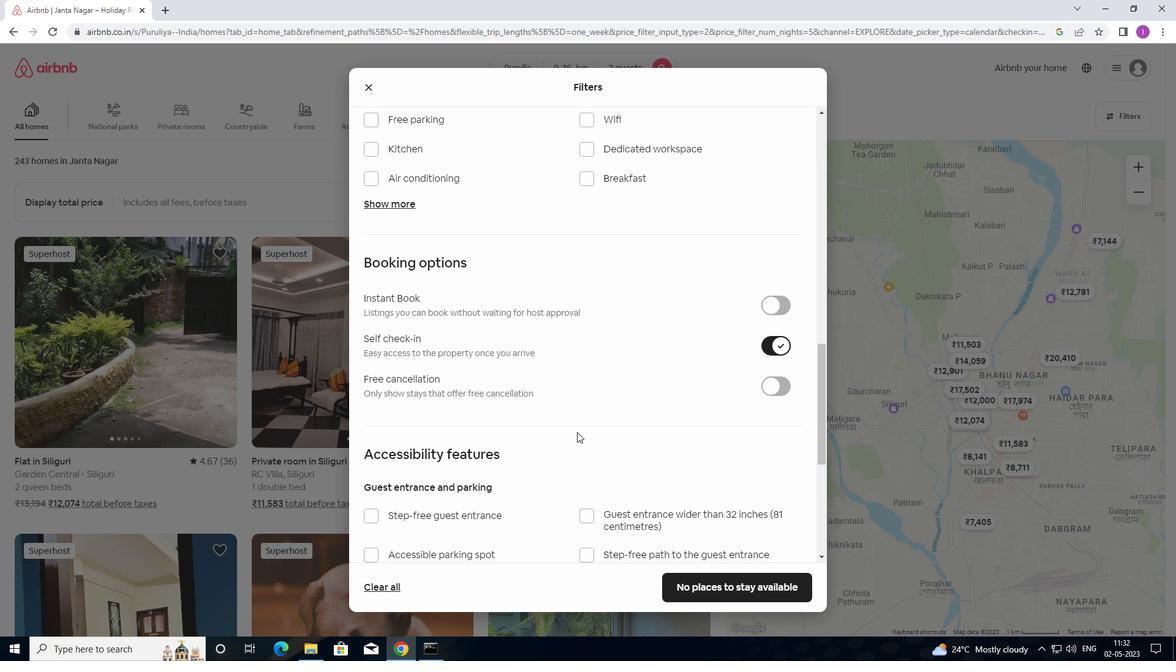 
Action: Mouse moved to (534, 452)
Screenshot: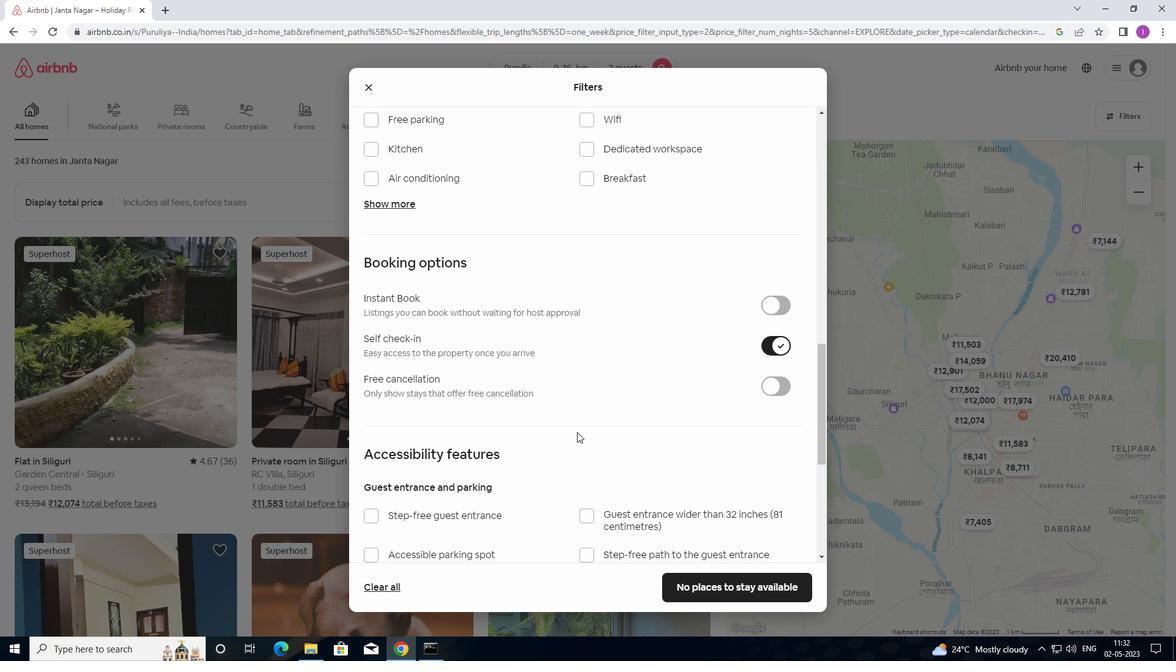
Action: Mouse scrolled (534, 452) with delta (0, 0)
Screenshot: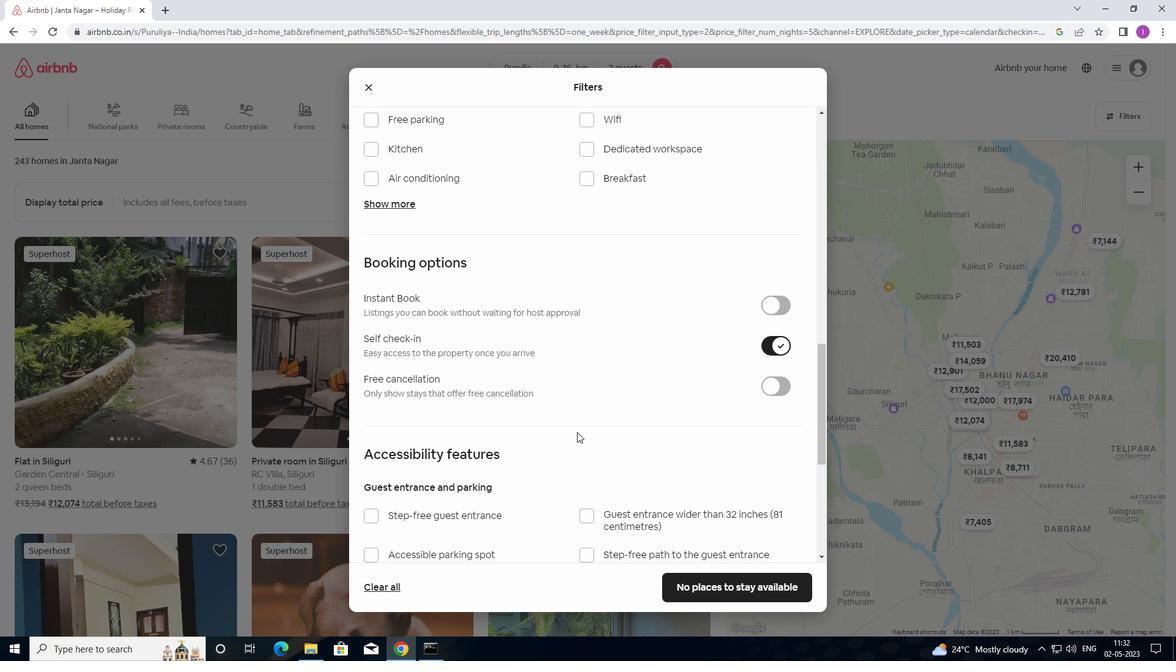 
Action: Mouse moved to (387, 481)
Screenshot: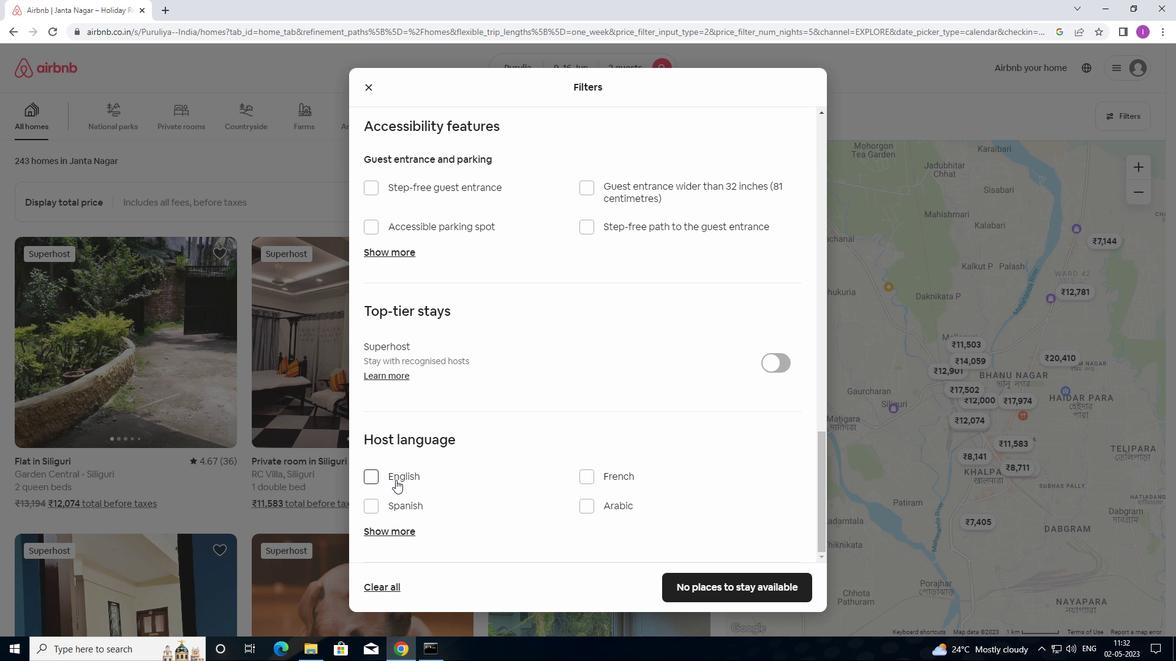 
Action: Mouse pressed left at (387, 481)
Screenshot: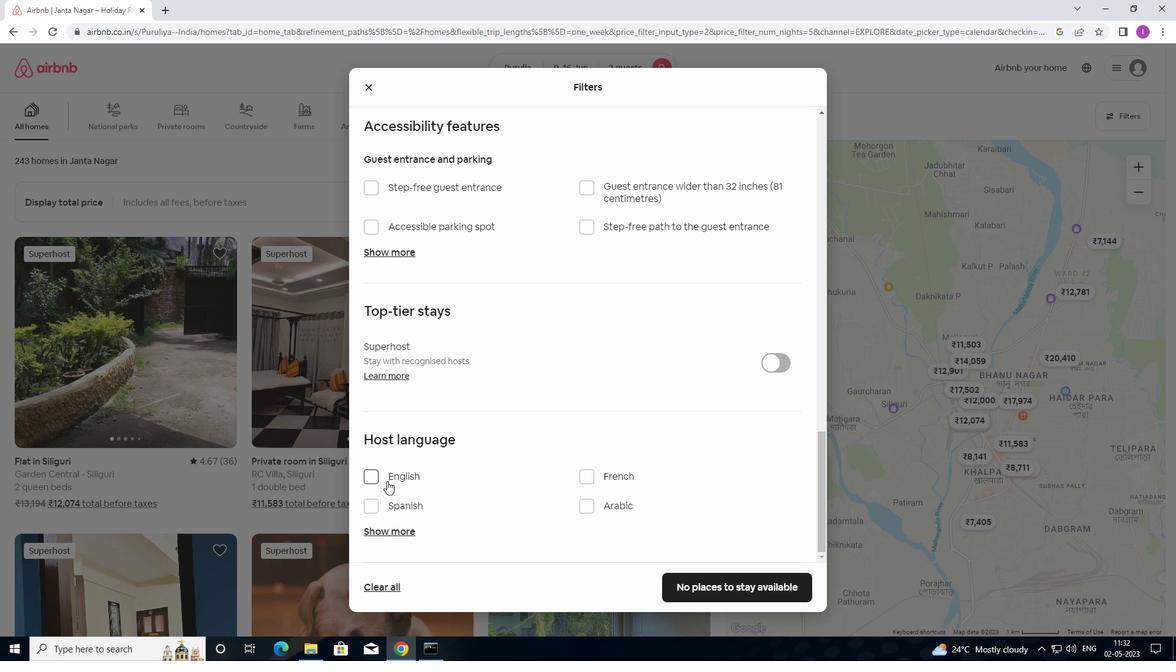 
Action: Mouse moved to (703, 586)
Screenshot: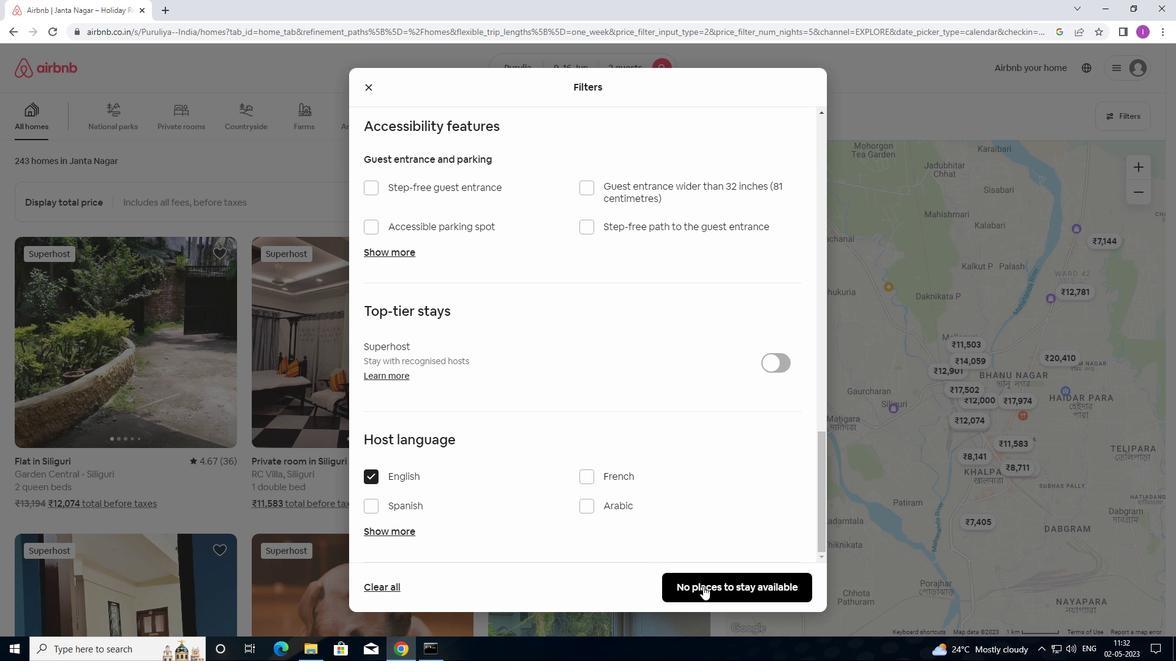 
Action: Mouse pressed left at (703, 586)
Screenshot: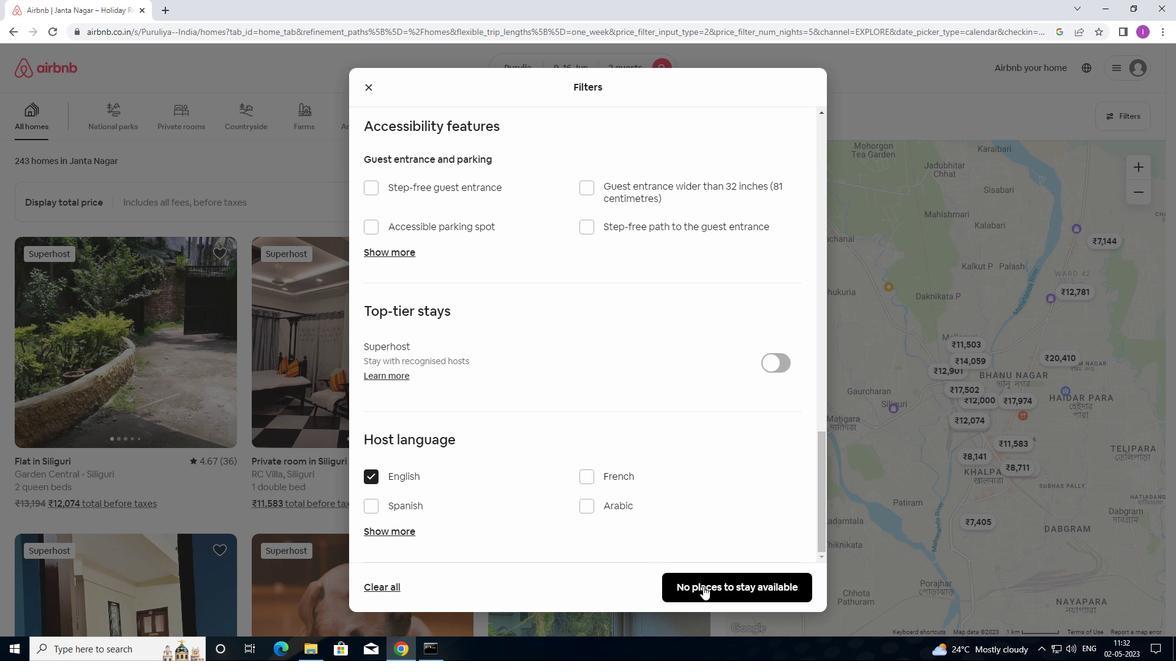 
Action: Mouse moved to (704, 576)
Screenshot: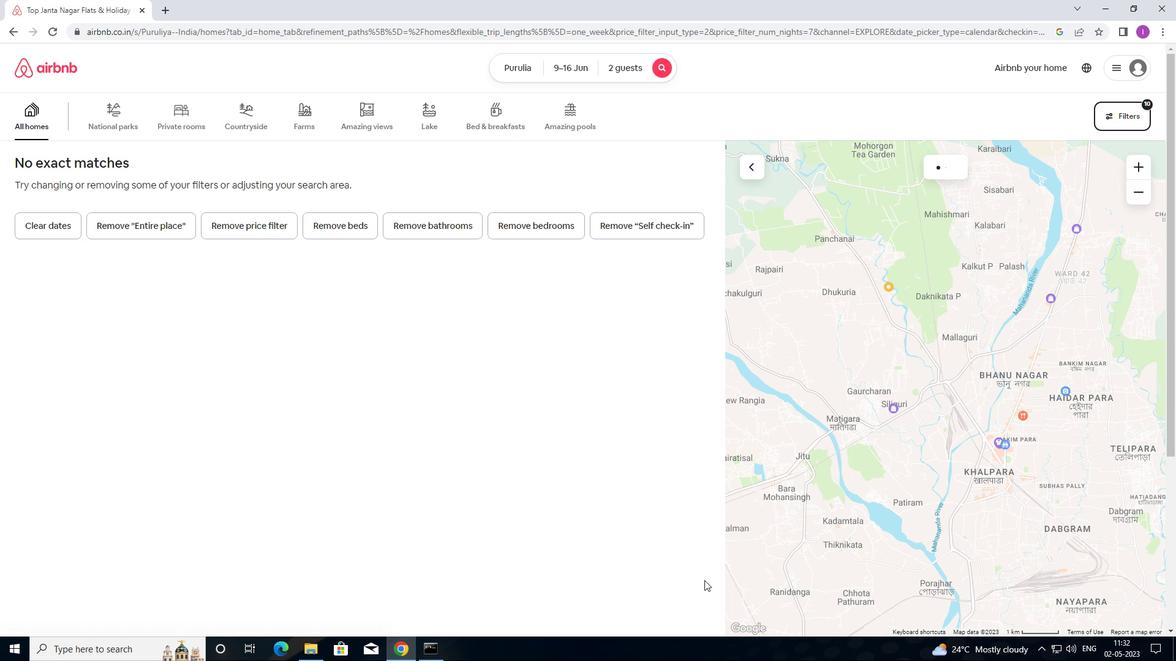 
